 Task: Plan a trip to UherskÃ© HradiÅ¡te, Czech Republic from 12th December, 2023 to 16th December, 2023 for 8 adults. Place can be private room with 8 bedrooms having 8 beds and 8 bathrooms. Property type can be hotel. Amenities needed are: wifi, TV, free parkinig on premises, gym, breakfast.
Action: Mouse moved to (504, 109)
Screenshot: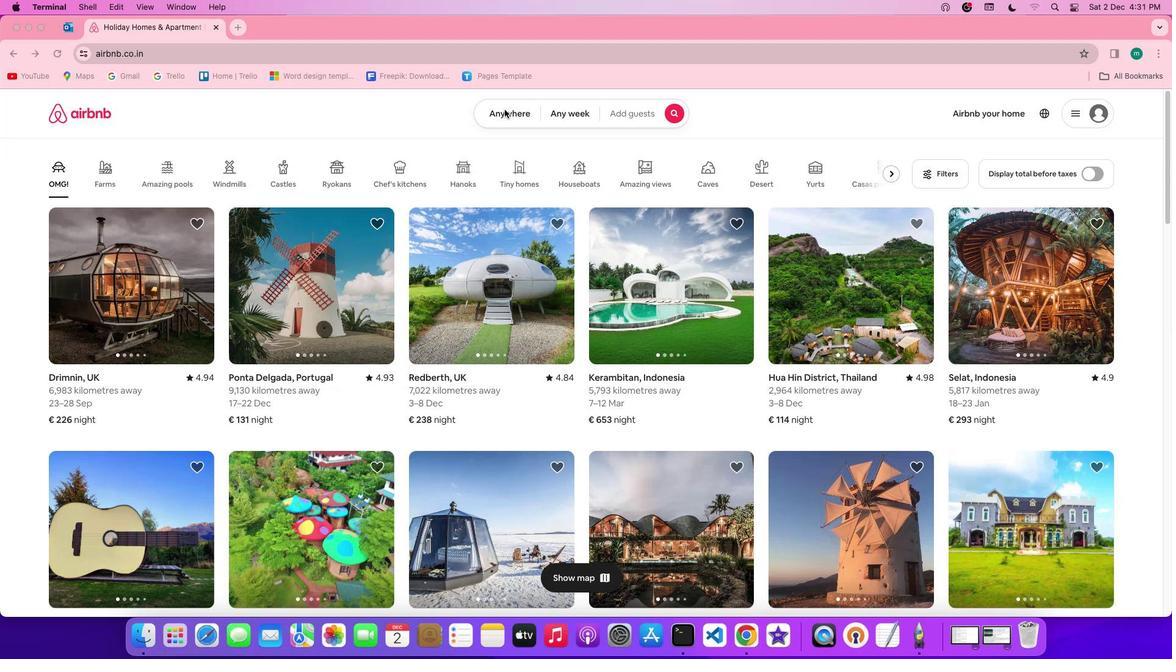 
Action: Mouse pressed left at (504, 109)
Screenshot: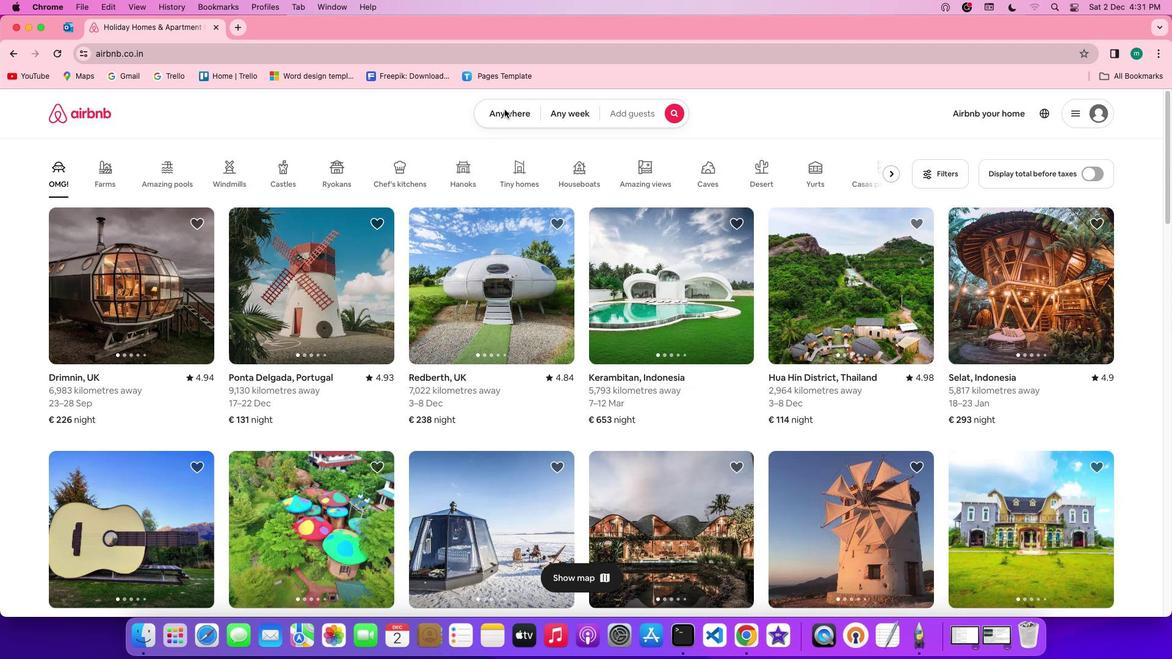 
Action: Mouse pressed left at (504, 109)
Screenshot: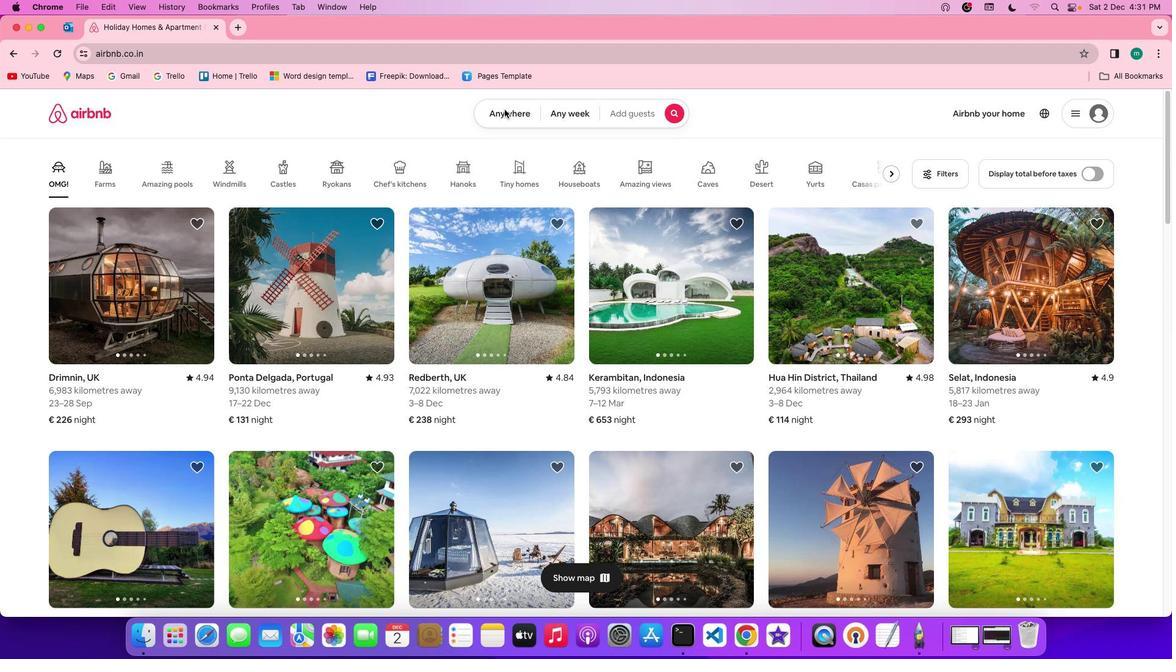 
Action: Mouse moved to (444, 163)
Screenshot: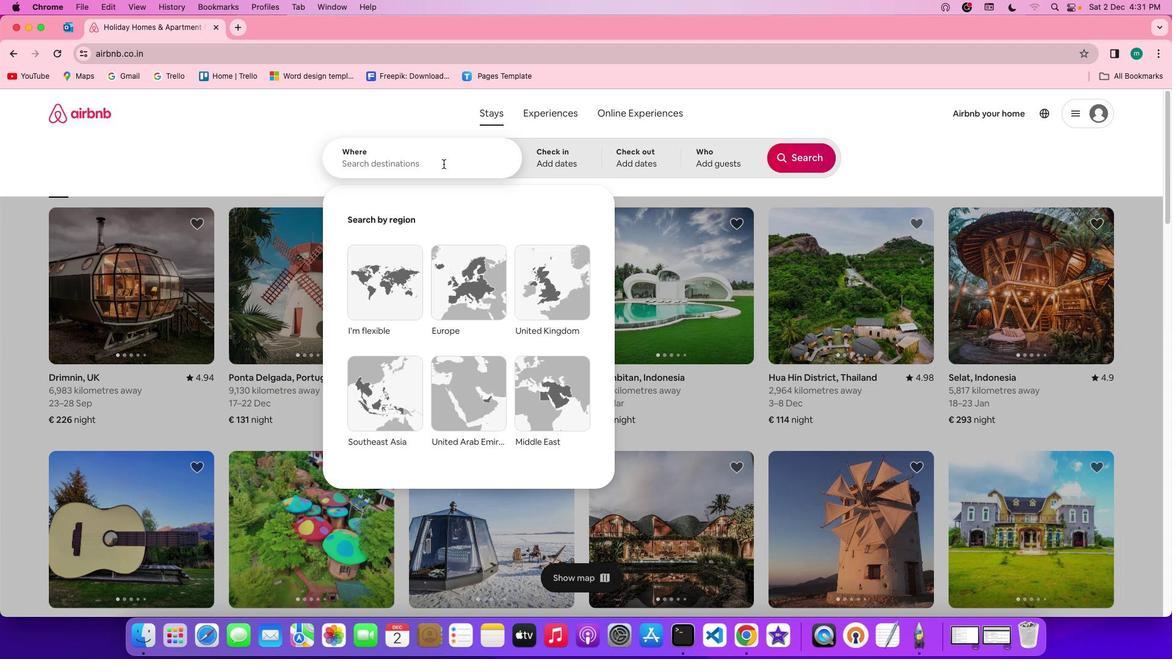 
Action: Mouse pressed left at (444, 163)
Screenshot: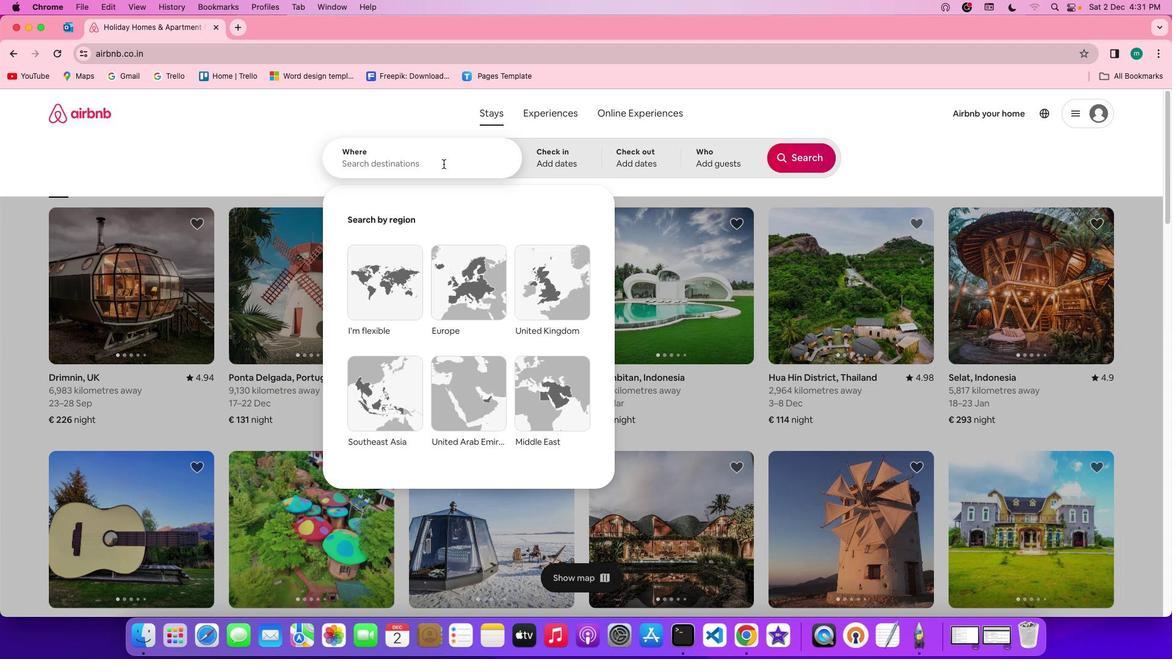 
Action: Mouse moved to (443, 164)
Screenshot: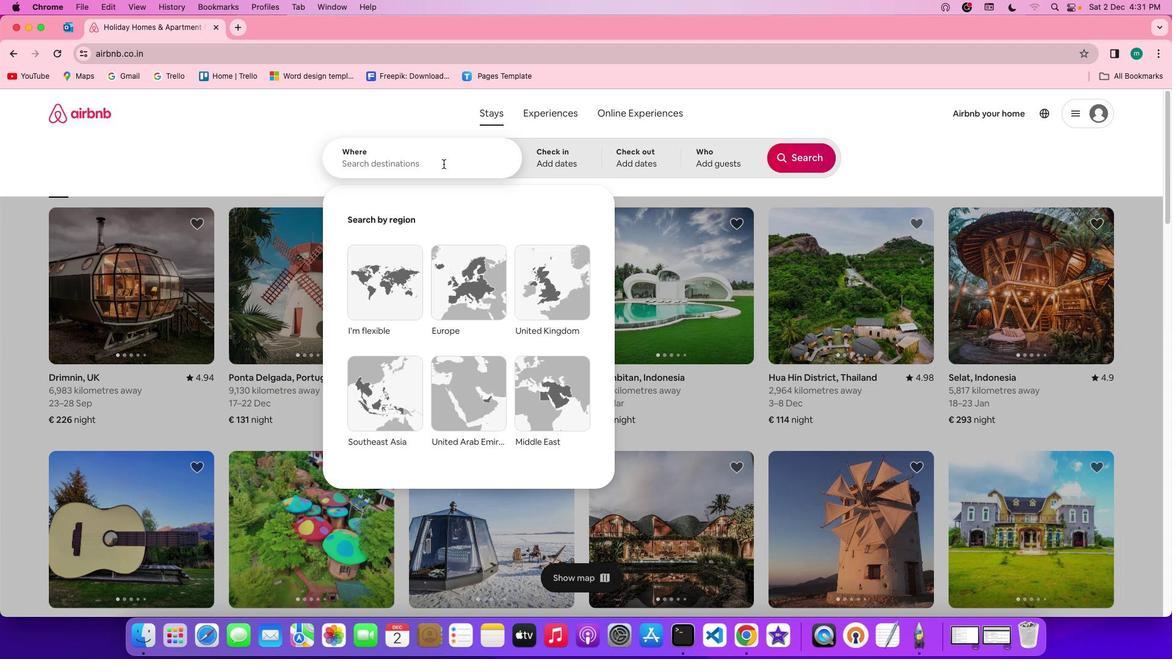 
Action: Key pressed Key.shift'H''r''a''d''i''s''t''e'','Key.spaceKey.shift'c''z''e''c''h'Key.spaceKey.shift'r''e''p''u''b''l''i''c'
Screenshot: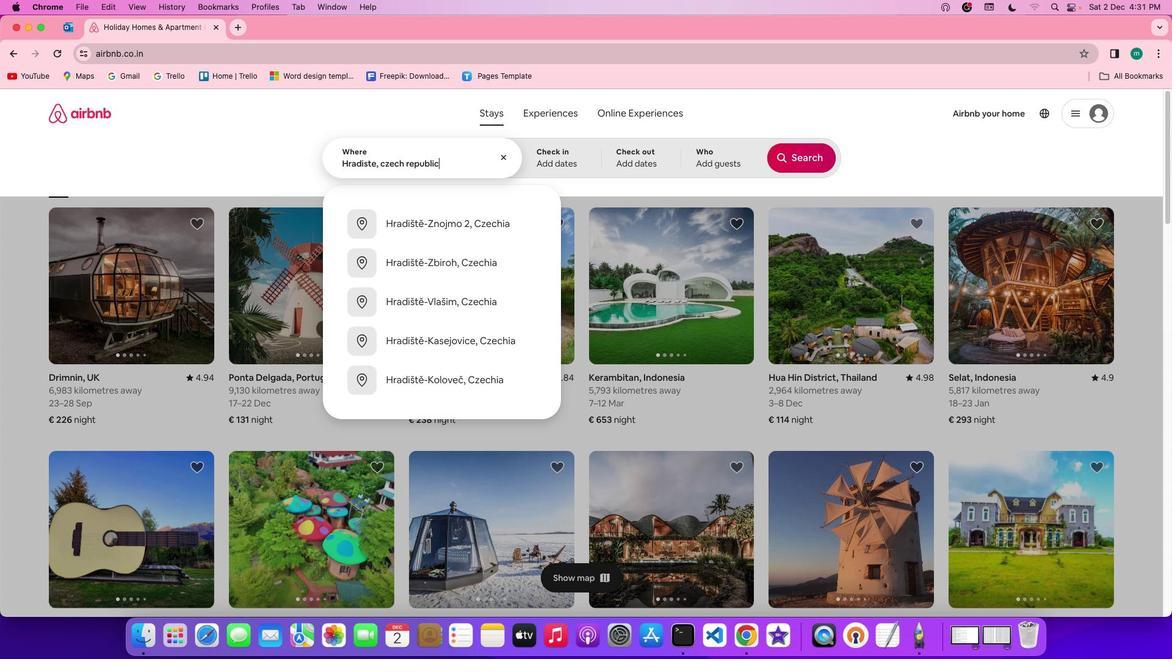 
Action: Mouse moved to (551, 156)
Screenshot: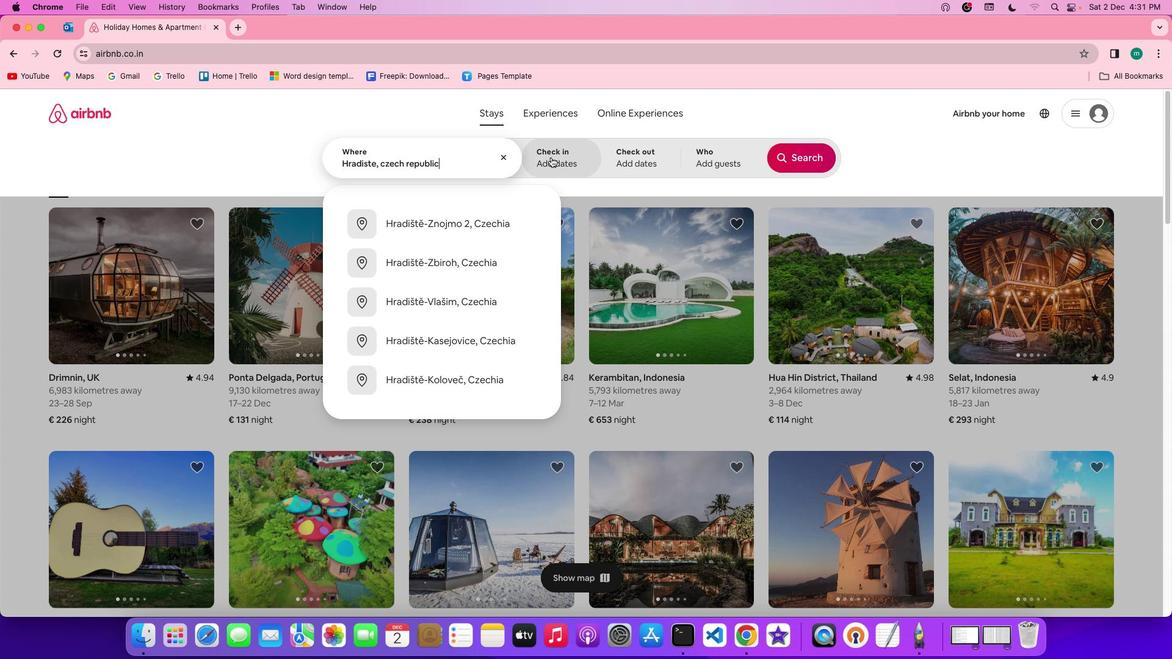 
Action: Mouse pressed left at (551, 156)
Screenshot: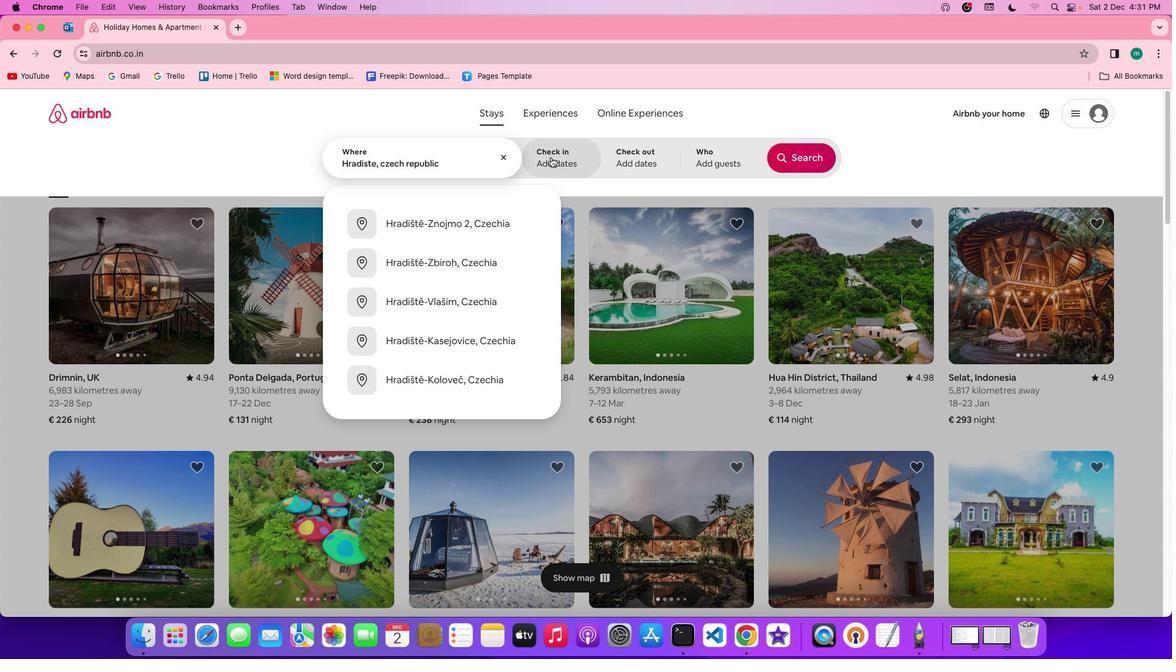 
Action: Mouse moved to (439, 373)
Screenshot: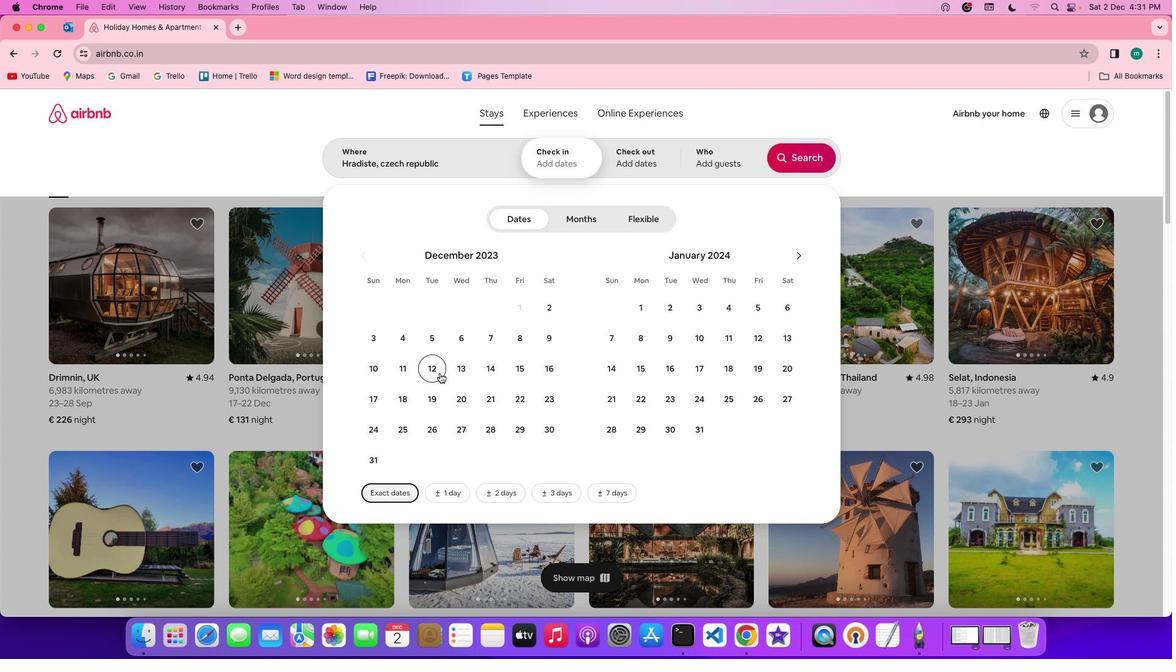 
Action: Mouse pressed left at (439, 373)
Screenshot: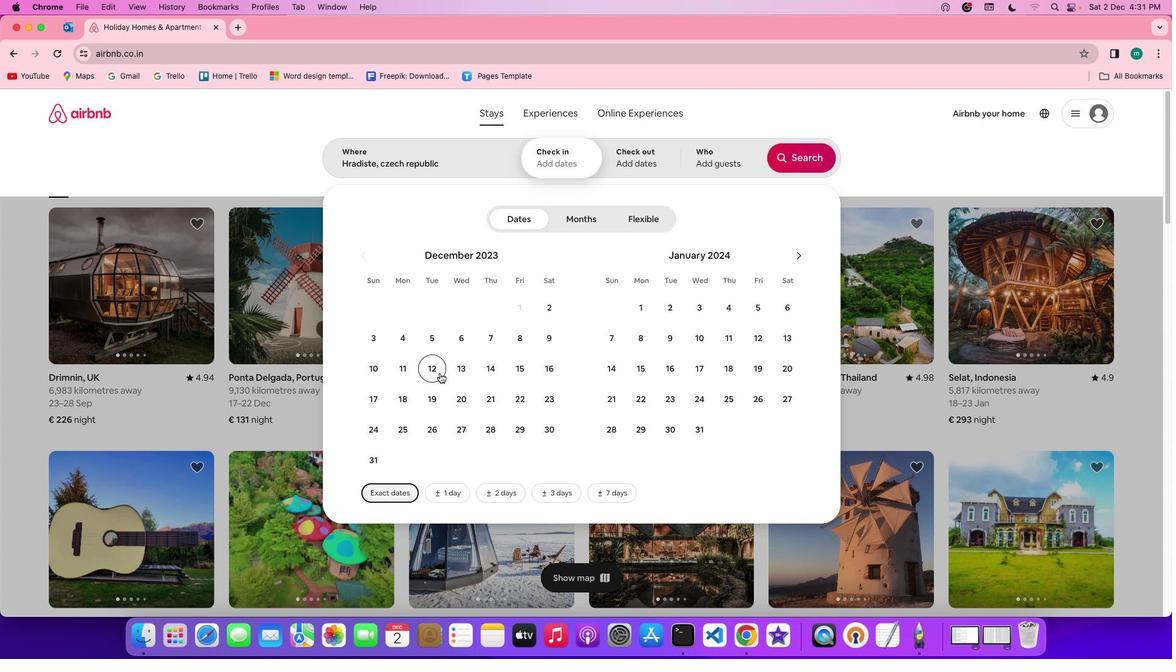 
Action: Mouse moved to (552, 358)
Screenshot: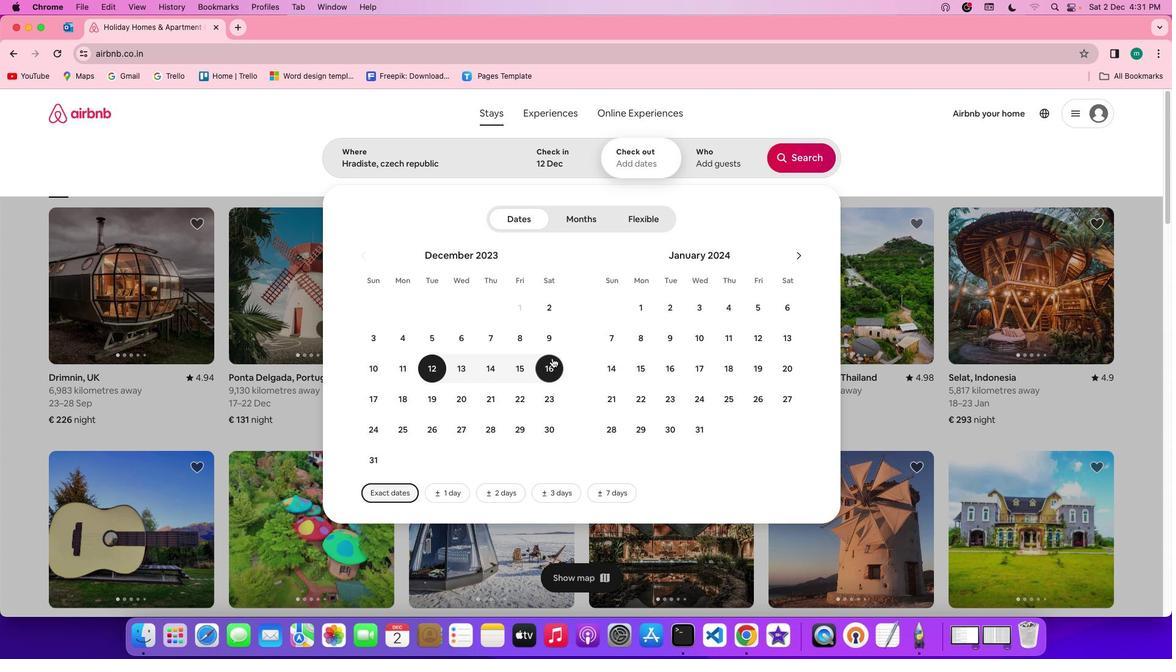 
Action: Mouse pressed left at (552, 358)
Screenshot: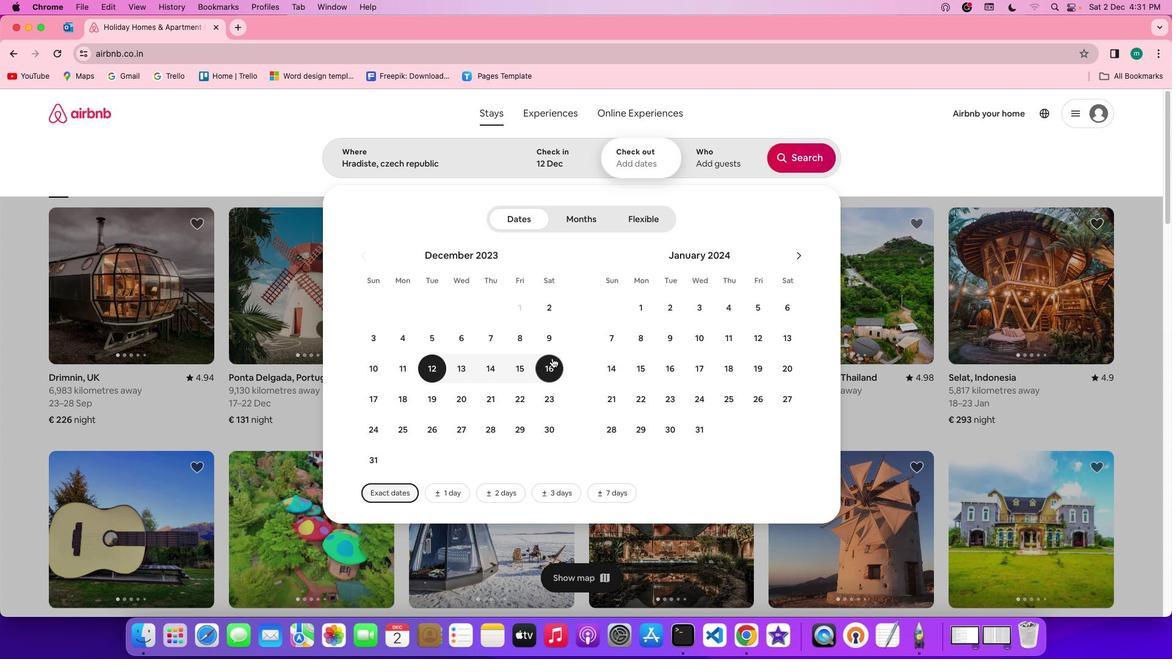 
Action: Mouse moved to (737, 168)
Screenshot: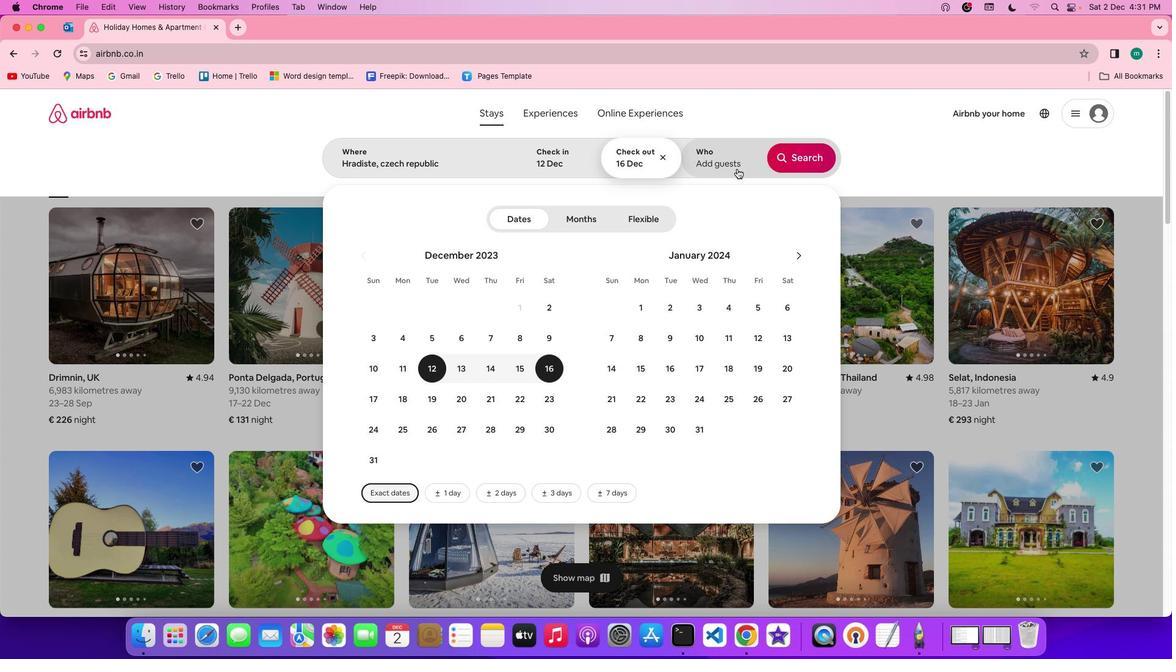 
Action: Mouse pressed left at (737, 168)
Screenshot: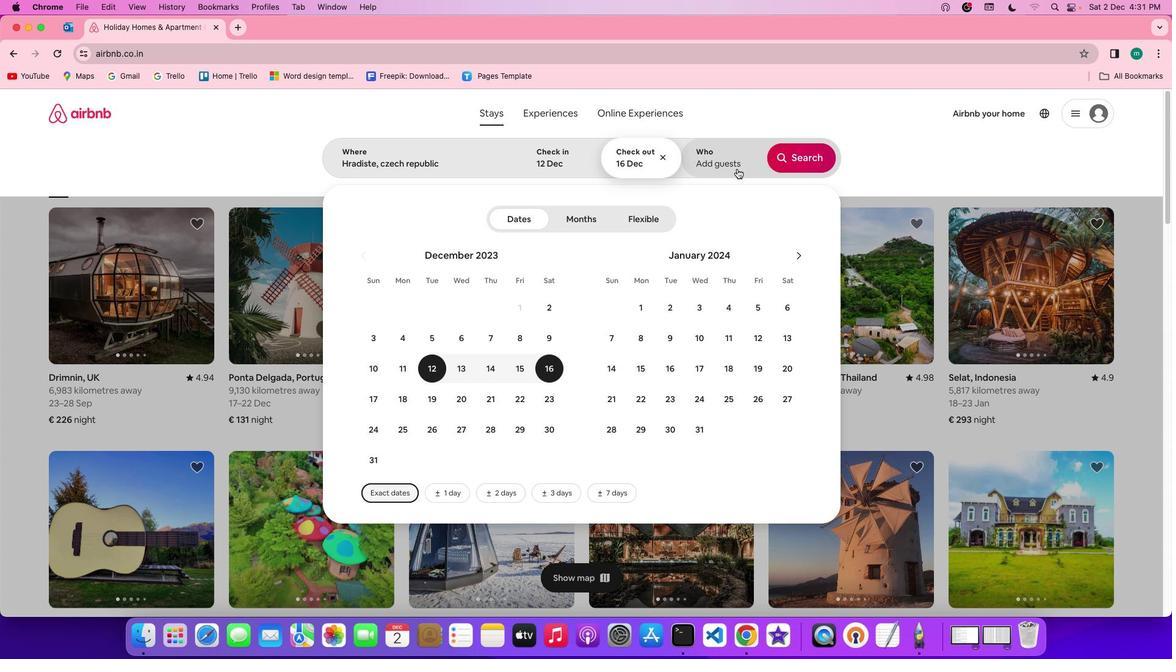 
Action: Mouse moved to (797, 226)
Screenshot: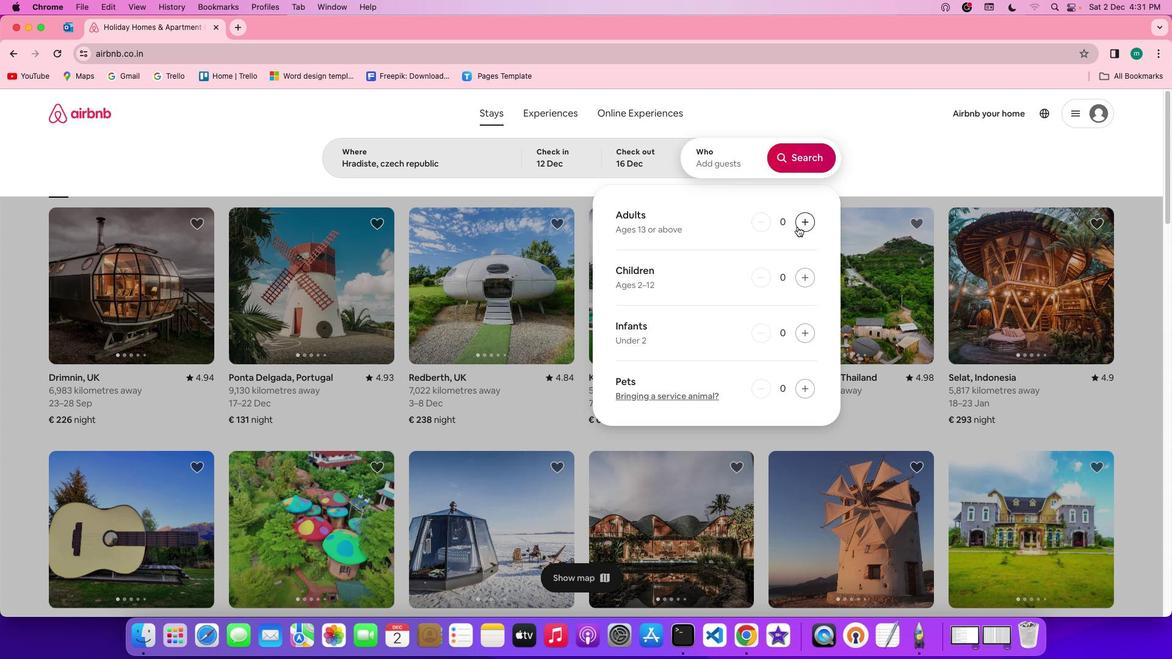 
Action: Mouse pressed left at (797, 226)
Screenshot: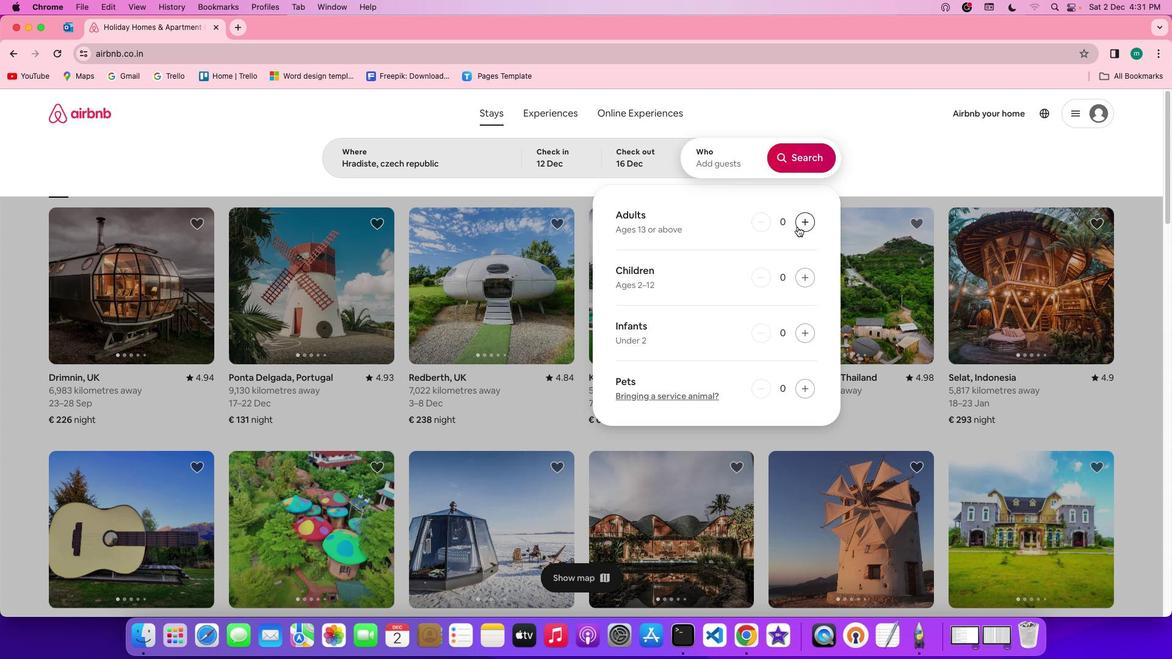 
Action: Mouse moved to (800, 224)
Screenshot: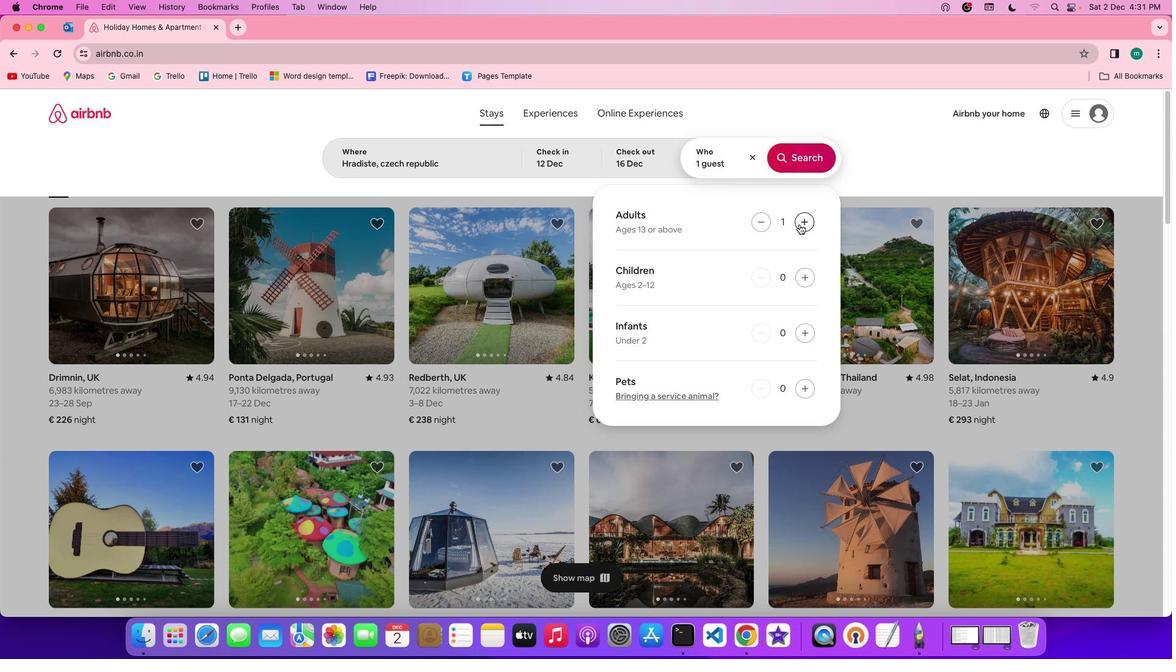 
Action: Mouse pressed left at (800, 224)
Screenshot: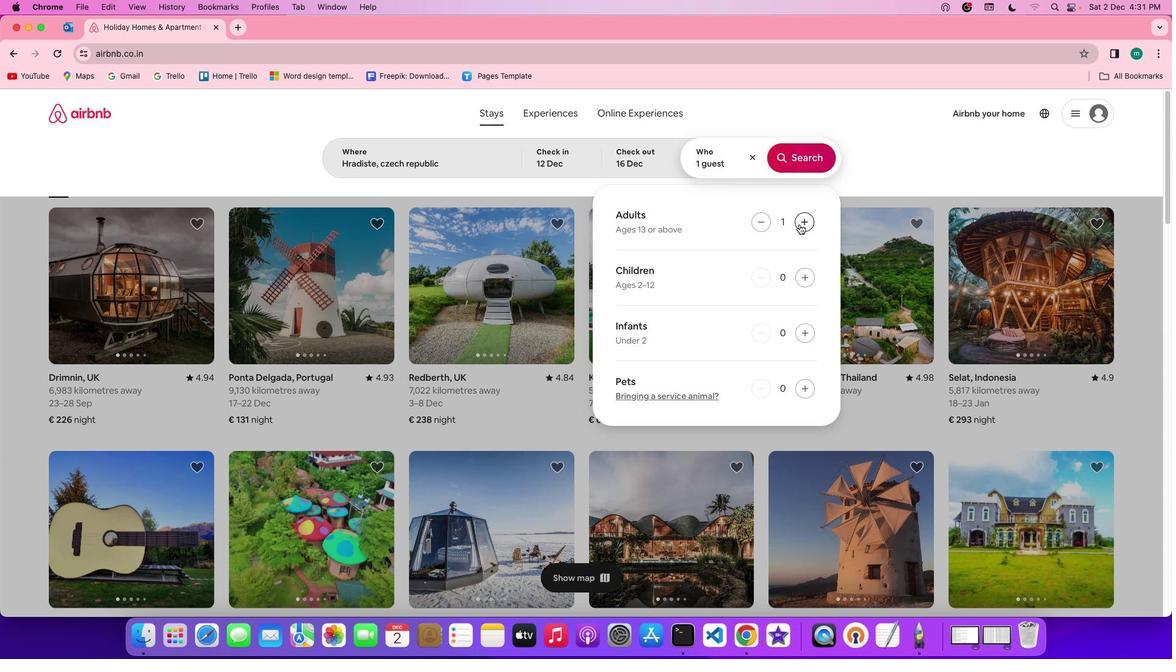 
Action: Mouse pressed left at (800, 224)
Screenshot: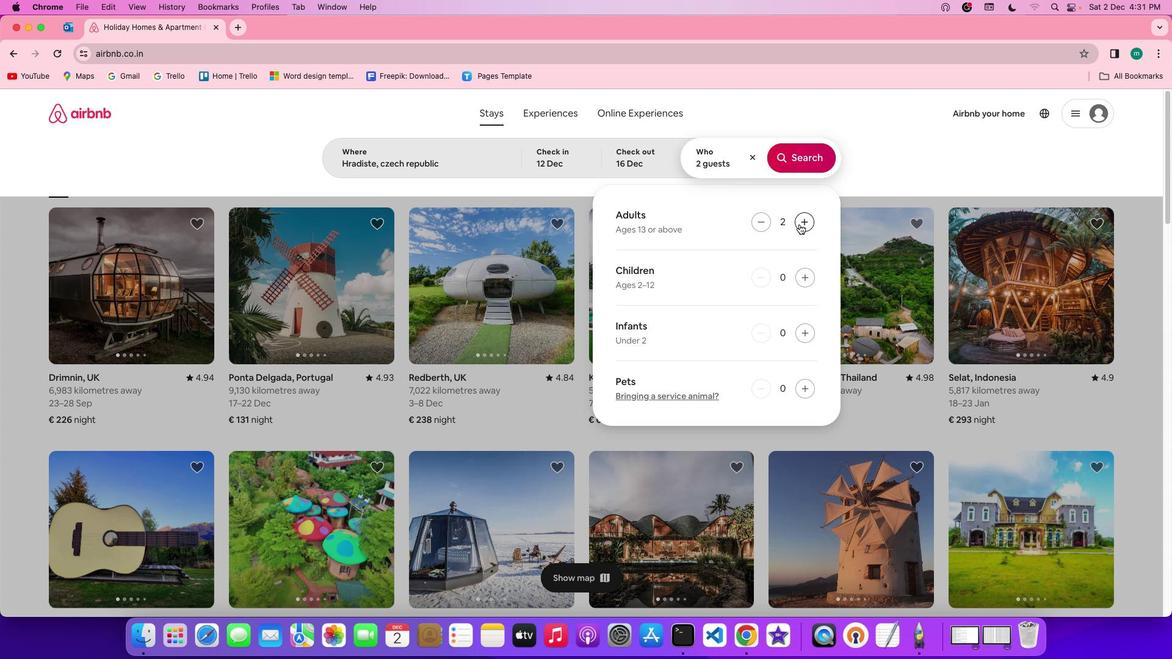 
Action: Mouse pressed left at (800, 224)
Screenshot: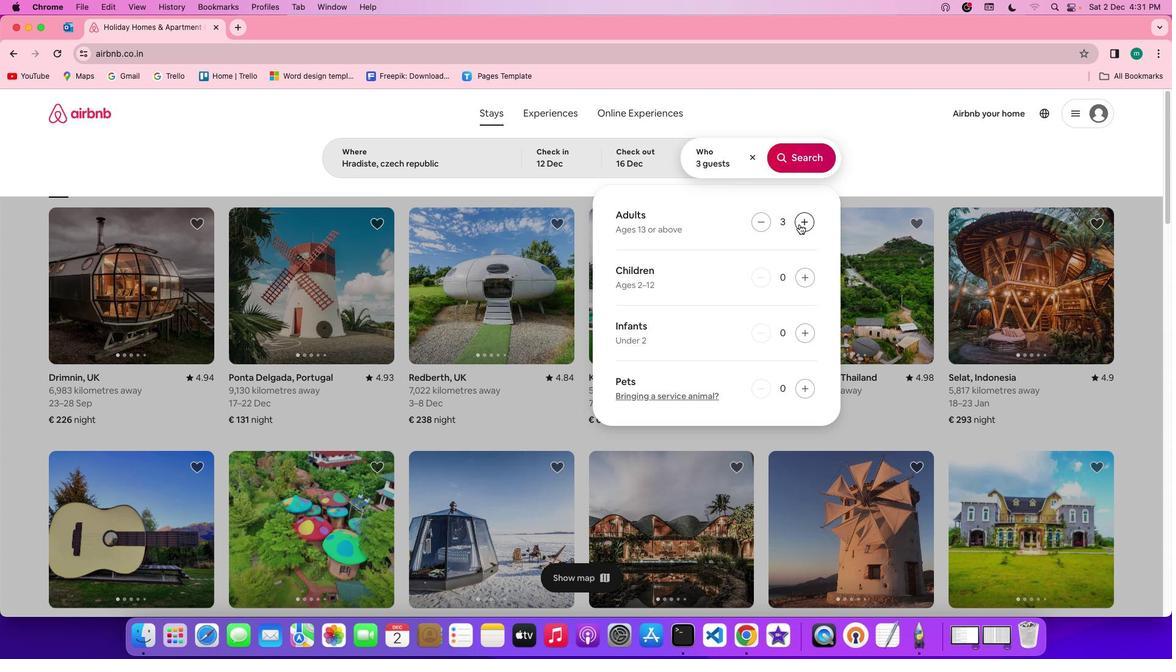 
Action: Mouse pressed left at (800, 224)
Screenshot: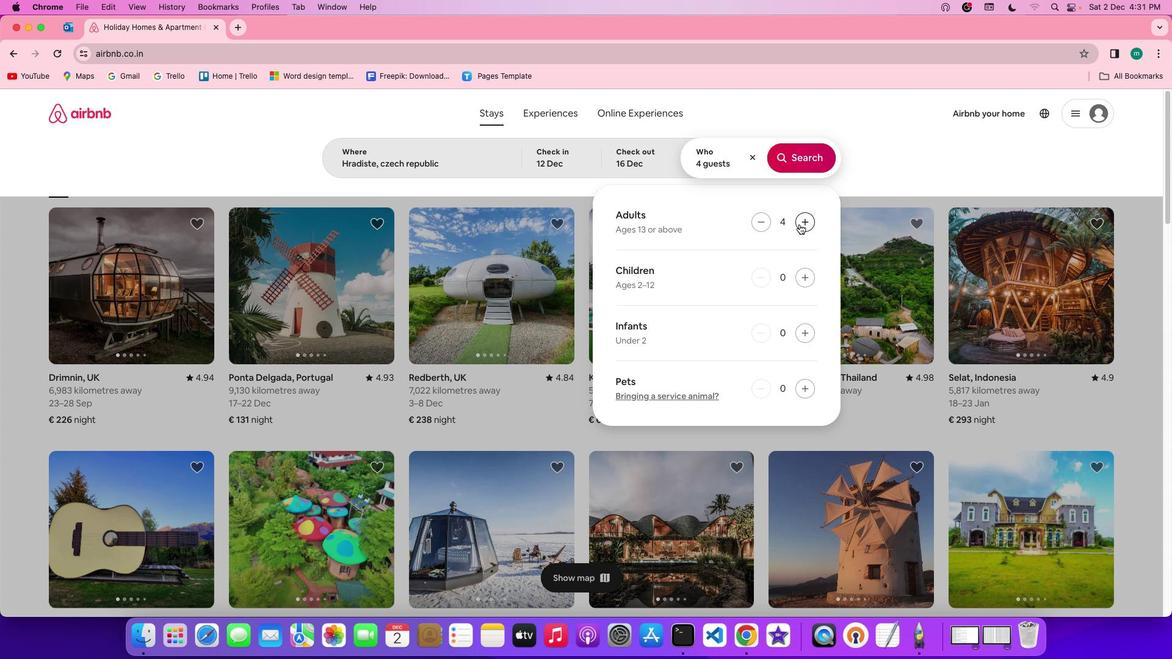 
Action: Mouse moved to (800, 224)
Screenshot: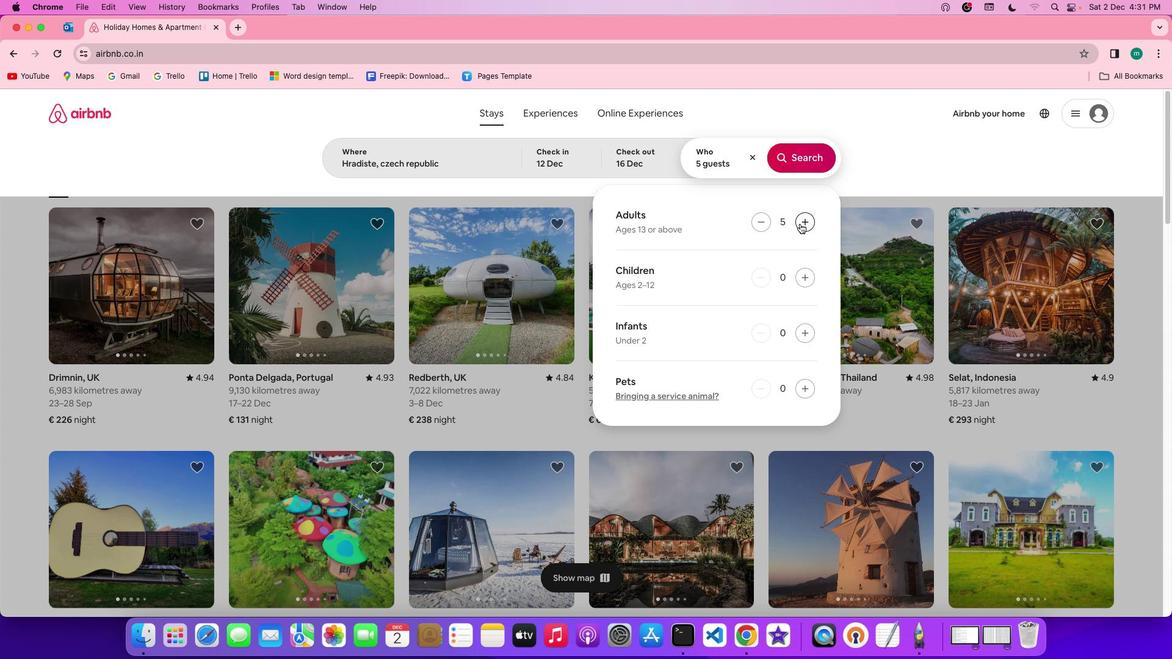 
Action: Mouse pressed left at (800, 224)
Screenshot: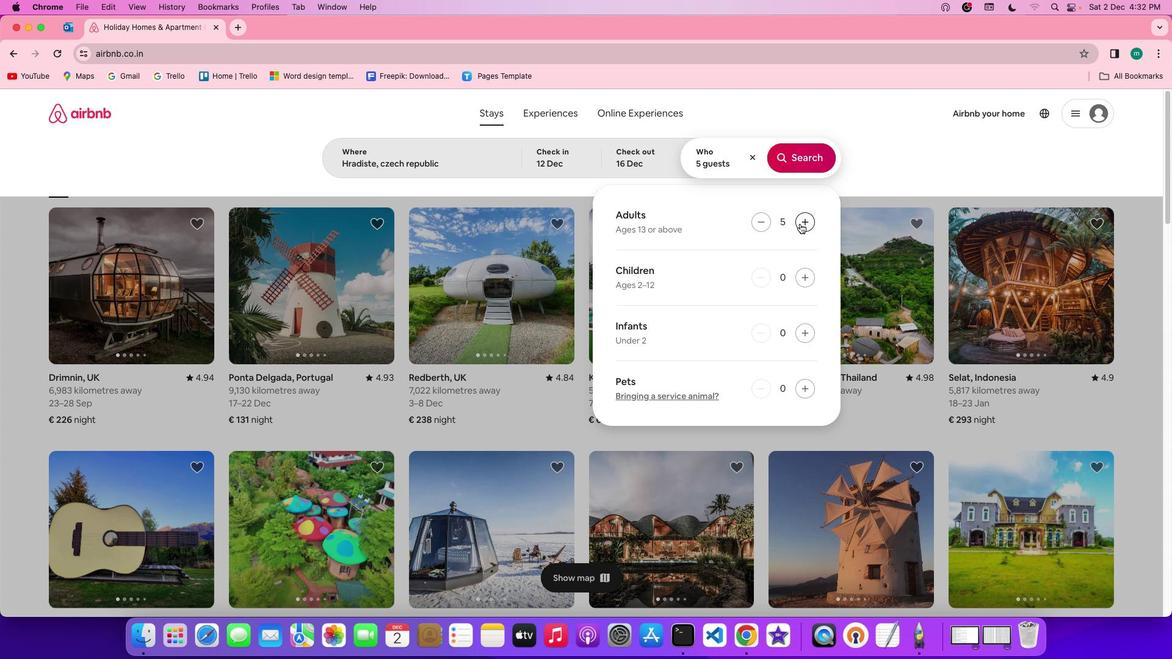 
Action: Mouse pressed left at (800, 224)
Screenshot: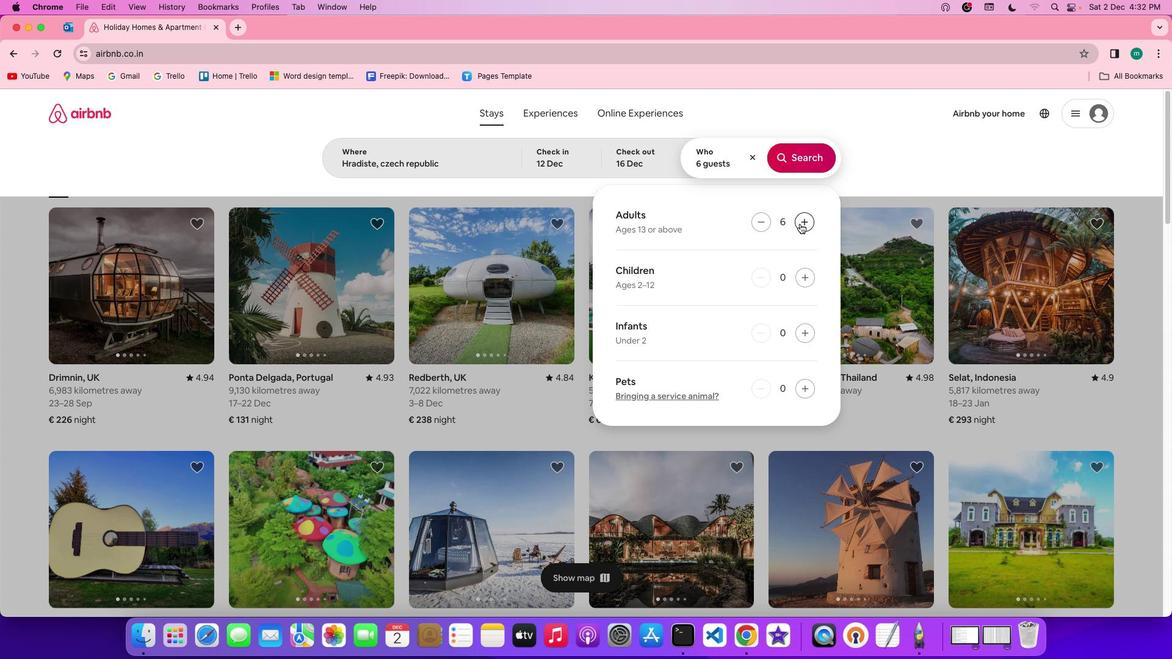 
Action: Mouse pressed left at (800, 224)
Screenshot: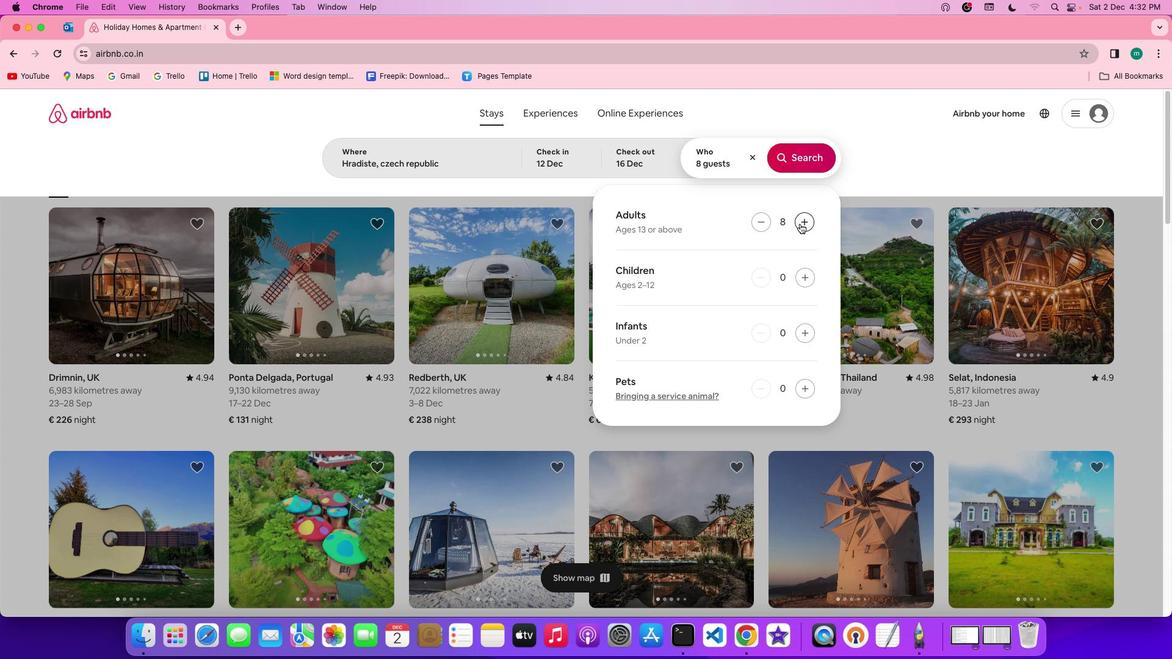 
Action: Mouse moved to (810, 156)
Screenshot: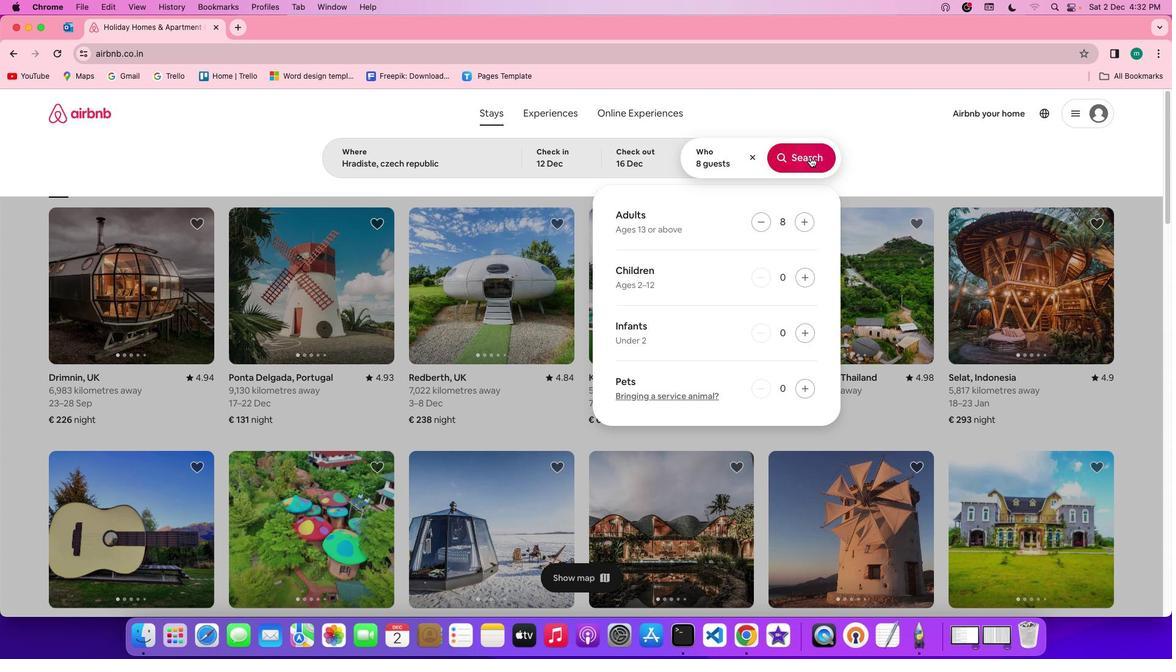 
Action: Mouse pressed left at (810, 156)
Screenshot: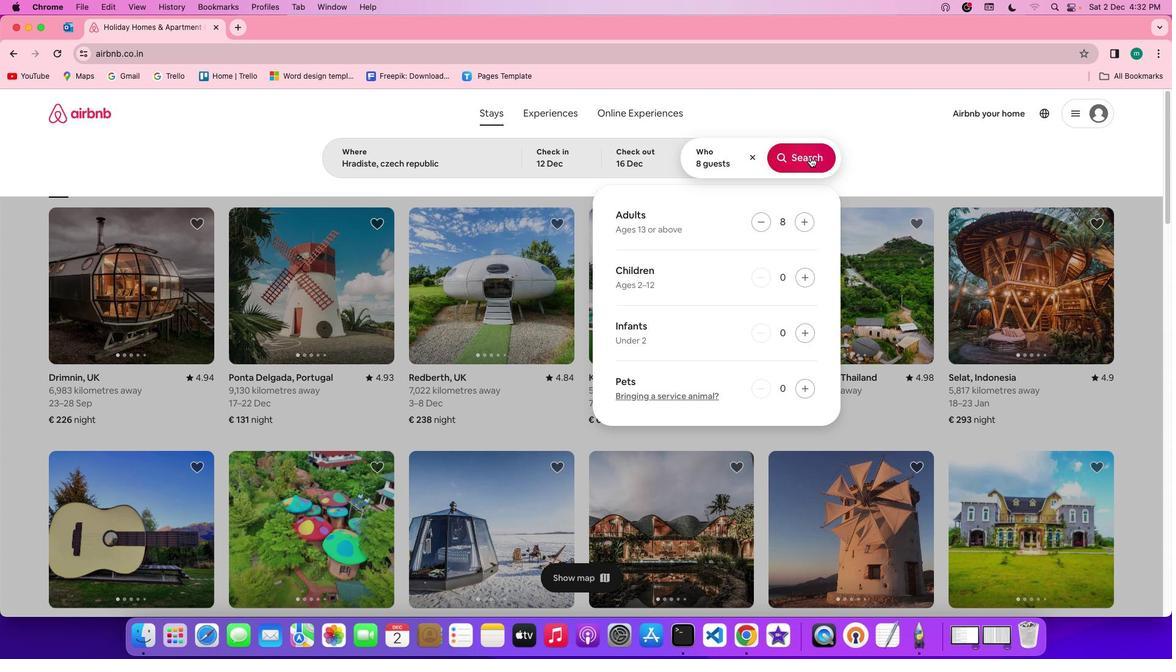 
Action: Mouse moved to (993, 156)
Screenshot: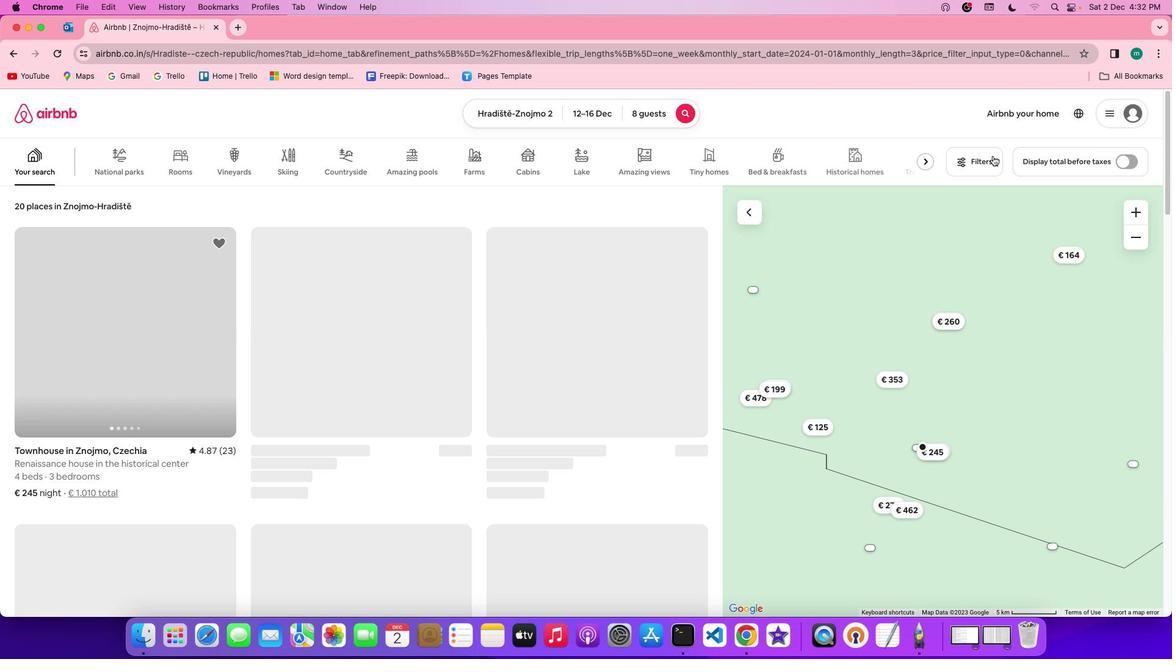 
Action: Mouse pressed left at (993, 156)
Screenshot: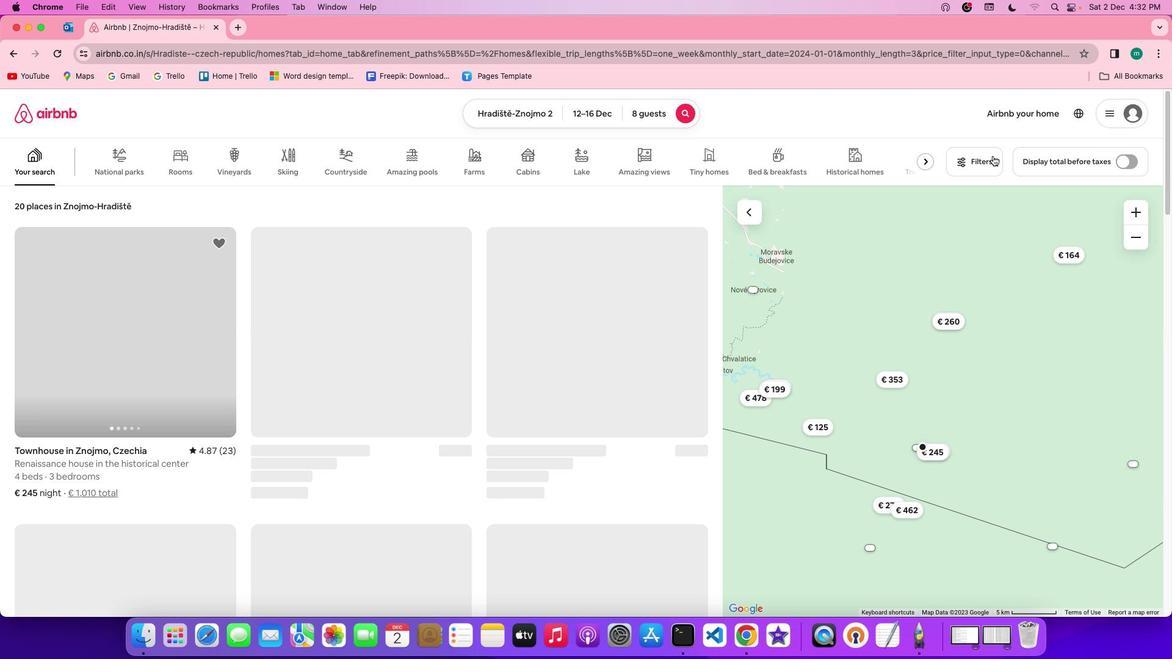 
Action: Mouse moved to (613, 349)
Screenshot: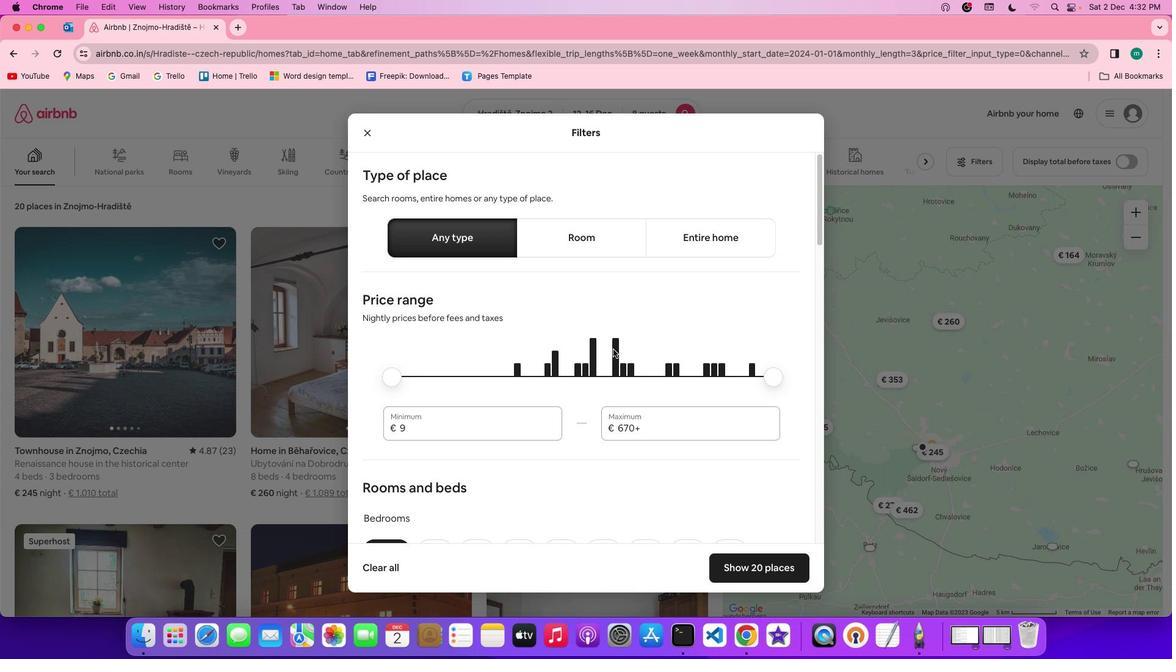 
Action: Mouse scrolled (613, 349) with delta (0, 0)
Screenshot: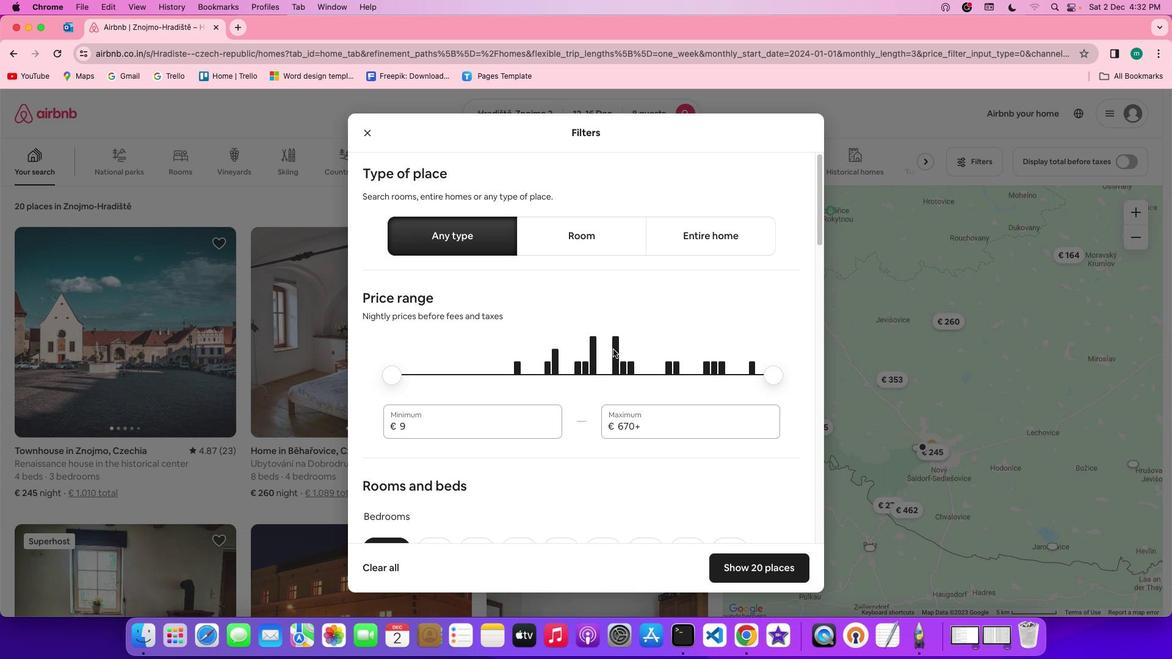 
Action: Mouse scrolled (613, 349) with delta (0, 0)
Screenshot: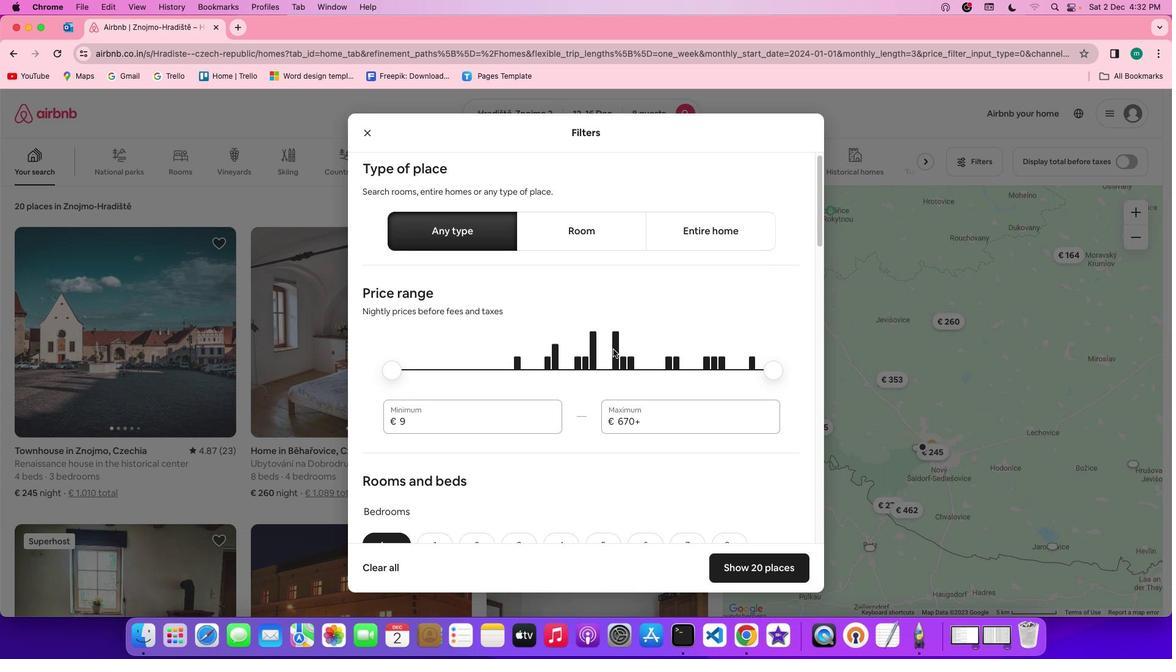 
Action: Mouse scrolled (613, 349) with delta (0, -1)
Screenshot: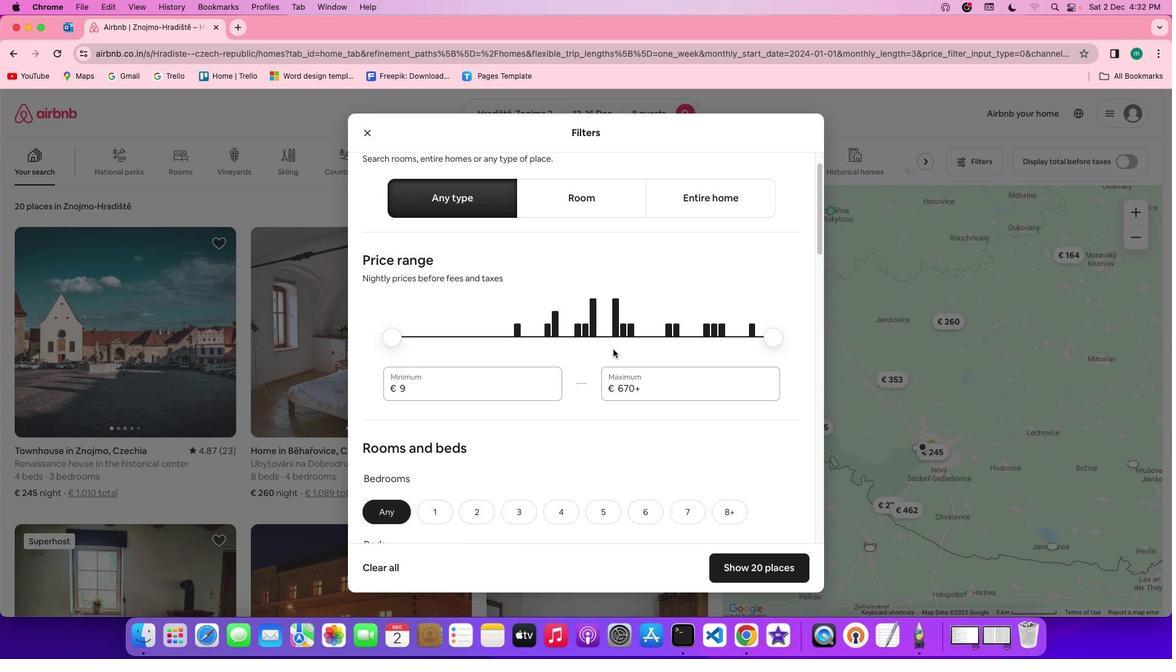 
Action: Mouse scrolled (613, 349) with delta (0, 0)
Screenshot: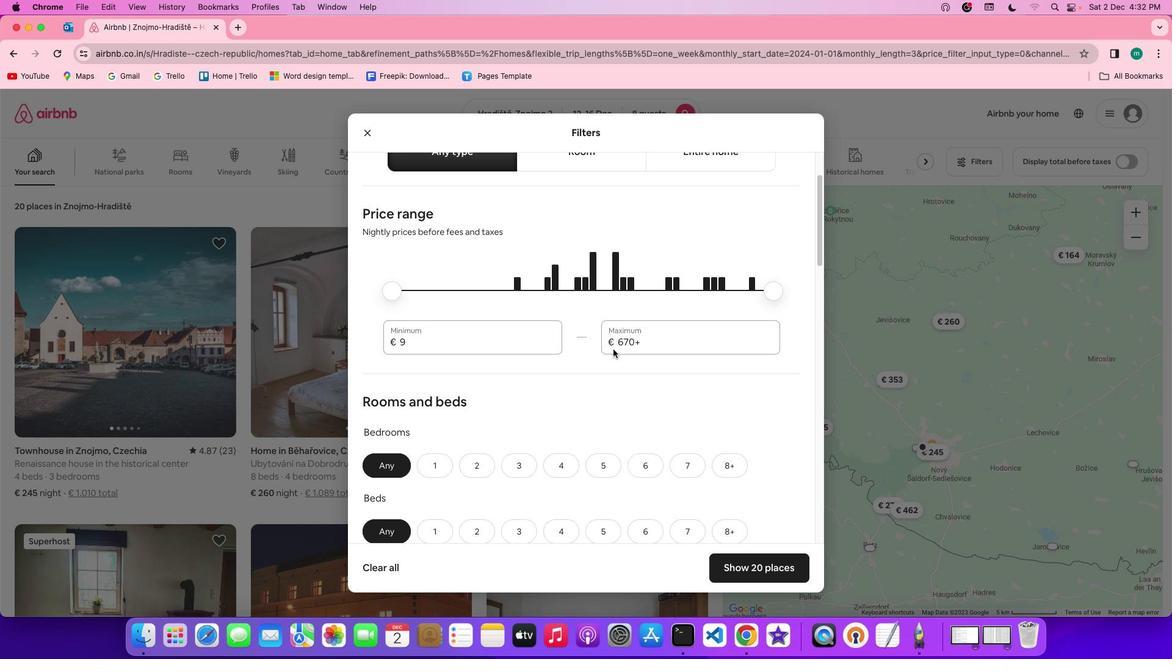 
Action: Mouse scrolled (613, 349) with delta (0, 0)
Screenshot: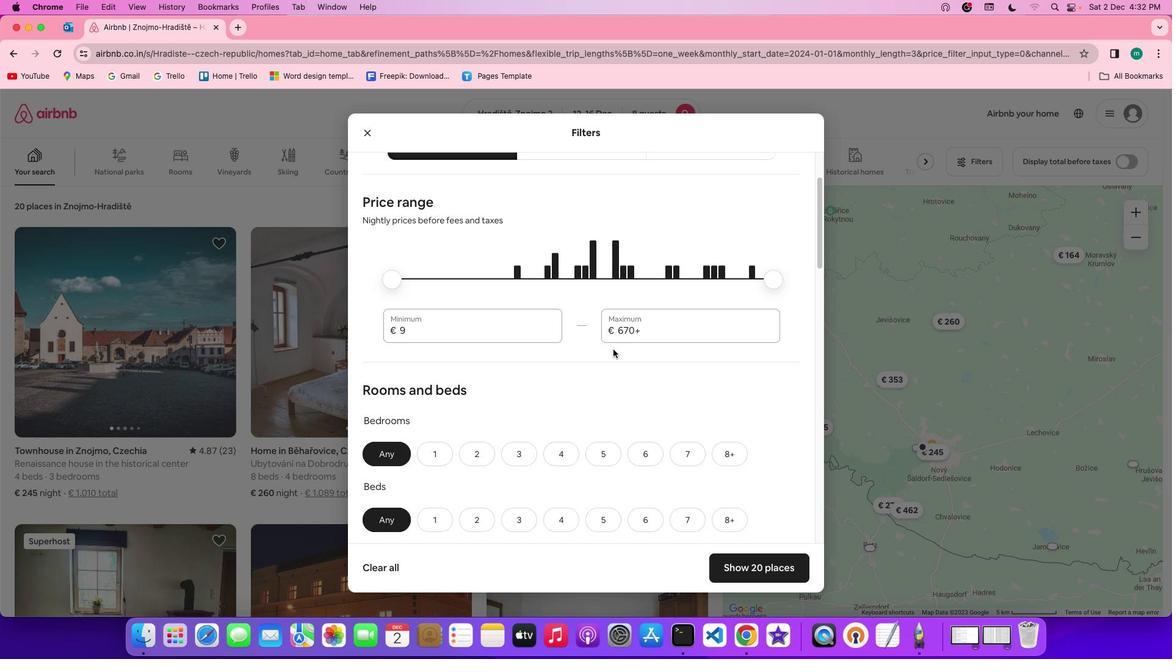 
Action: Mouse scrolled (613, 349) with delta (0, -1)
Screenshot: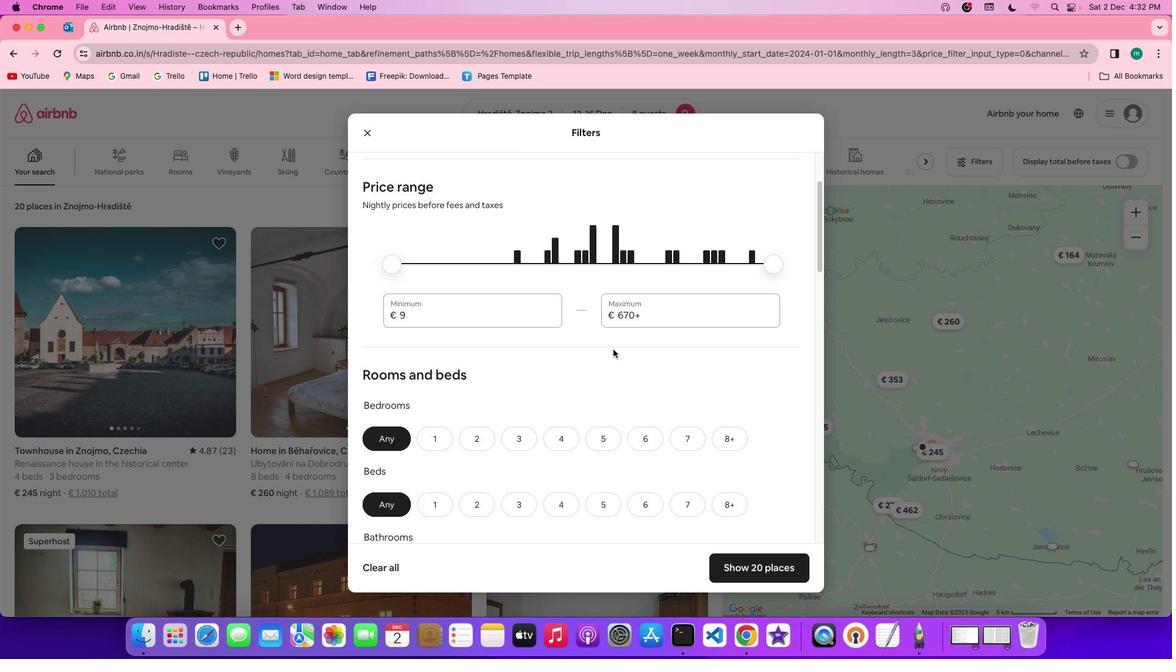 
Action: Mouse scrolled (613, 349) with delta (0, -1)
Screenshot: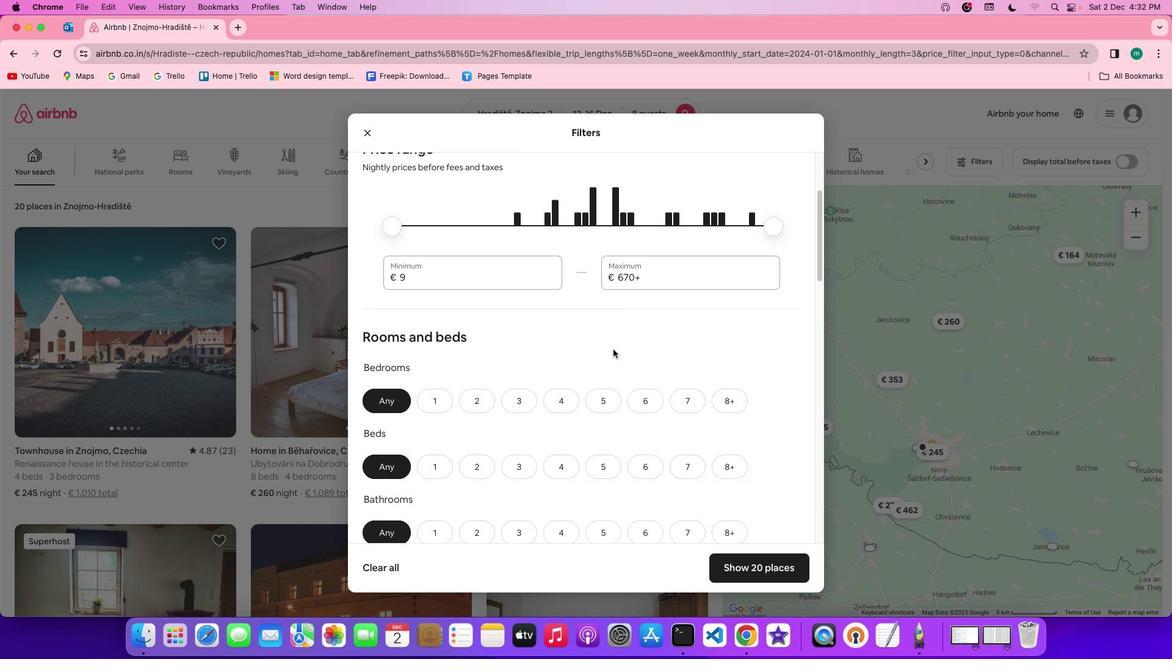 
Action: Mouse scrolled (613, 349) with delta (0, 0)
Screenshot: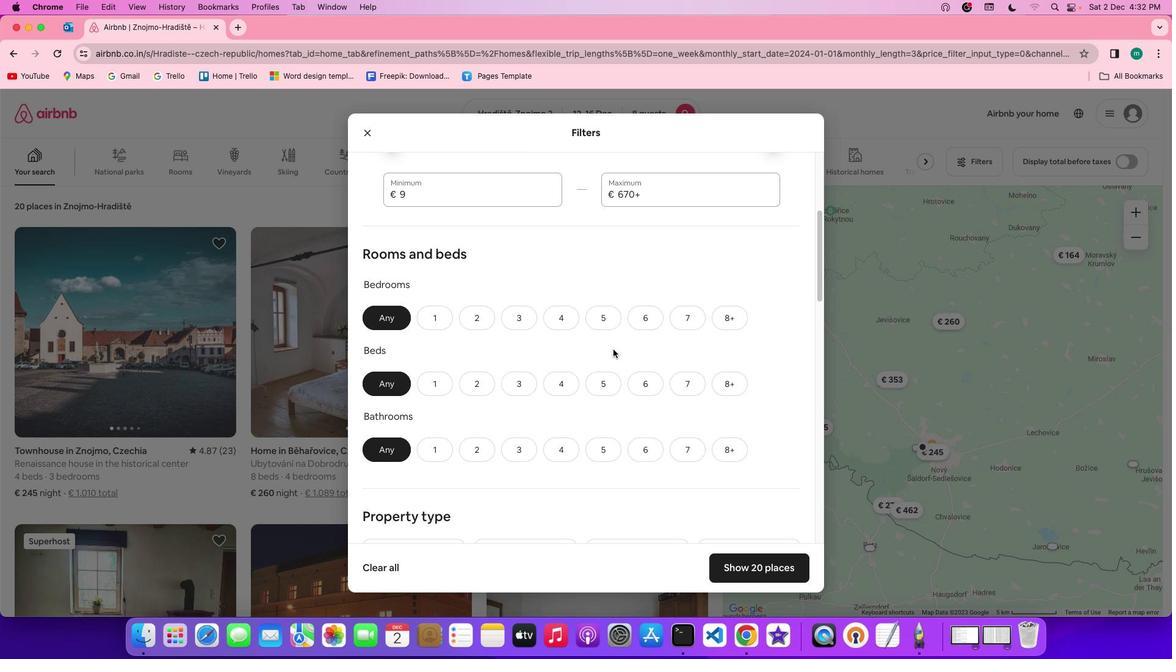
Action: Mouse scrolled (613, 349) with delta (0, 0)
Screenshot: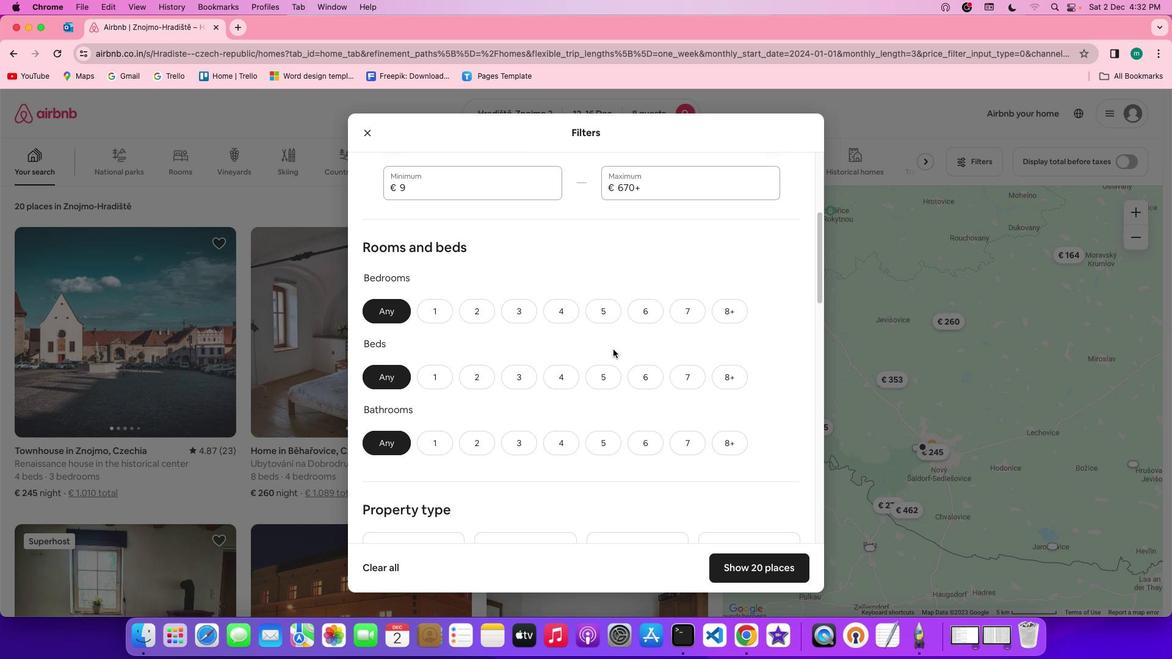 
Action: Mouse scrolled (613, 349) with delta (0, -1)
Screenshot: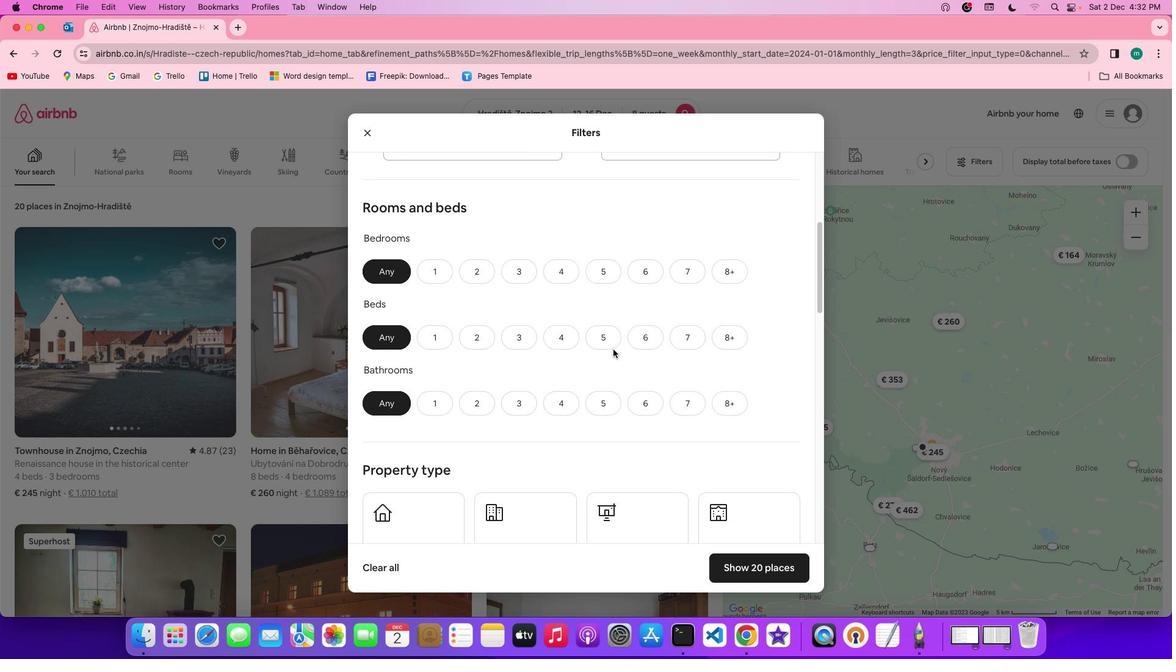 
Action: Mouse scrolled (613, 349) with delta (0, -1)
Screenshot: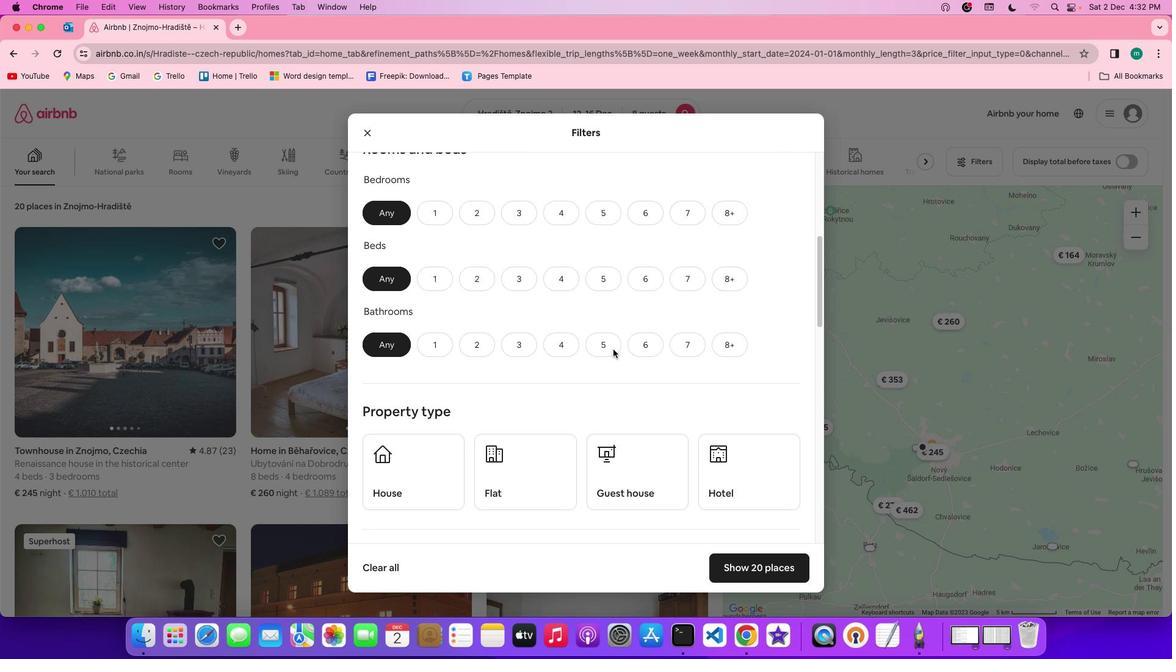 
Action: Mouse moved to (724, 158)
Screenshot: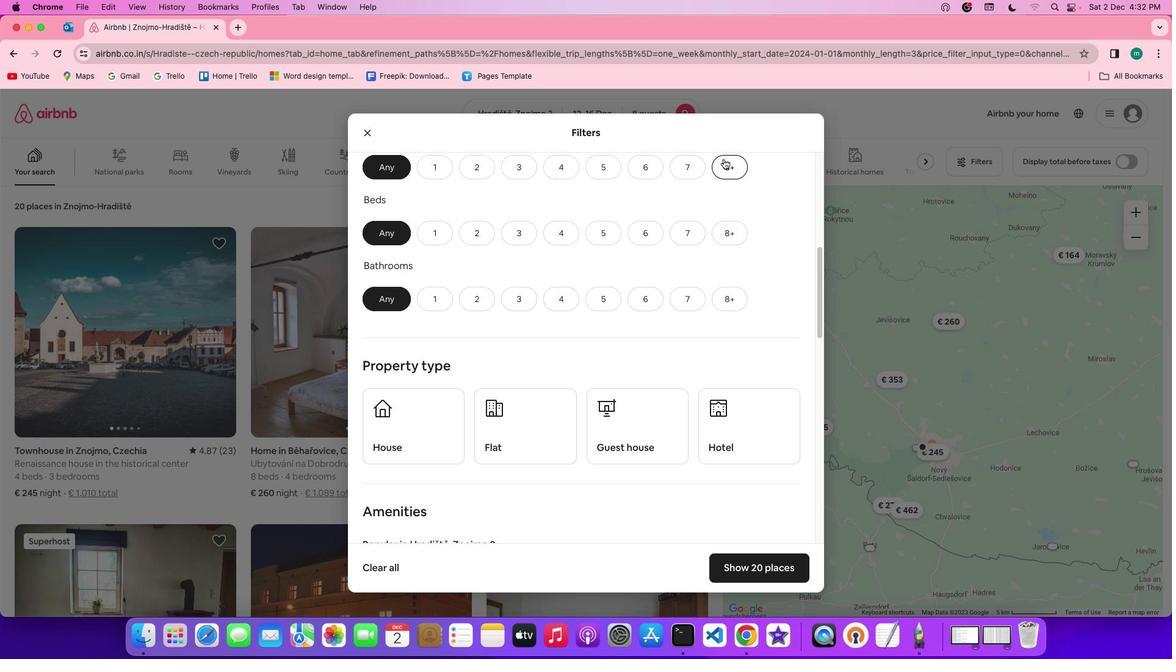 
Action: Mouse pressed left at (724, 158)
Screenshot: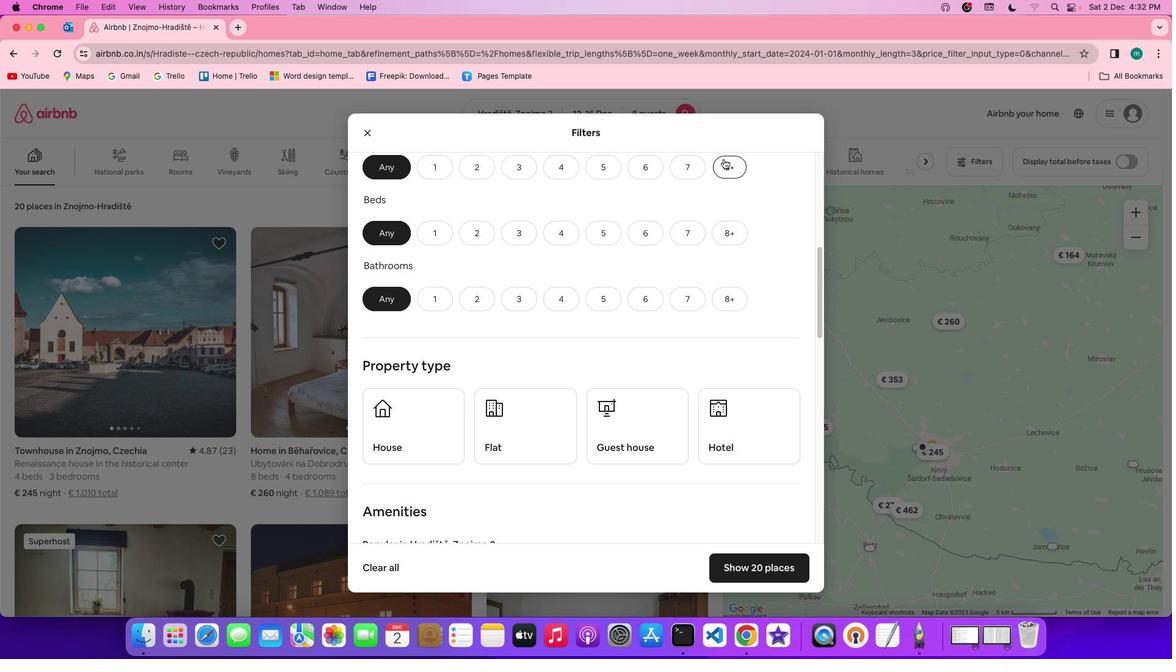 
Action: Mouse moved to (715, 238)
Screenshot: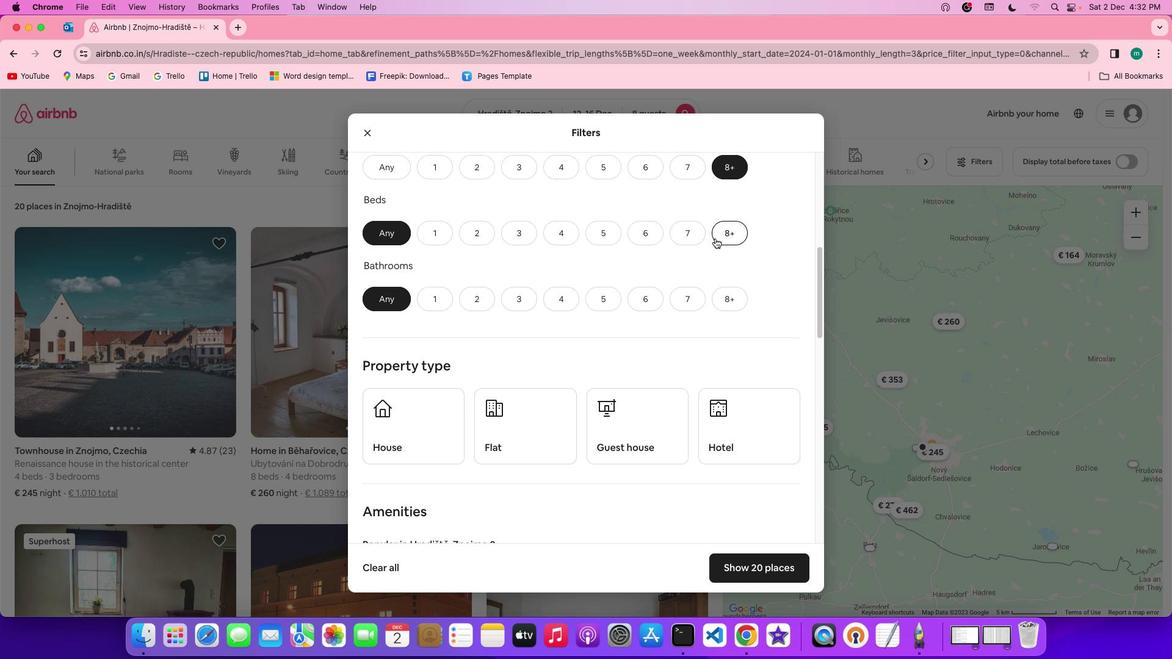 
Action: Mouse pressed left at (715, 238)
Screenshot: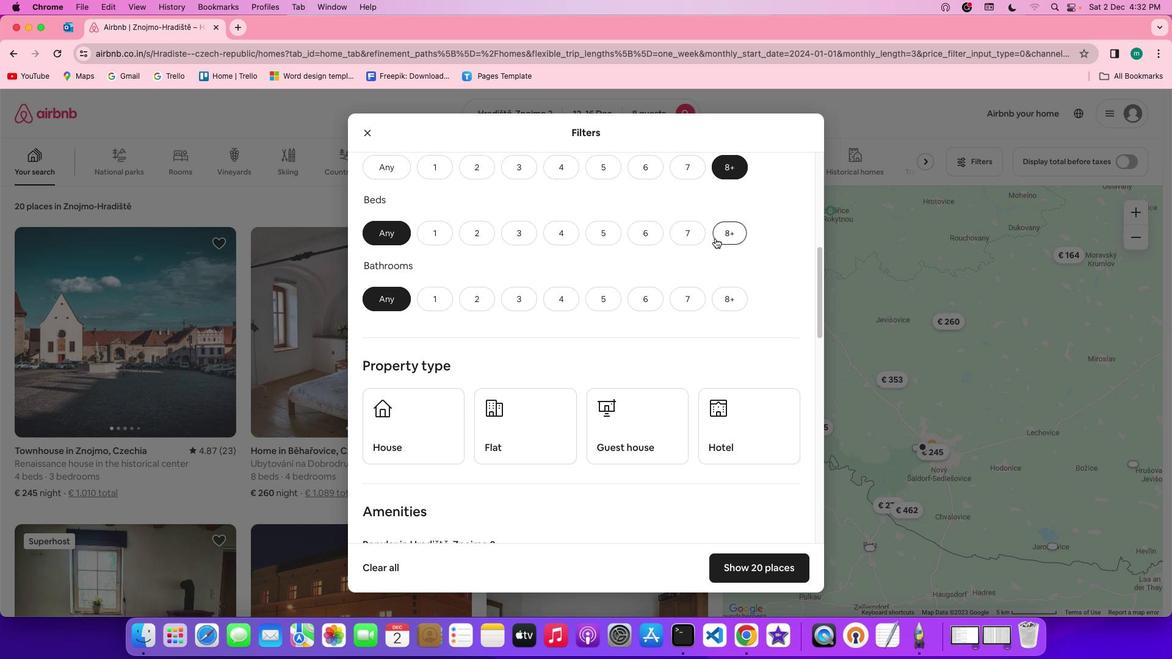 
Action: Mouse moved to (726, 285)
Screenshot: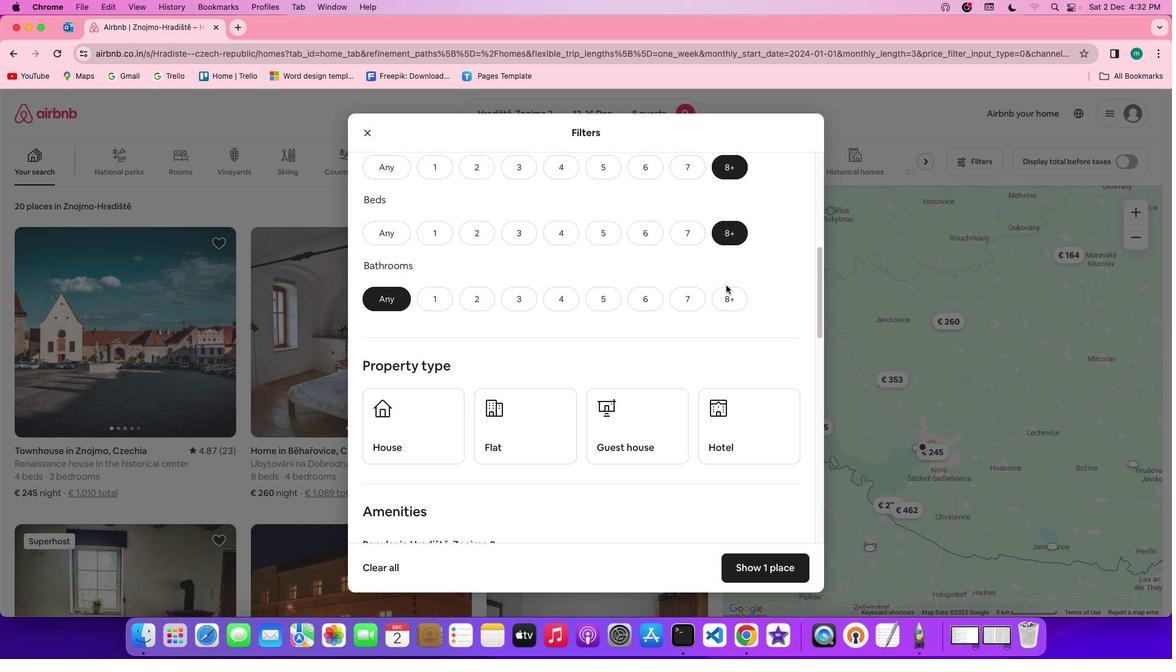 
Action: Mouse pressed left at (726, 285)
Screenshot: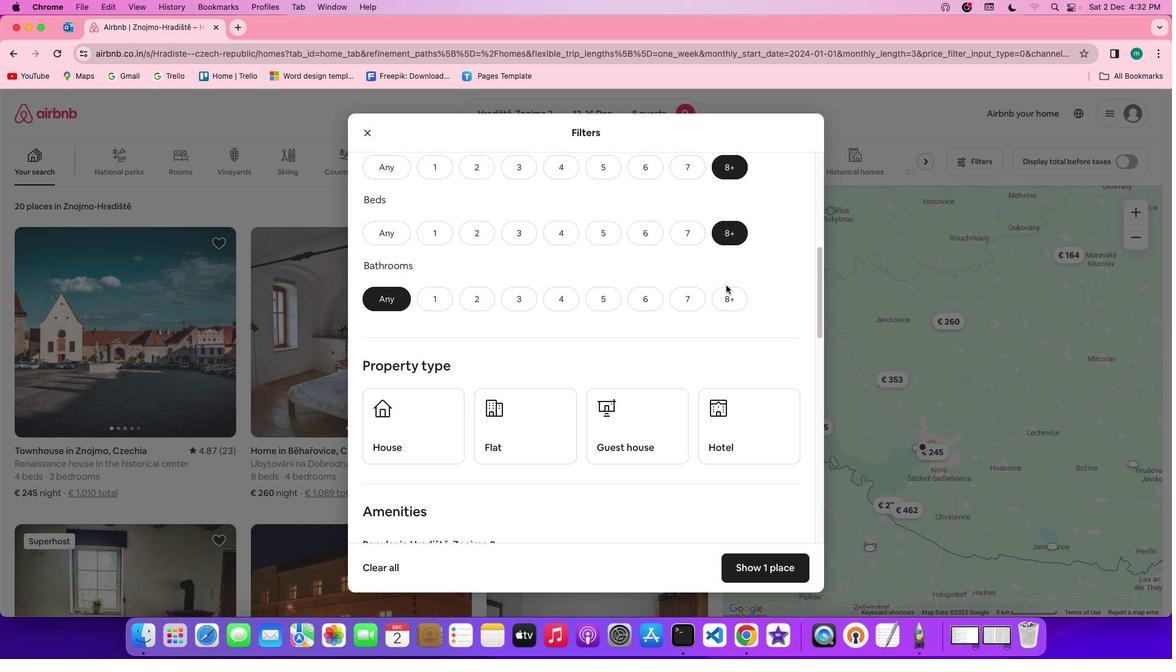 
Action: Mouse moved to (728, 294)
Screenshot: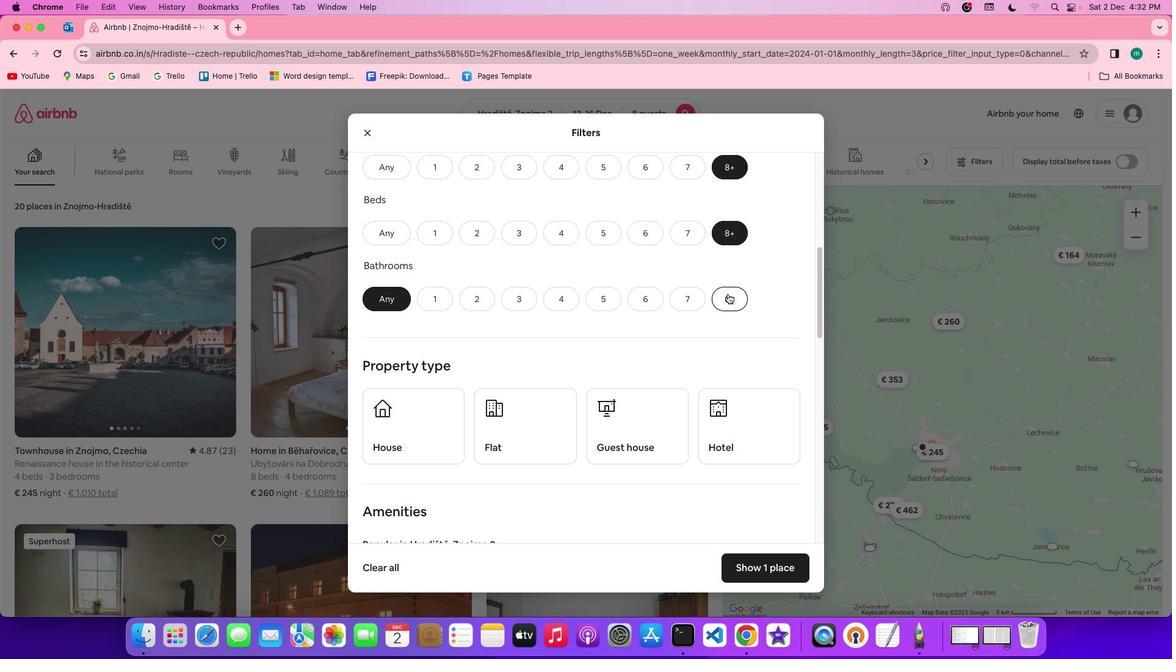 
Action: Mouse pressed left at (728, 294)
Screenshot: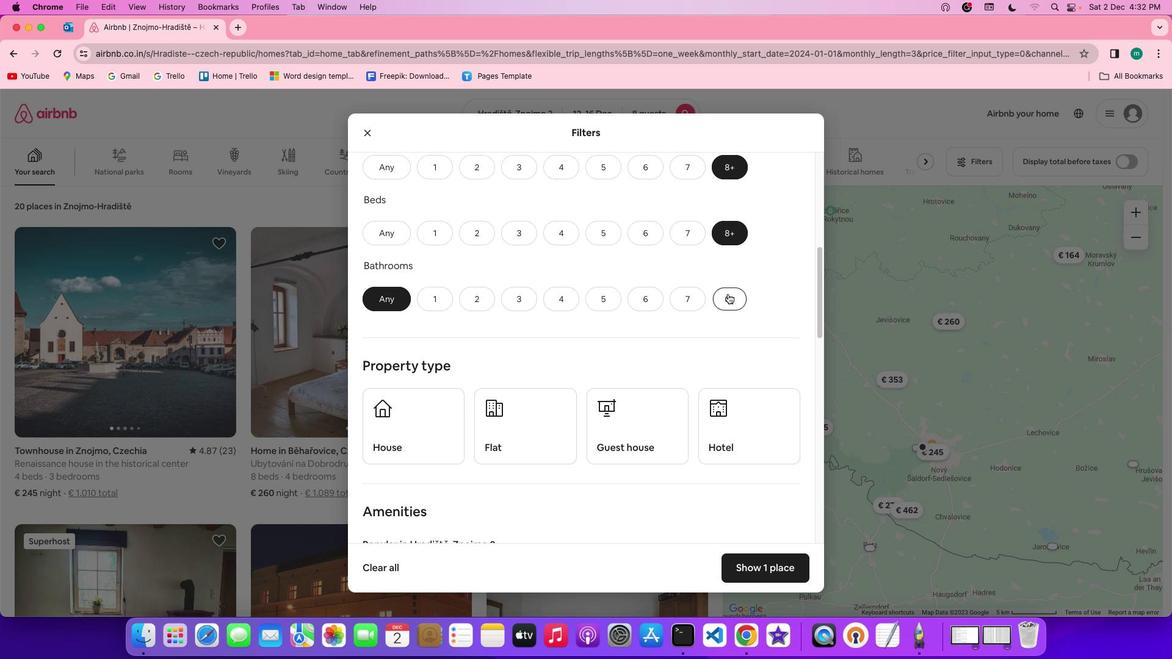 
Action: Mouse moved to (770, 313)
Screenshot: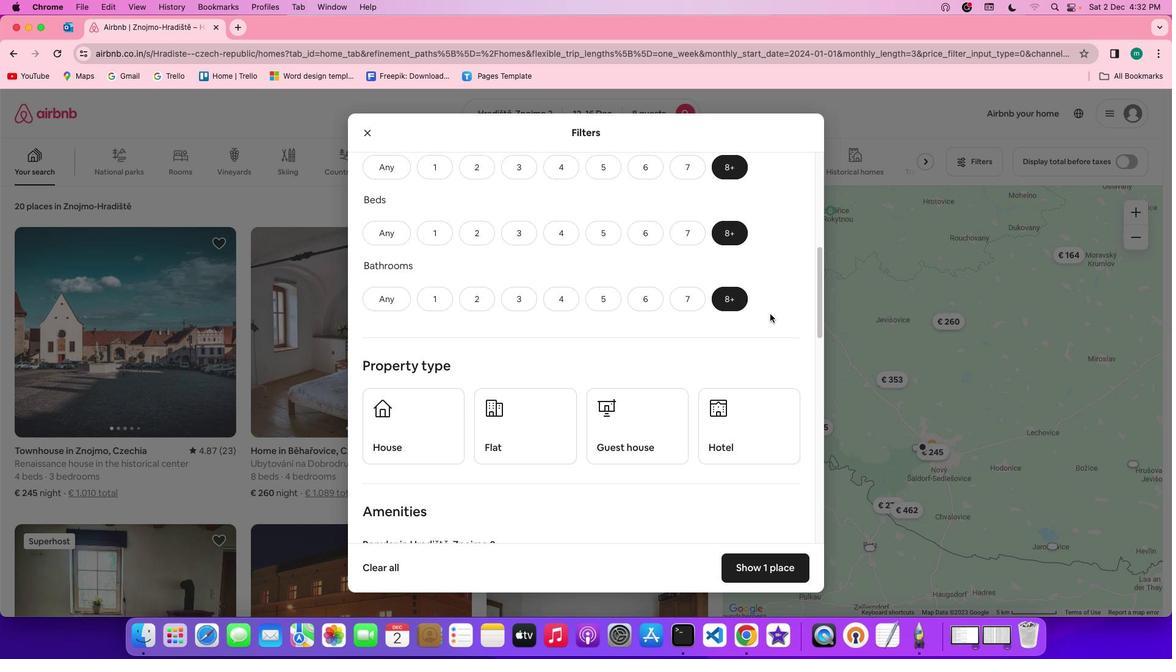 
Action: Mouse scrolled (770, 313) with delta (0, 0)
Screenshot: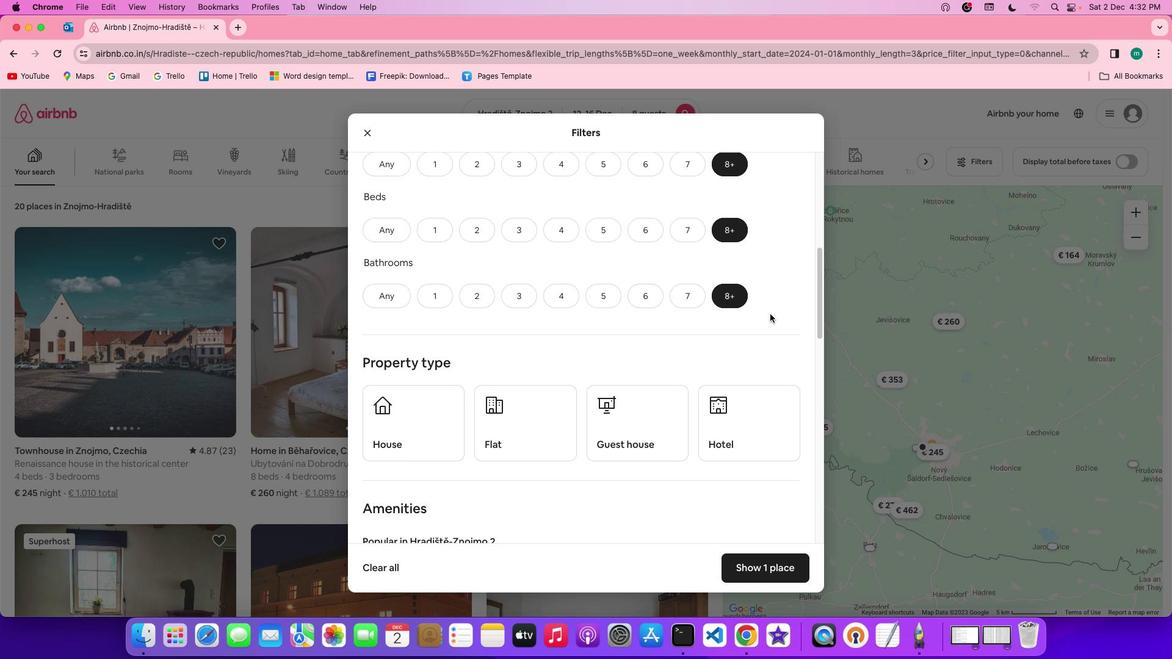 
Action: Mouse scrolled (770, 313) with delta (0, 0)
Screenshot: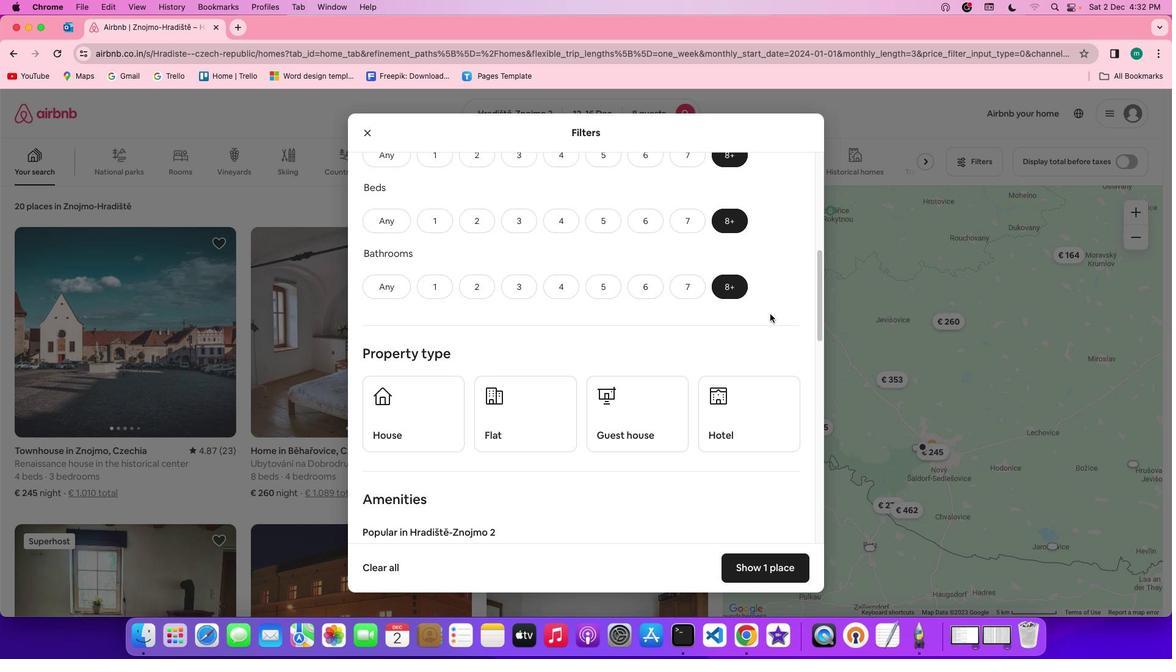 
Action: Mouse scrolled (770, 313) with delta (0, -1)
Screenshot: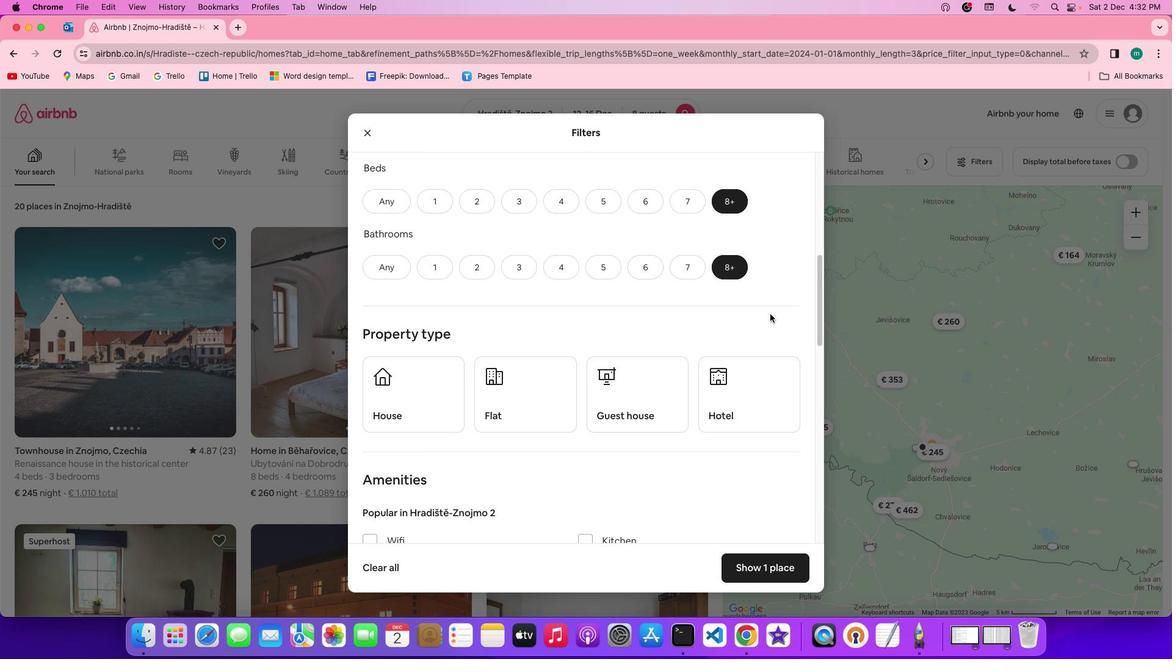 
Action: Mouse scrolled (770, 313) with delta (0, 0)
Screenshot: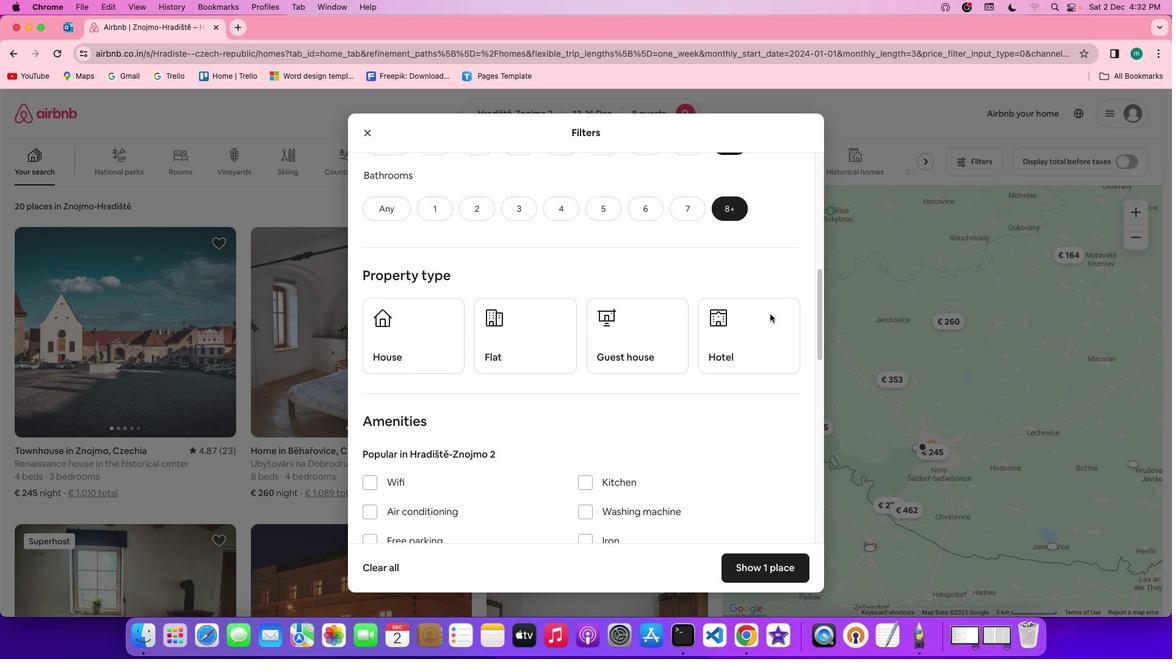 
Action: Mouse scrolled (770, 313) with delta (0, 0)
Screenshot: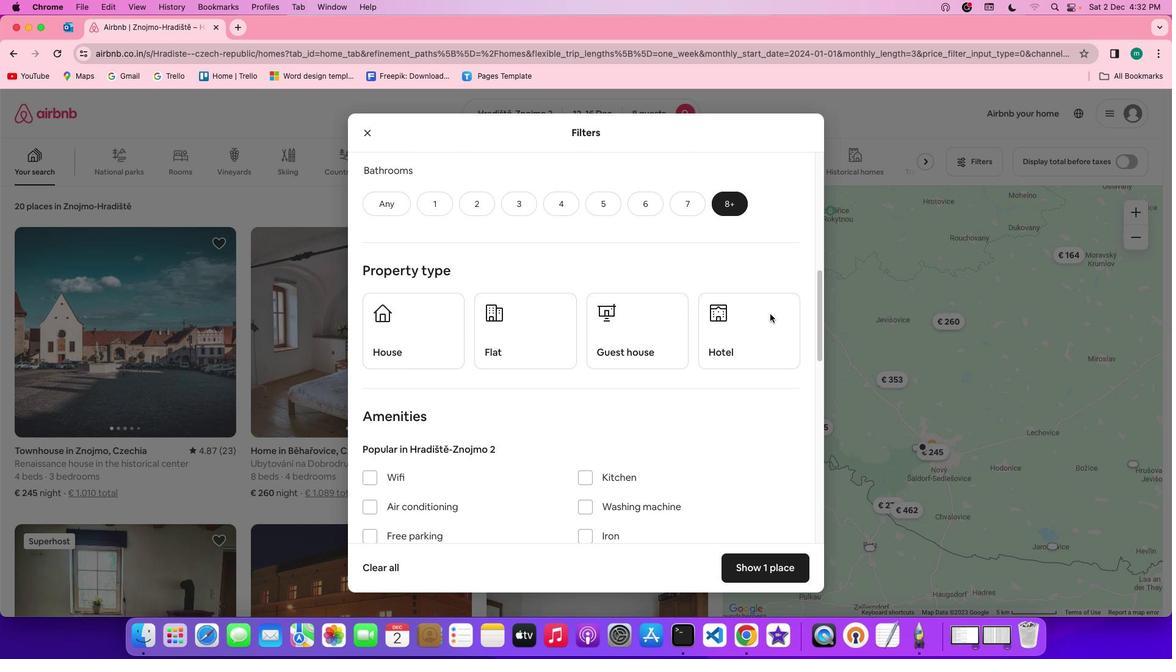 
Action: Mouse scrolled (770, 313) with delta (0, 0)
Screenshot: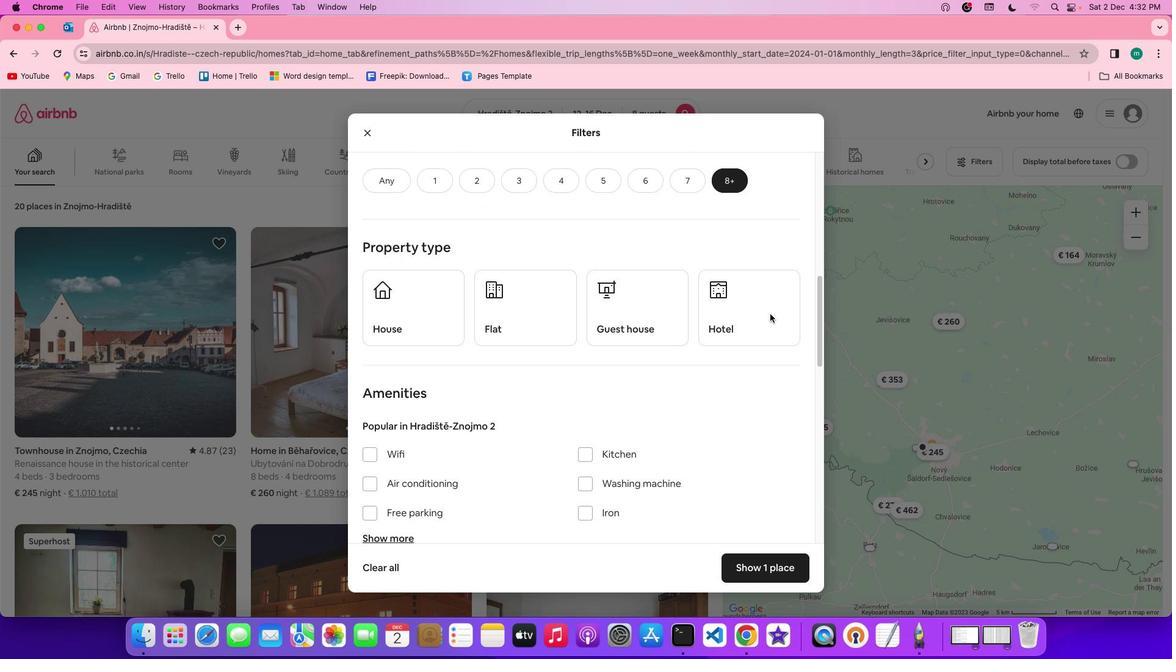 
Action: Mouse scrolled (770, 313) with delta (0, 0)
Screenshot: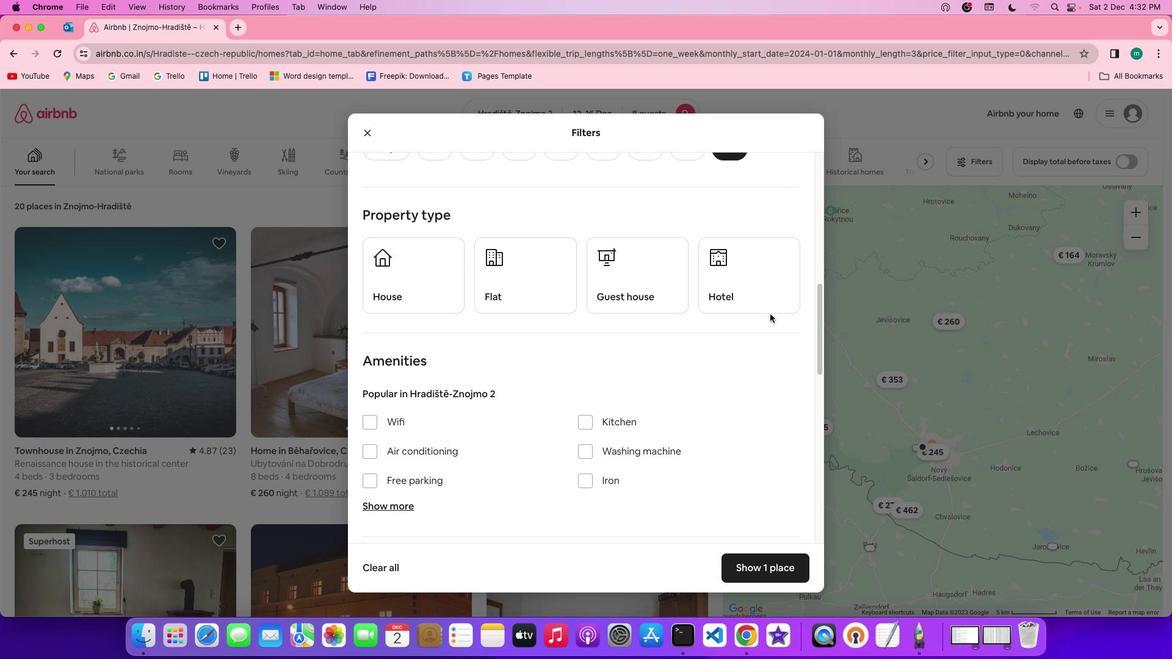
Action: Mouse scrolled (770, 313) with delta (0, 0)
Screenshot: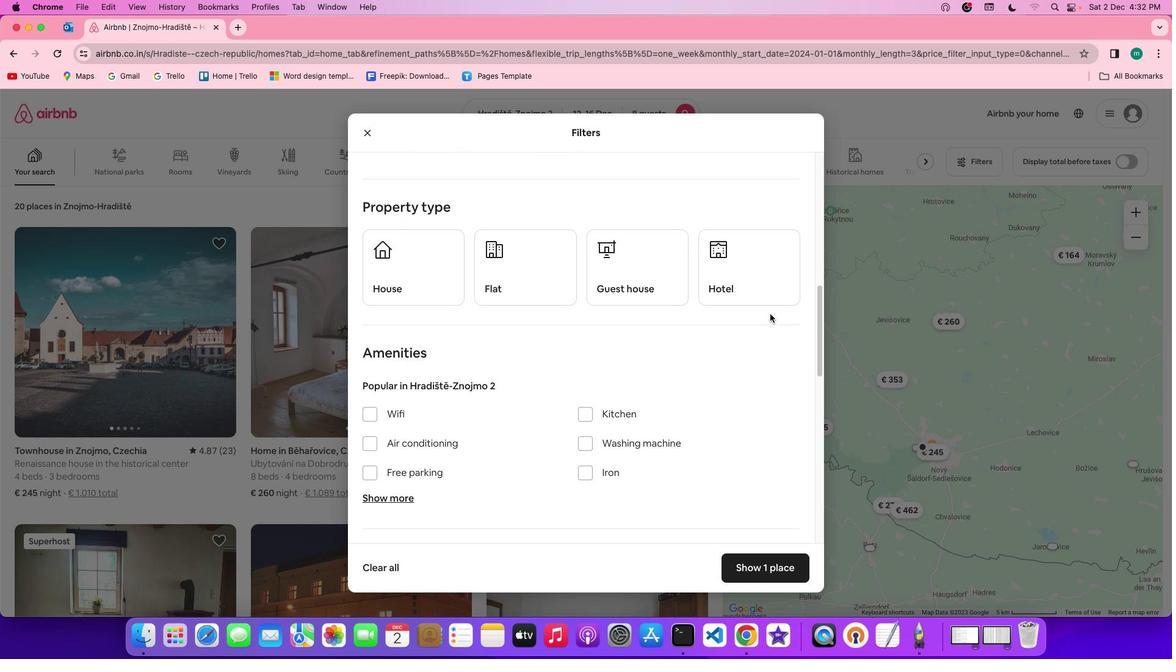 
Action: Mouse scrolled (770, 313) with delta (0, 0)
Screenshot: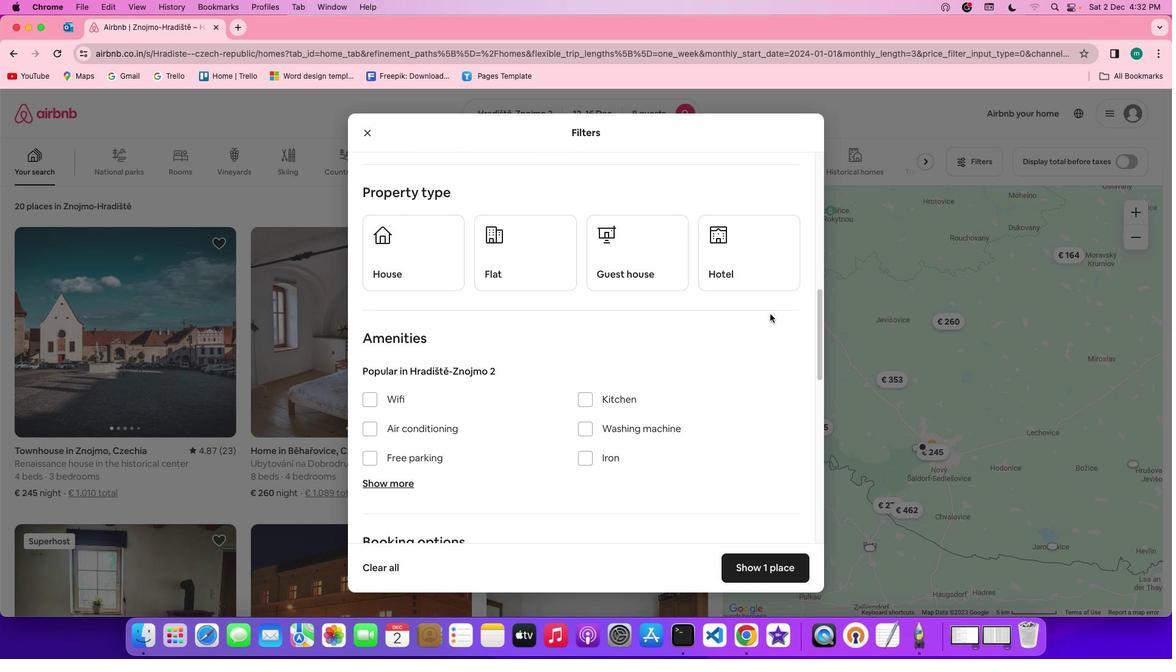 
Action: Mouse moved to (743, 238)
Screenshot: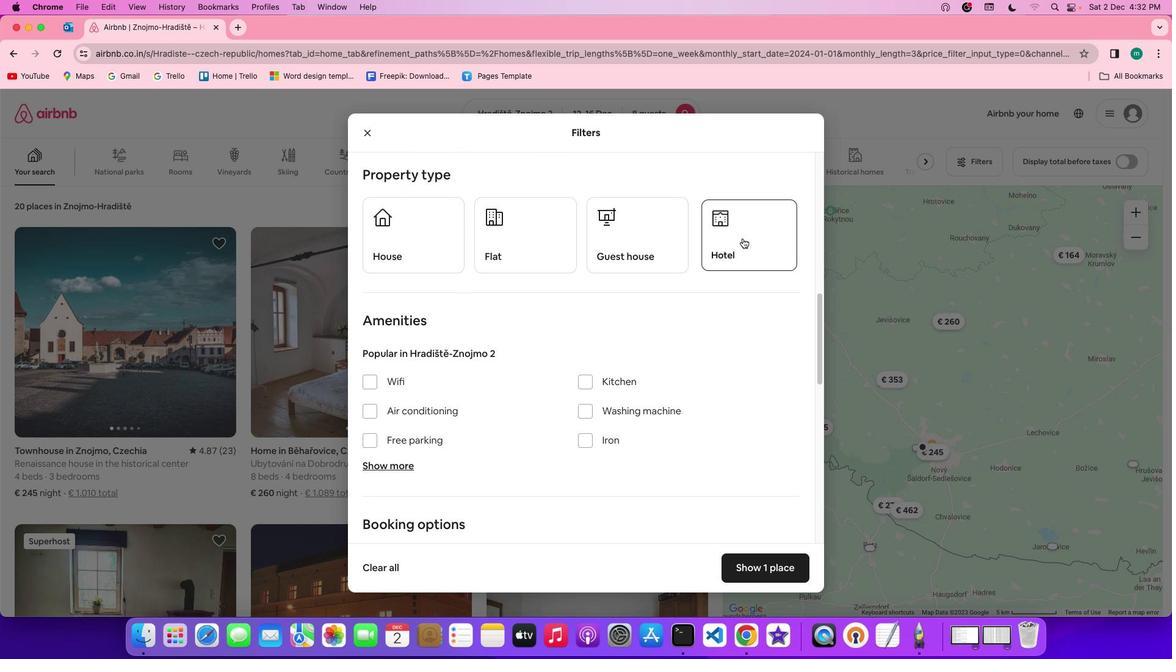 
Action: Mouse pressed left at (743, 238)
Screenshot: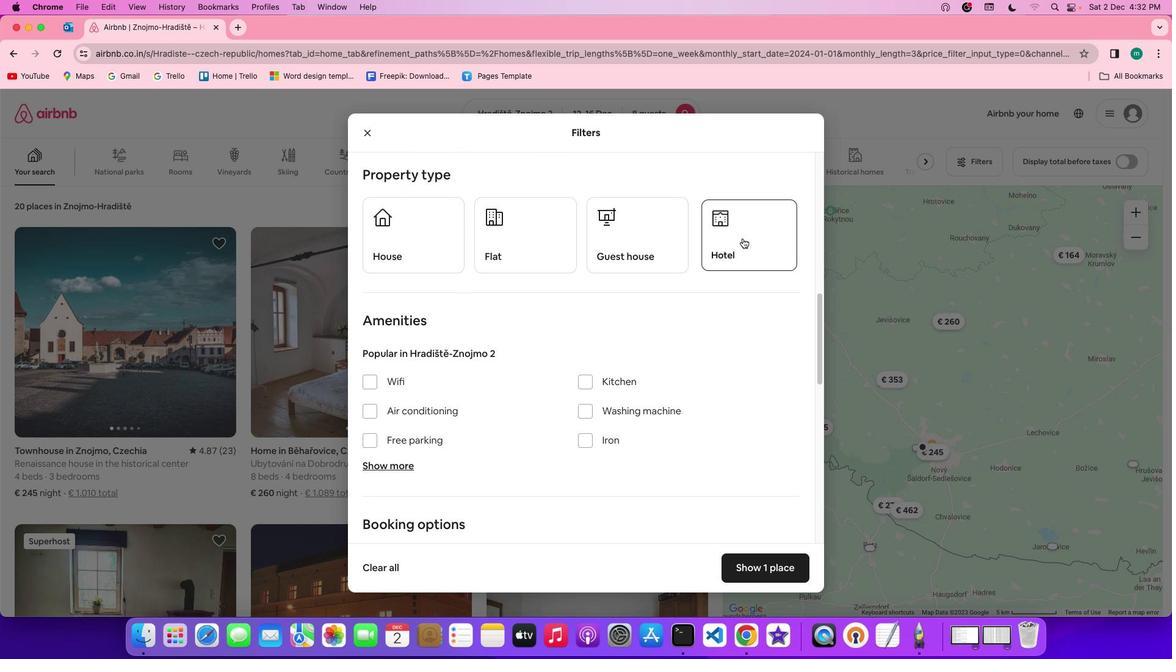 
Action: Mouse moved to (726, 307)
Screenshot: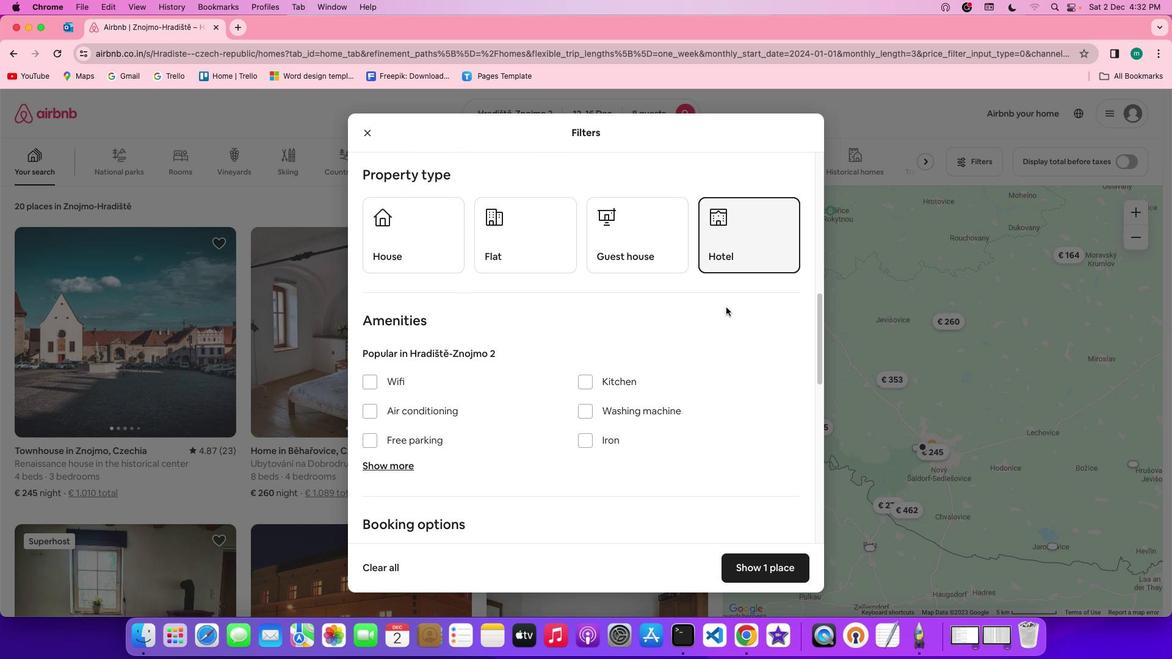 
Action: Mouse scrolled (726, 307) with delta (0, 0)
Screenshot: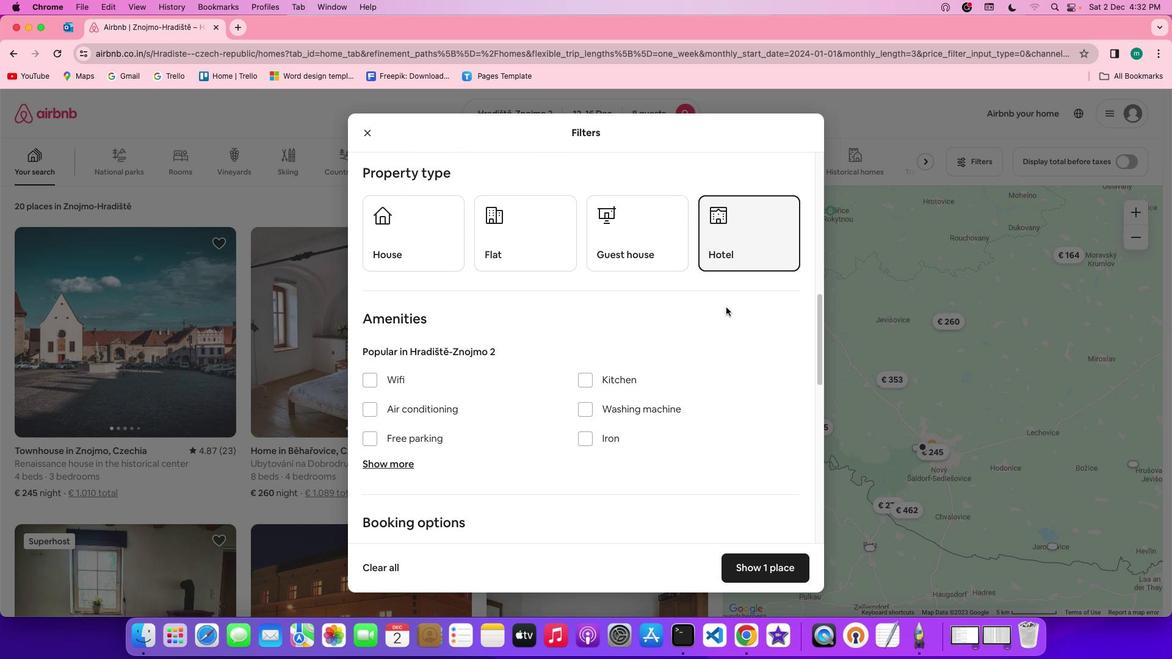 
Action: Mouse scrolled (726, 307) with delta (0, 0)
Screenshot: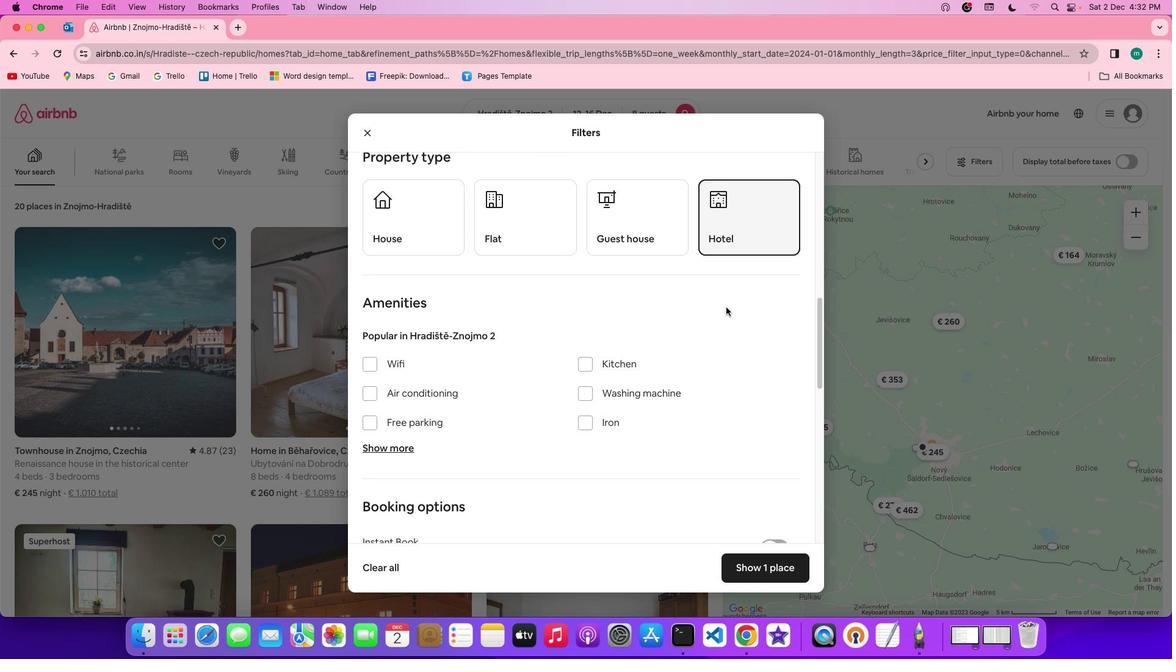
Action: Mouse scrolled (726, 307) with delta (0, -1)
Screenshot: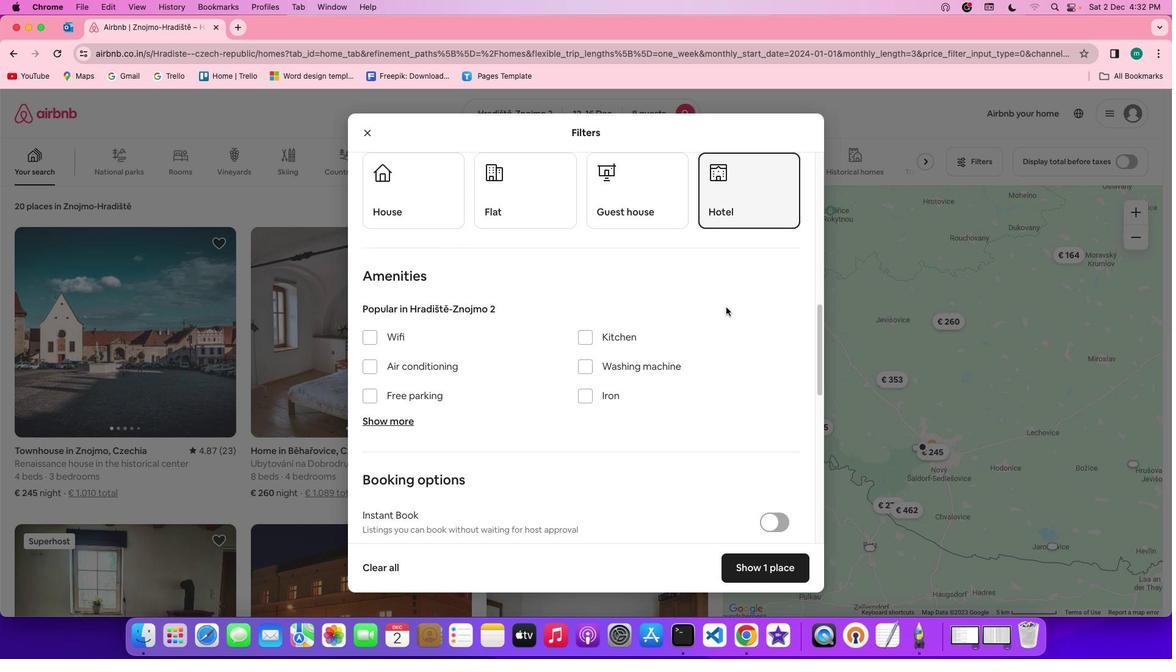 
Action: Mouse scrolled (726, 307) with delta (0, -1)
Screenshot: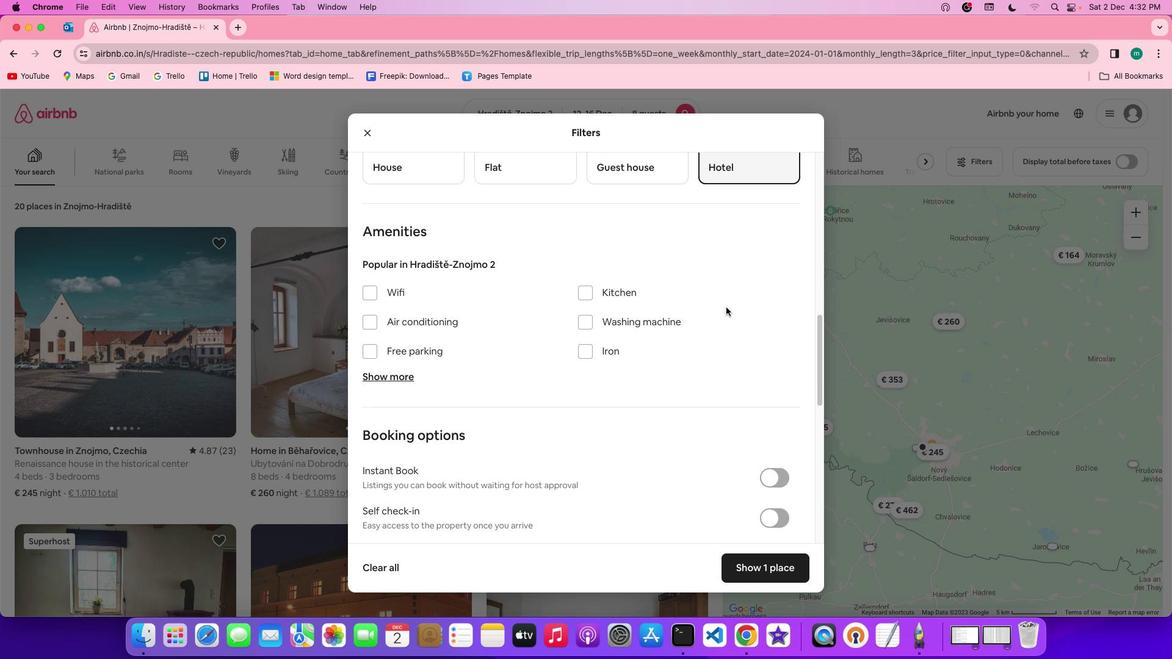
Action: Mouse scrolled (726, 307) with delta (0, 0)
Screenshot: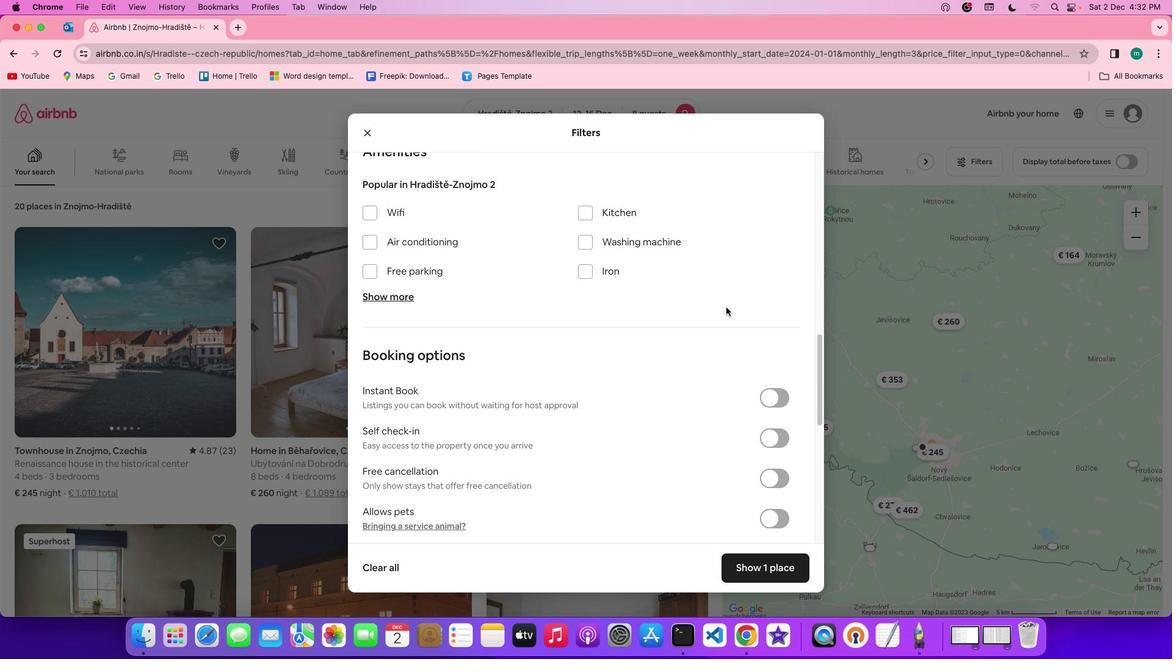 
Action: Mouse scrolled (726, 307) with delta (0, 0)
Screenshot: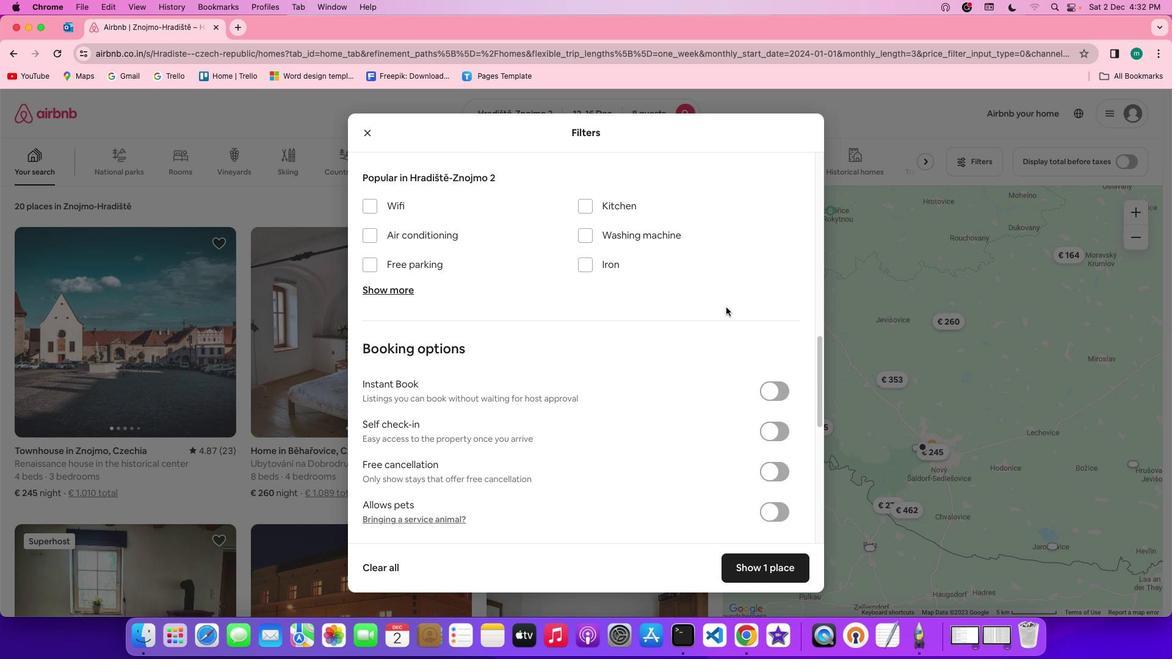 
Action: Mouse scrolled (726, 307) with delta (0, -1)
Screenshot: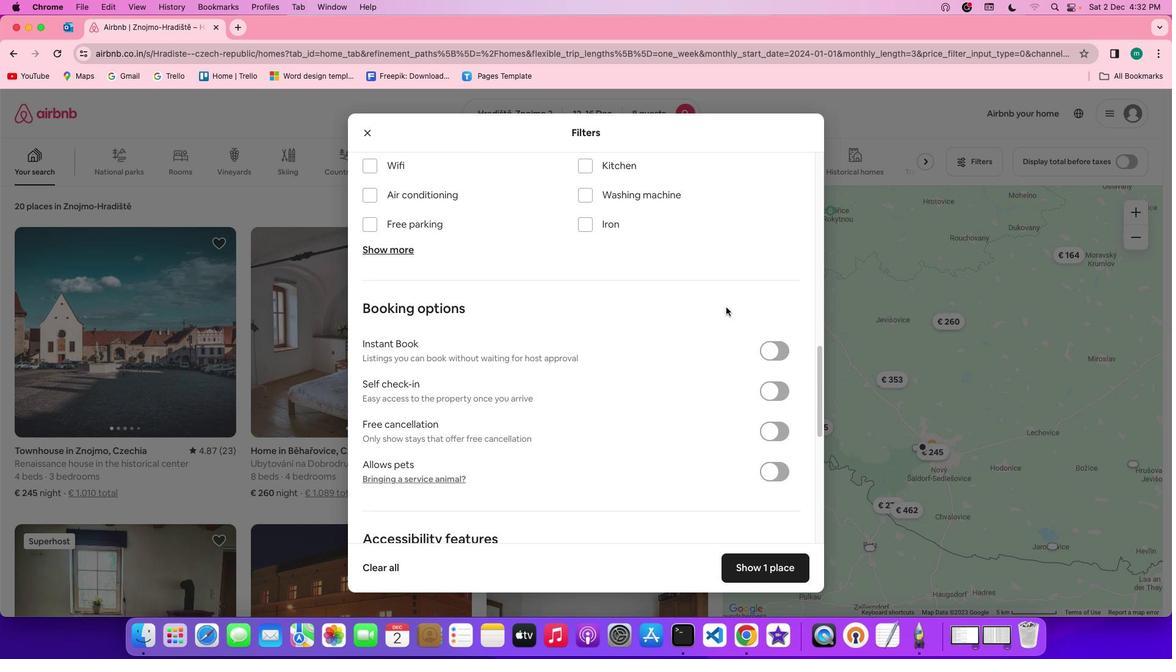 
Action: Mouse moved to (594, 310)
Screenshot: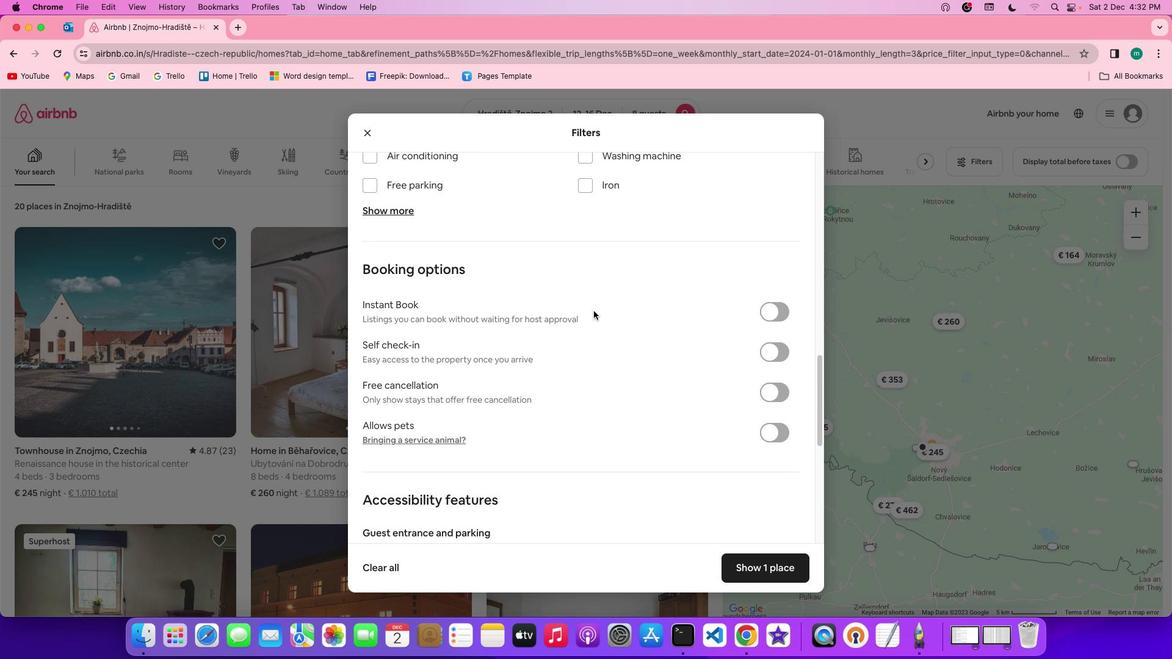
Action: Mouse scrolled (594, 310) with delta (0, 0)
Screenshot: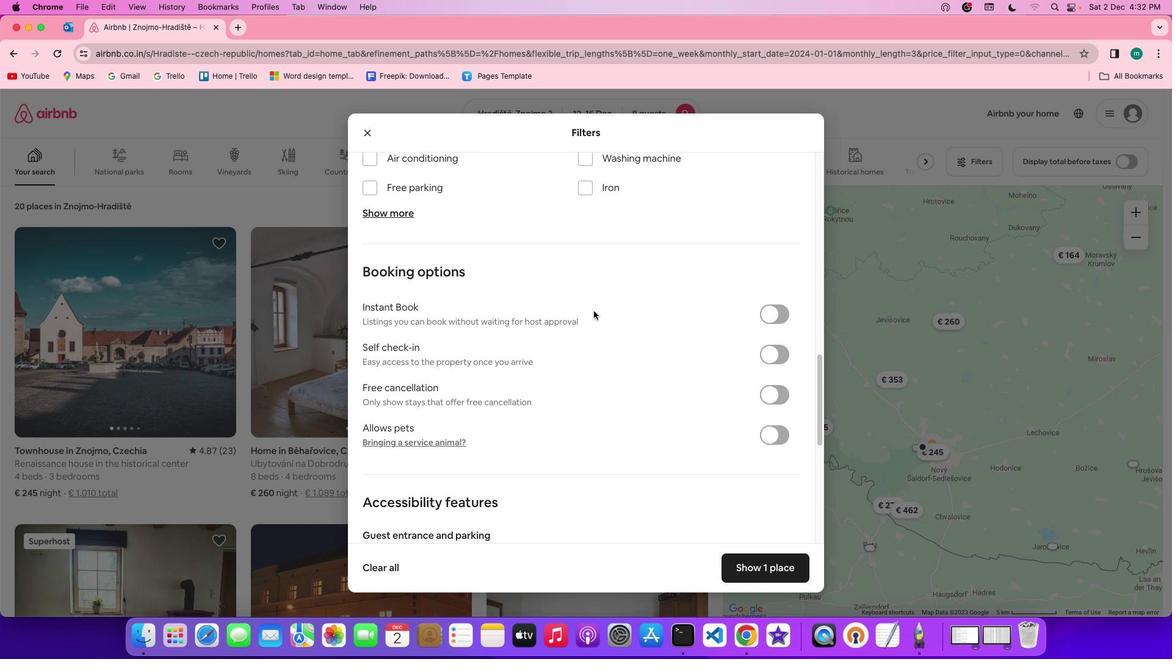 
Action: Mouse scrolled (594, 310) with delta (0, 0)
Screenshot: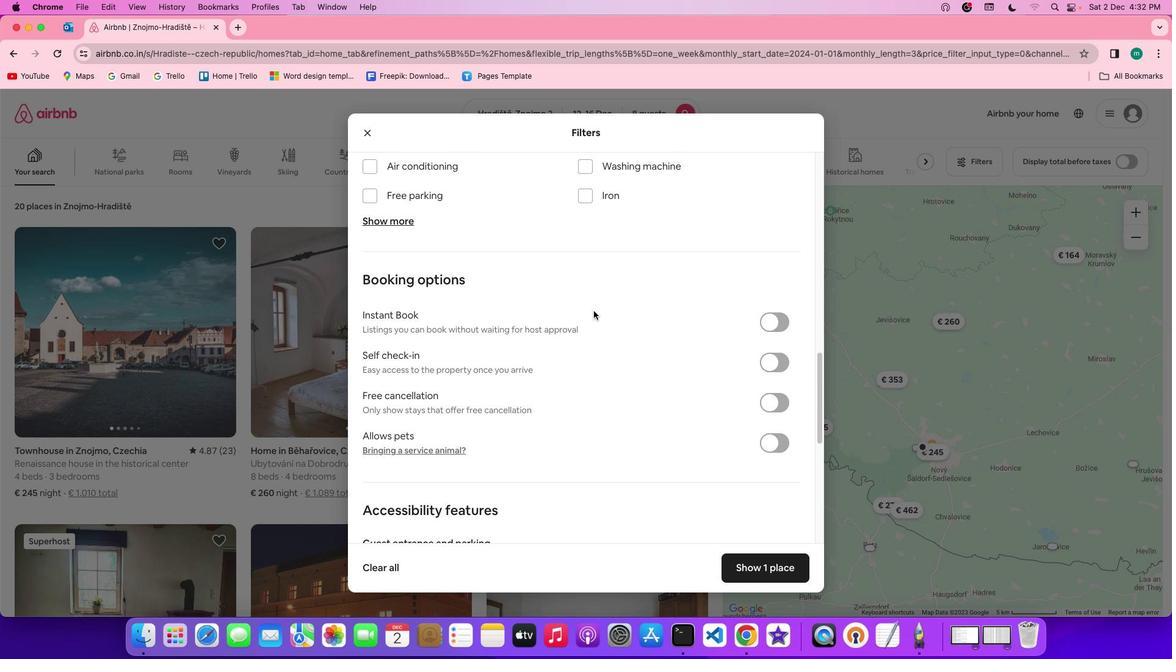 
Action: Mouse scrolled (594, 310) with delta (0, 1)
Screenshot: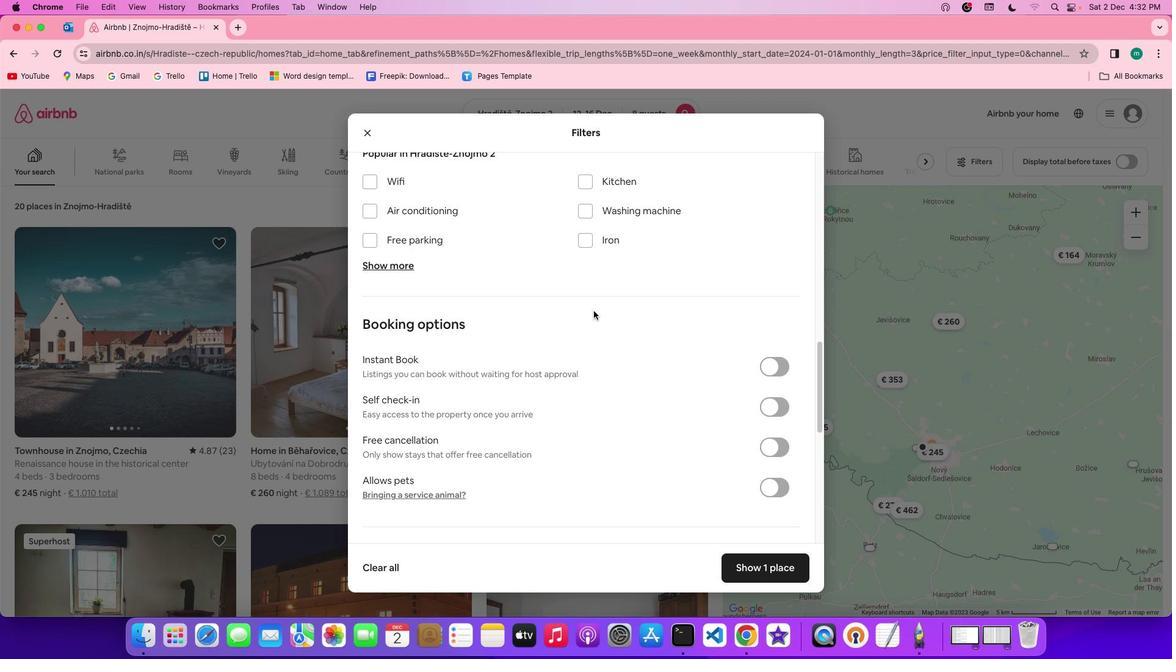 
Action: Mouse moved to (375, 222)
Screenshot: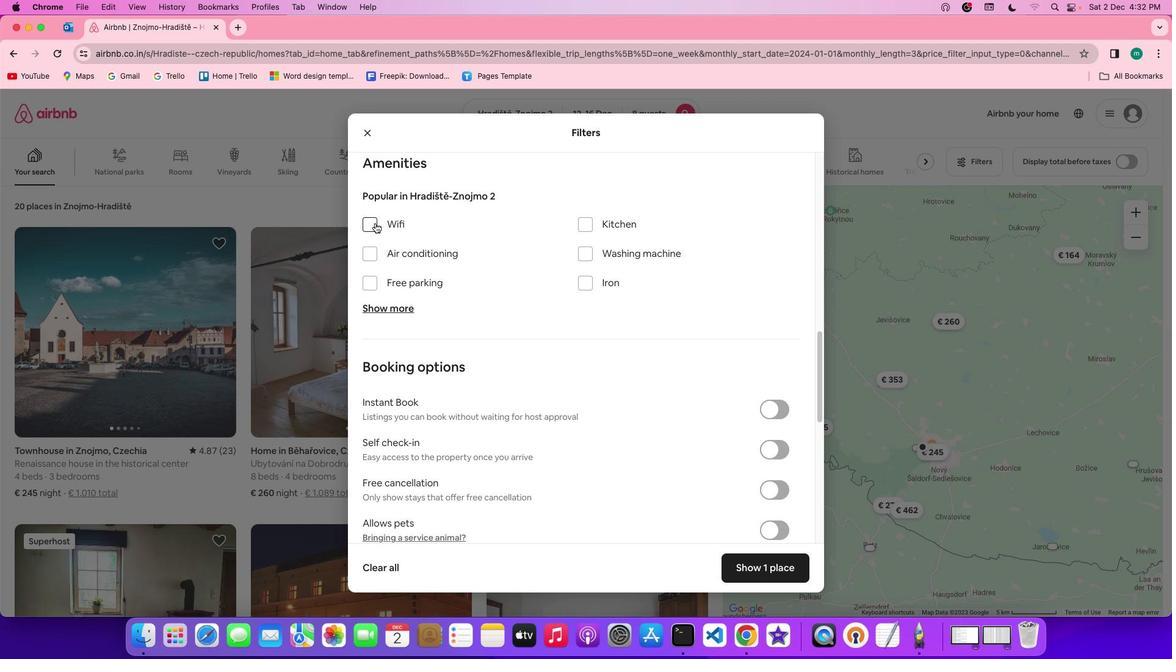 
Action: Mouse pressed left at (375, 222)
Screenshot: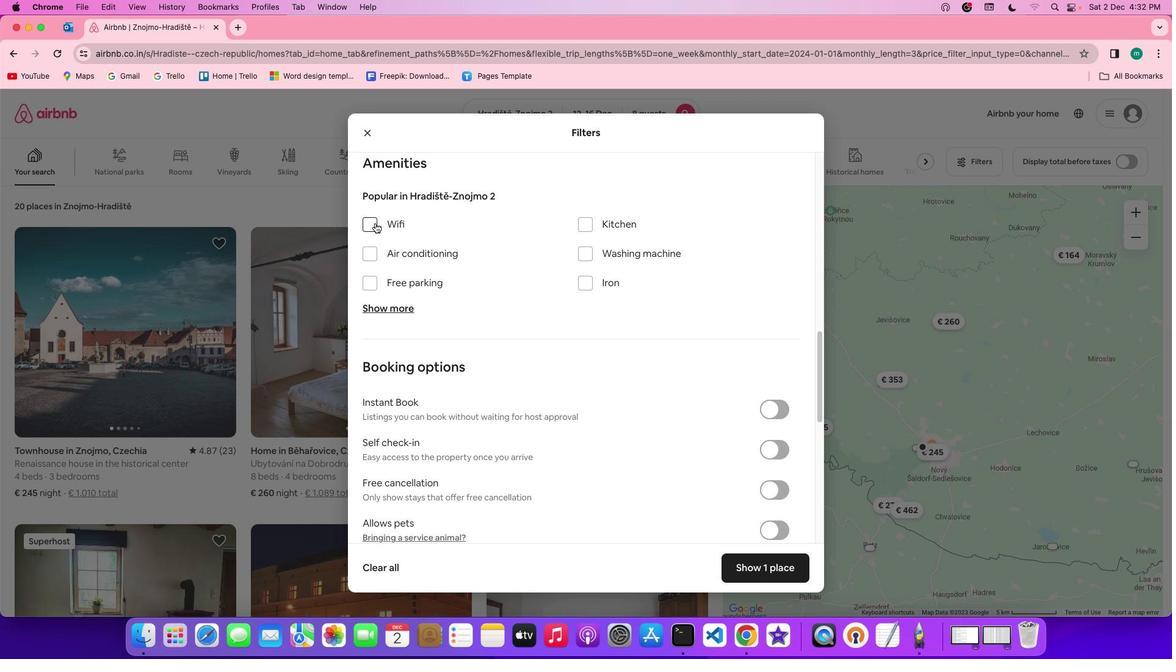 
Action: Mouse moved to (408, 310)
Screenshot: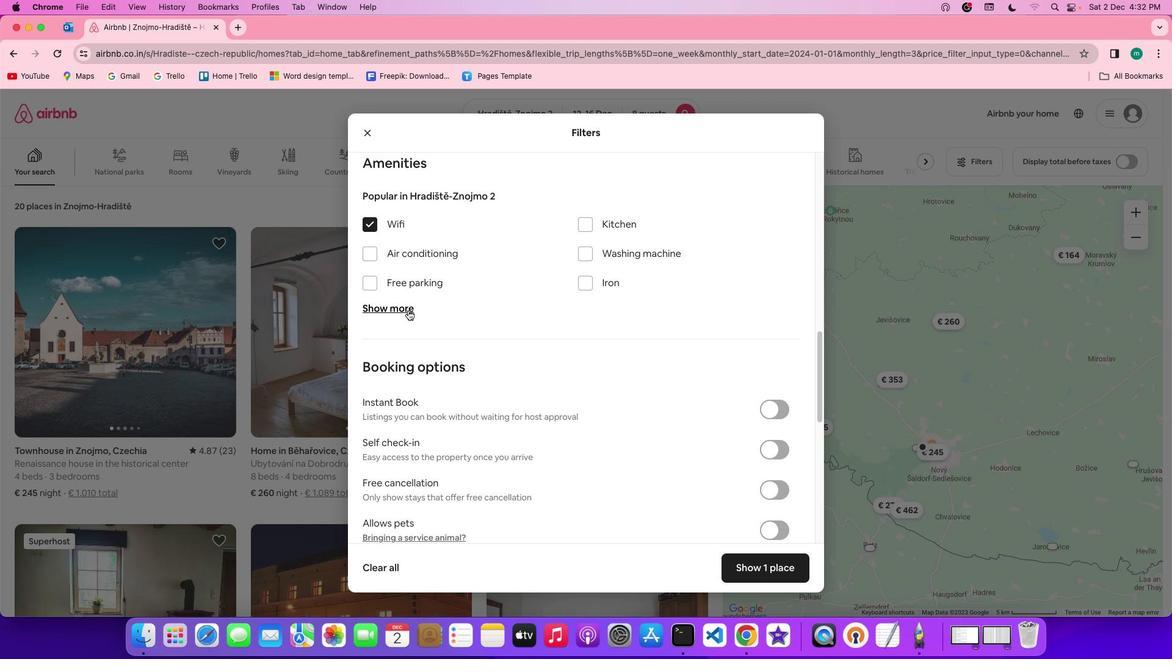 
Action: Mouse pressed left at (408, 310)
Screenshot: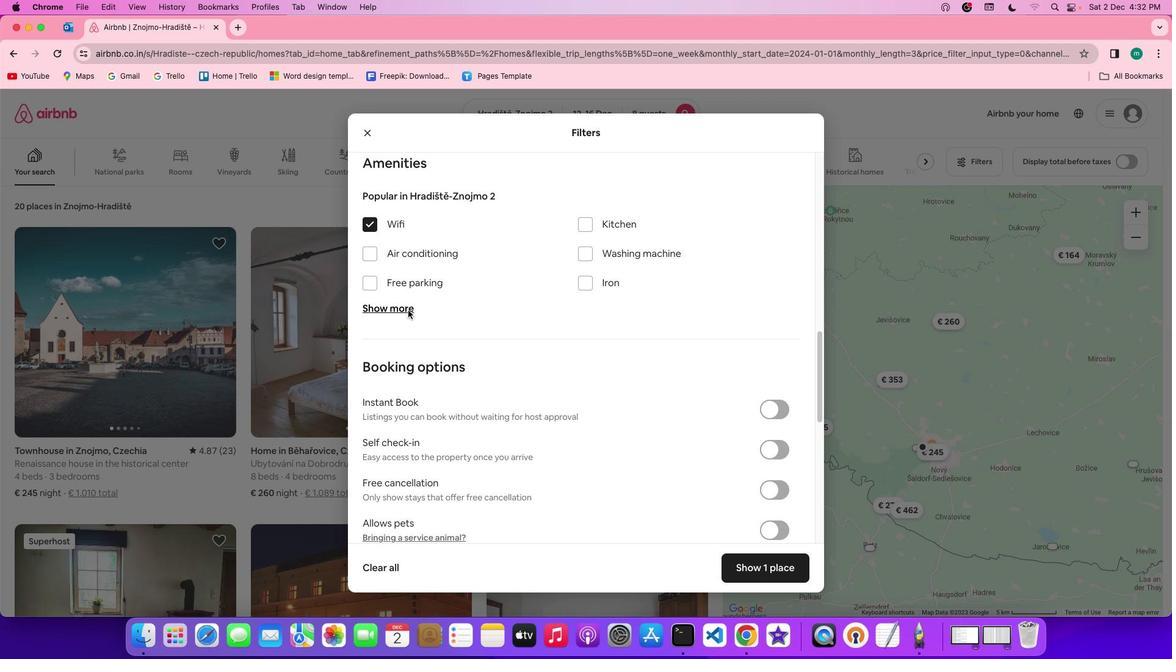 
Action: Mouse moved to (591, 381)
Screenshot: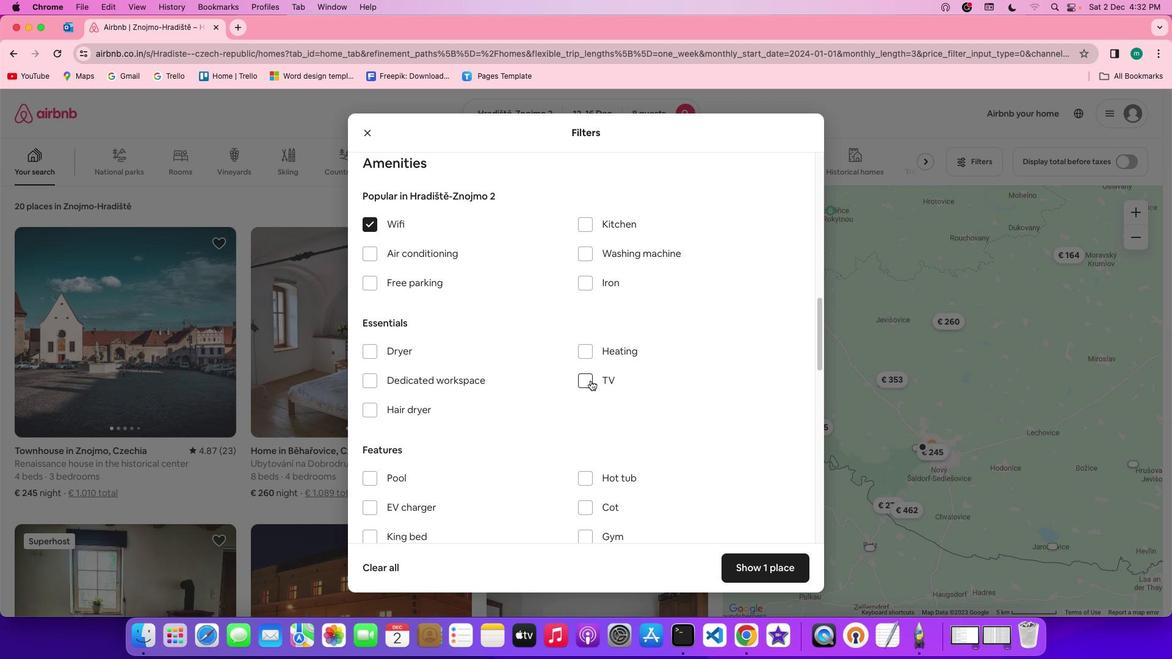 
Action: Mouse pressed left at (591, 381)
Screenshot: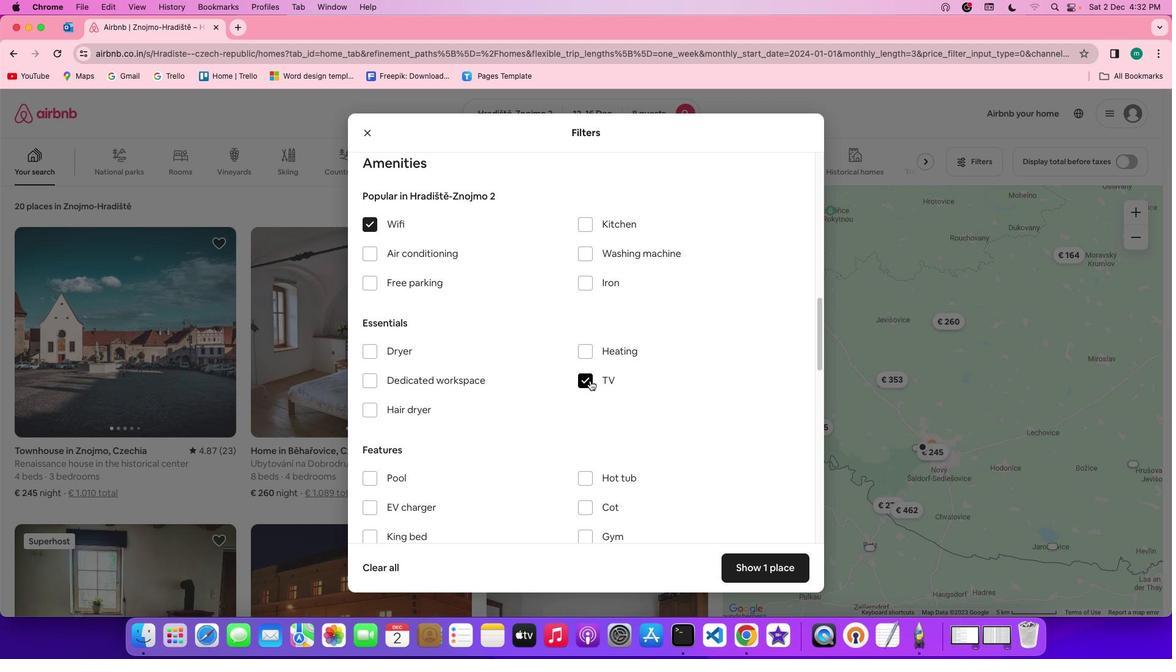 
Action: Mouse moved to (431, 285)
Screenshot: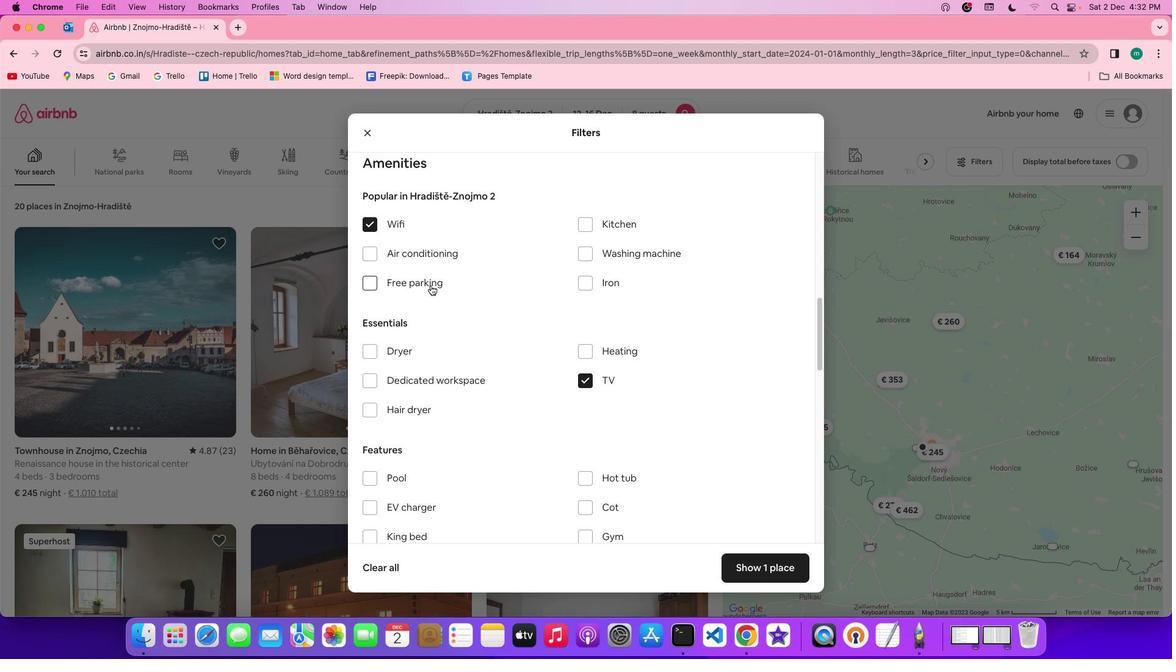 
Action: Mouse pressed left at (431, 285)
Screenshot: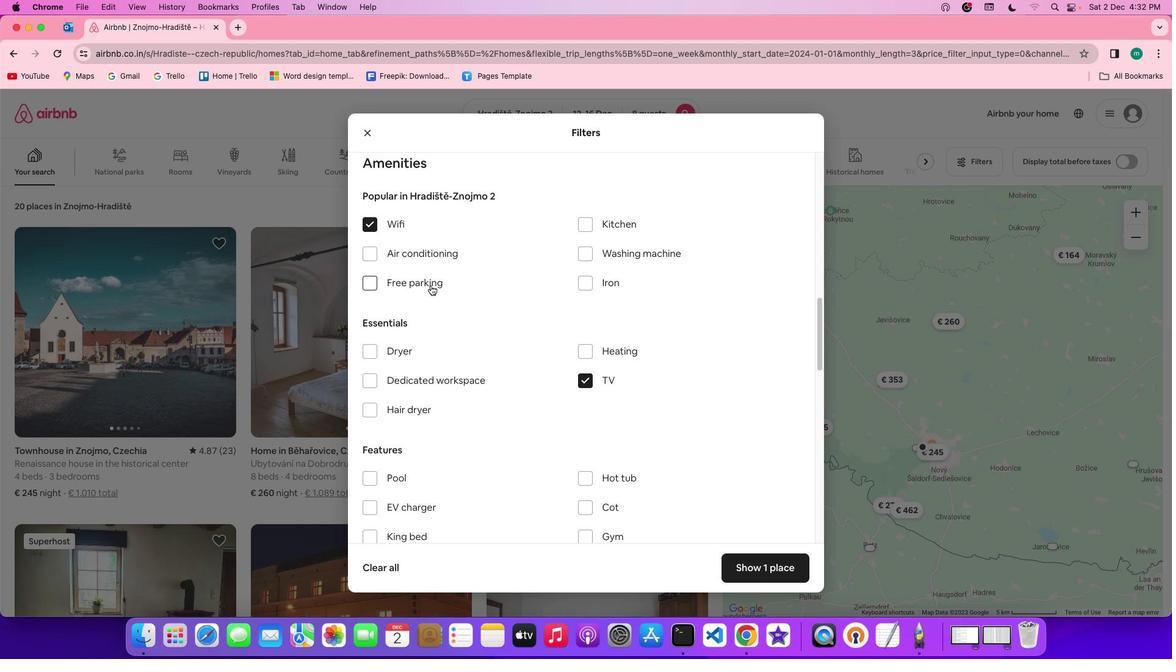 
Action: Mouse moved to (502, 320)
Screenshot: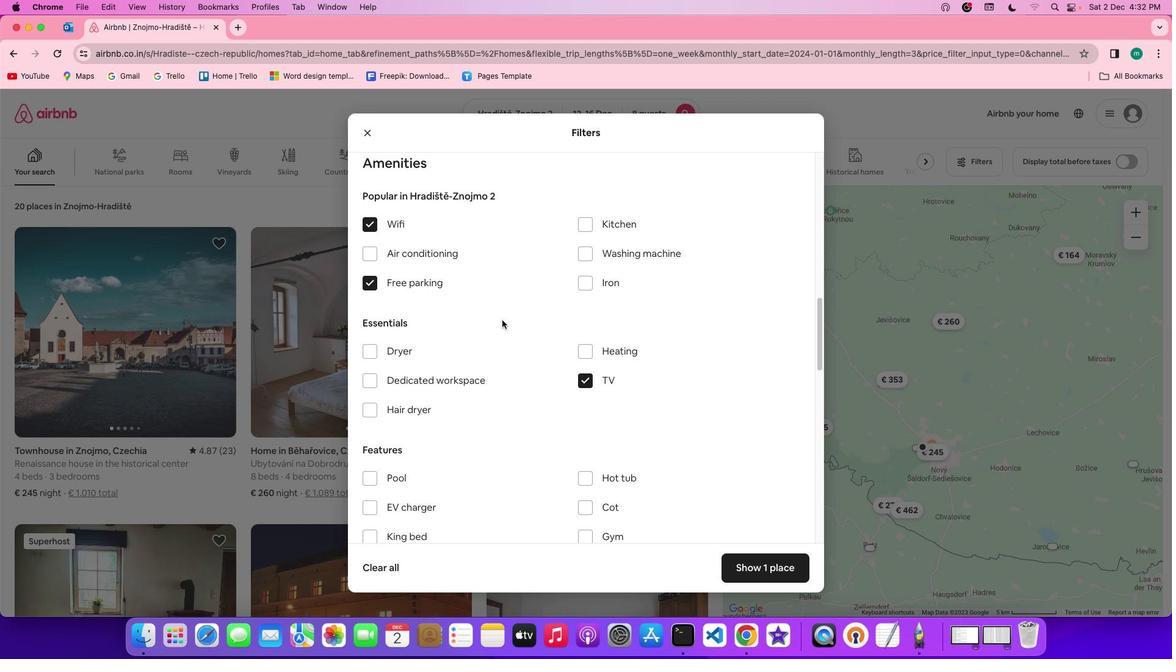 
Action: Mouse scrolled (502, 320) with delta (0, 0)
Screenshot: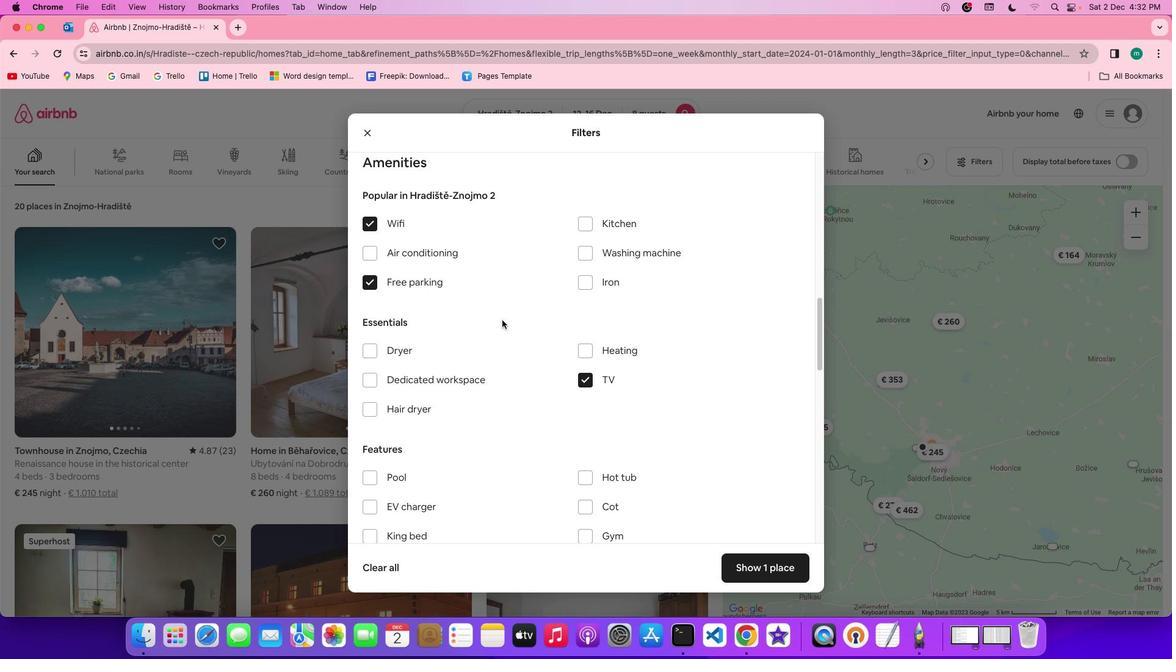 
Action: Mouse scrolled (502, 320) with delta (0, 0)
Screenshot: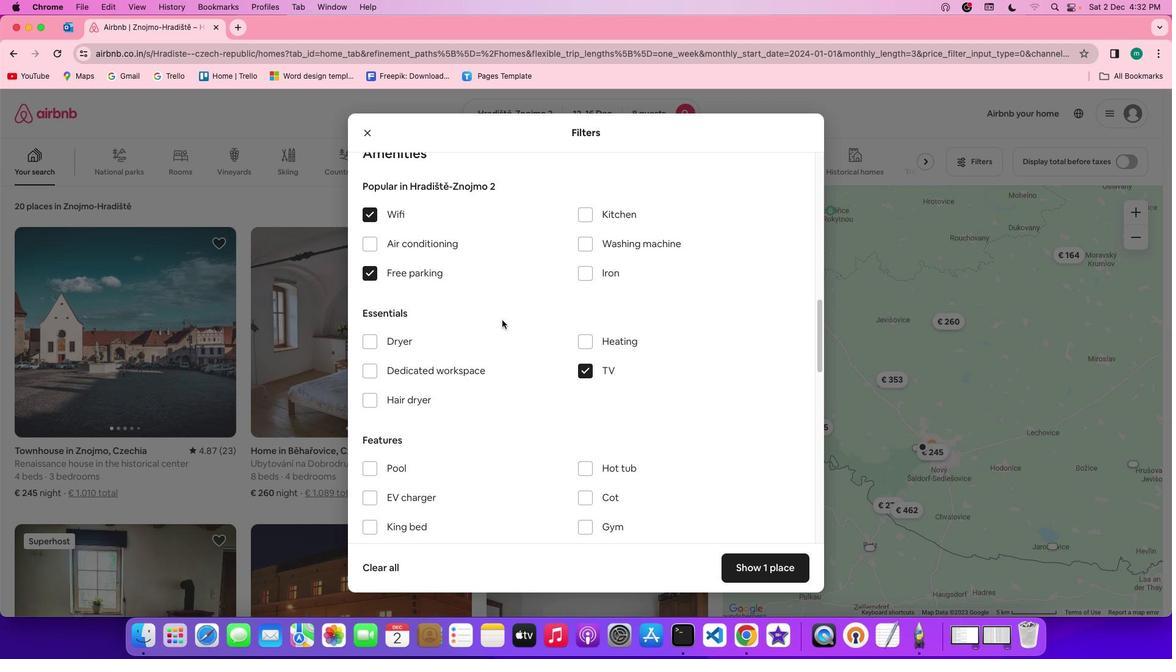 
Action: Mouse scrolled (502, 320) with delta (0, -1)
Screenshot: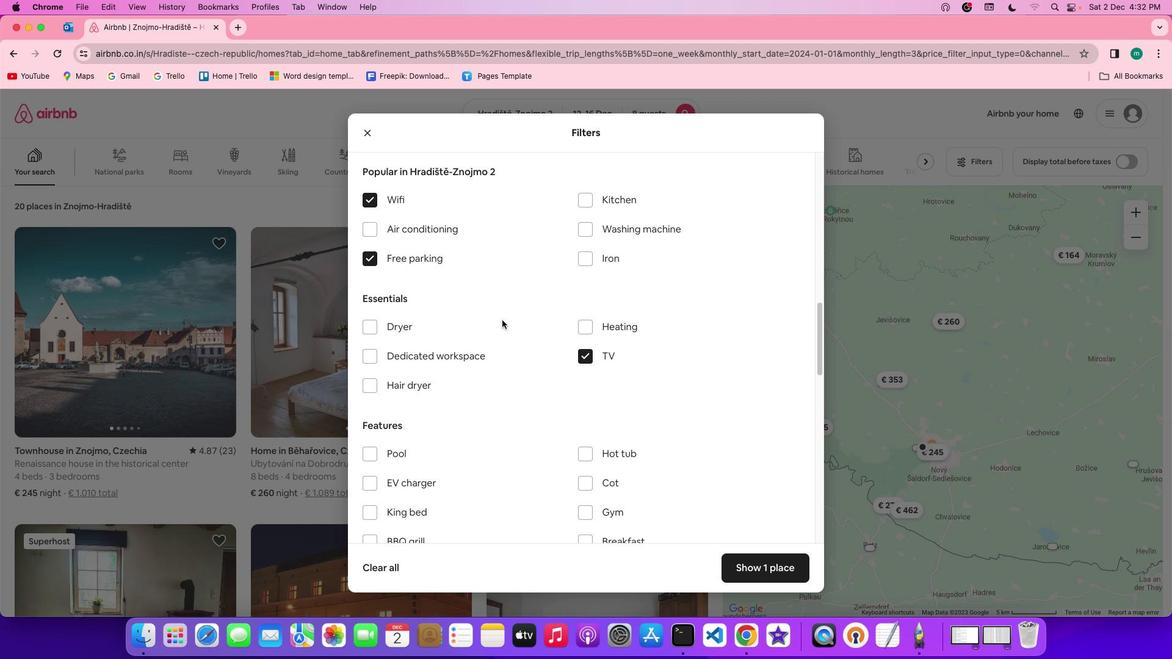 
Action: Mouse moved to (504, 318)
Screenshot: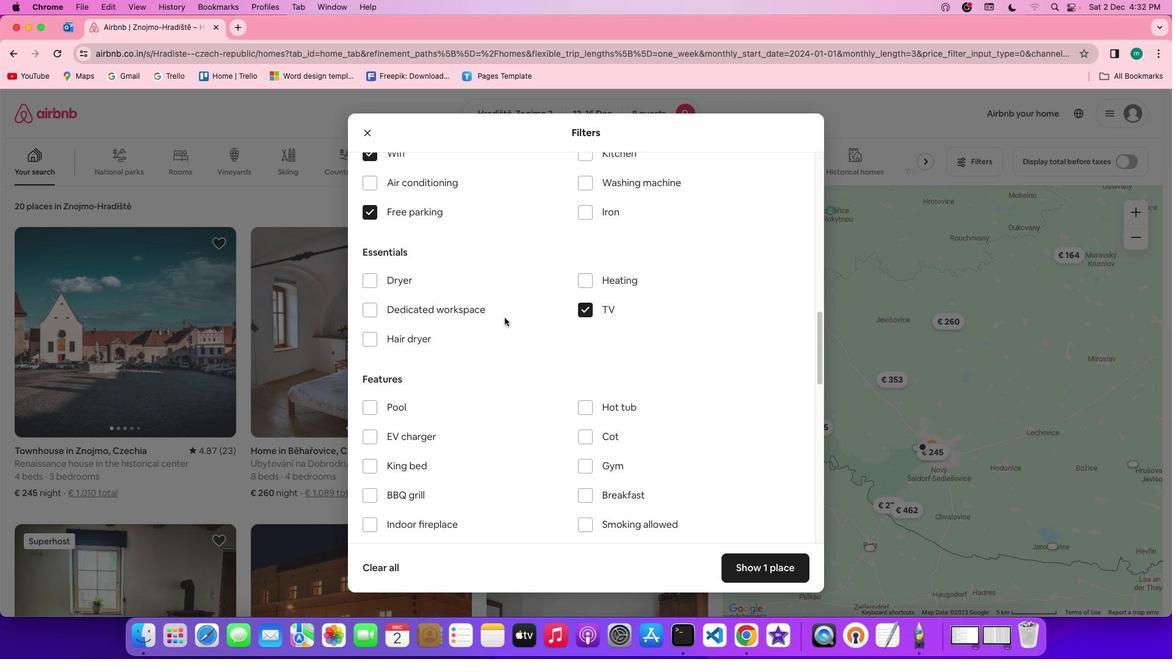 
Action: Mouse scrolled (504, 318) with delta (0, 0)
Screenshot: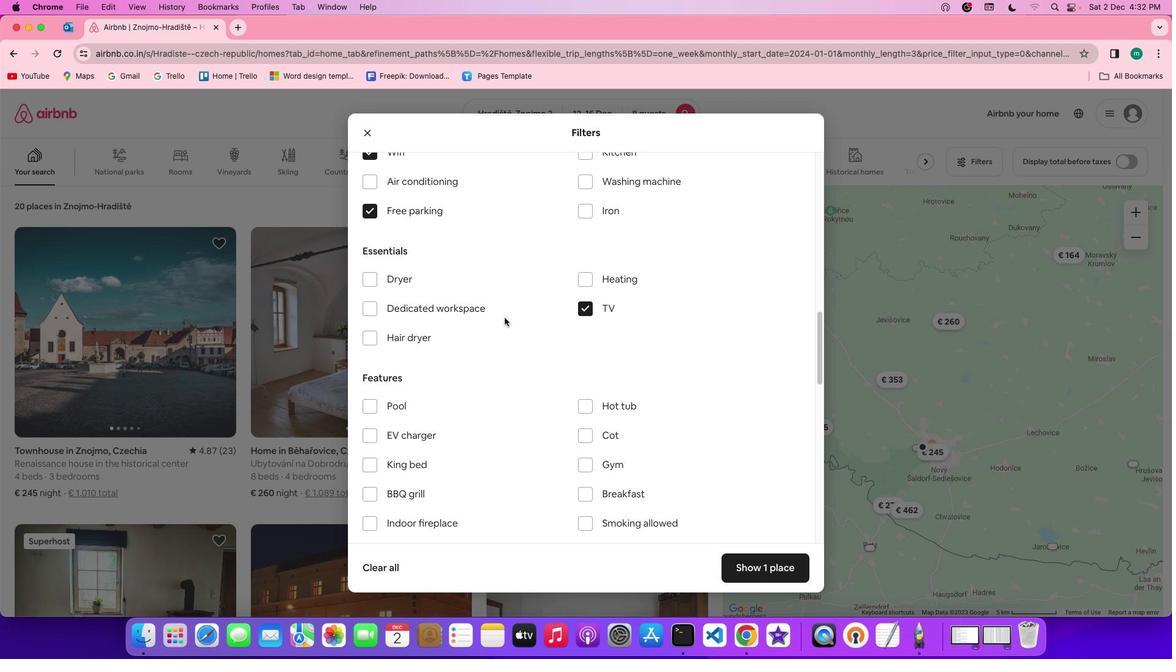
Action: Mouse scrolled (504, 318) with delta (0, 0)
Screenshot: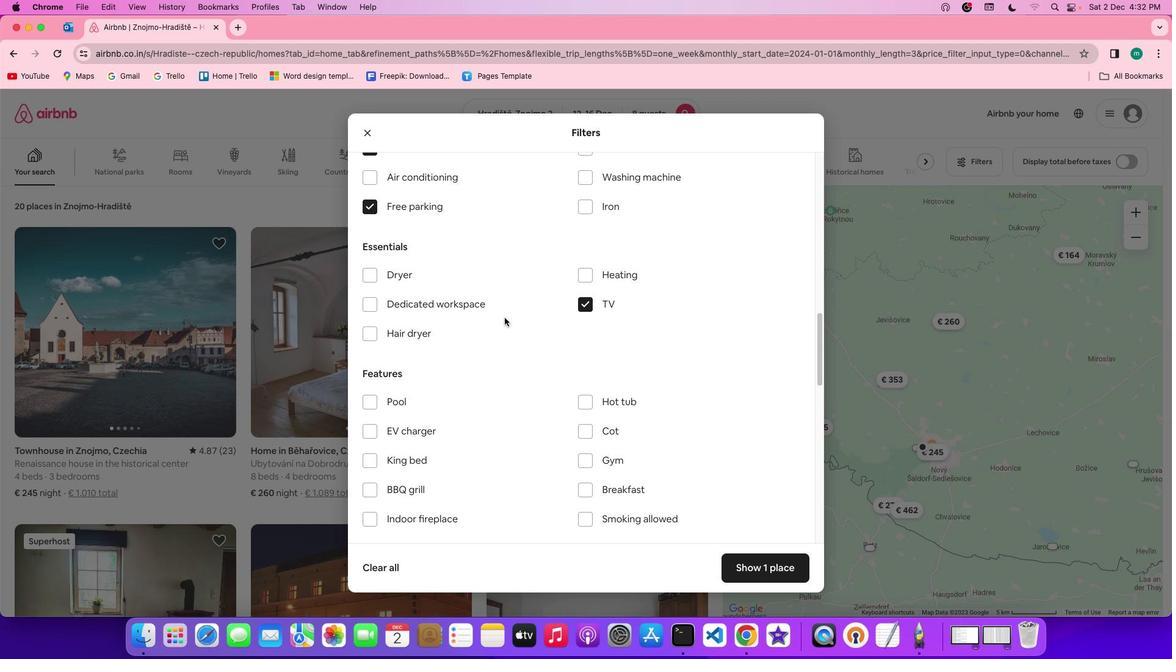 
Action: Mouse scrolled (504, 318) with delta (0, 0)
Screenshot: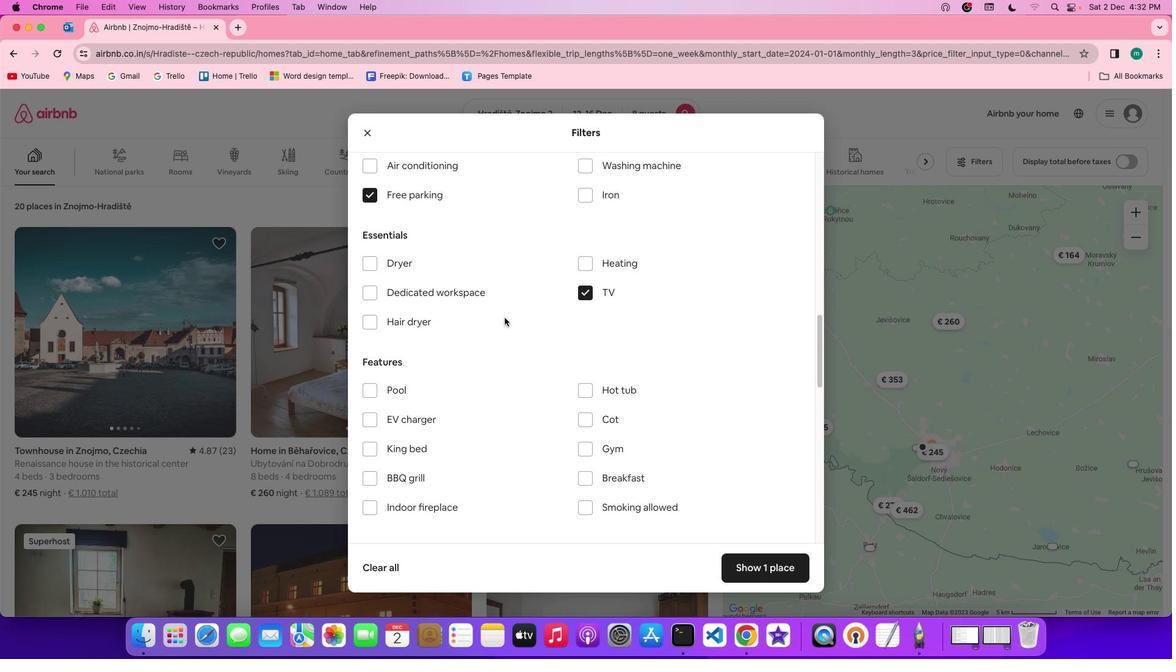 
Action: Mouse scrolled (504, 318) with delta (0, 0)
Screenshot: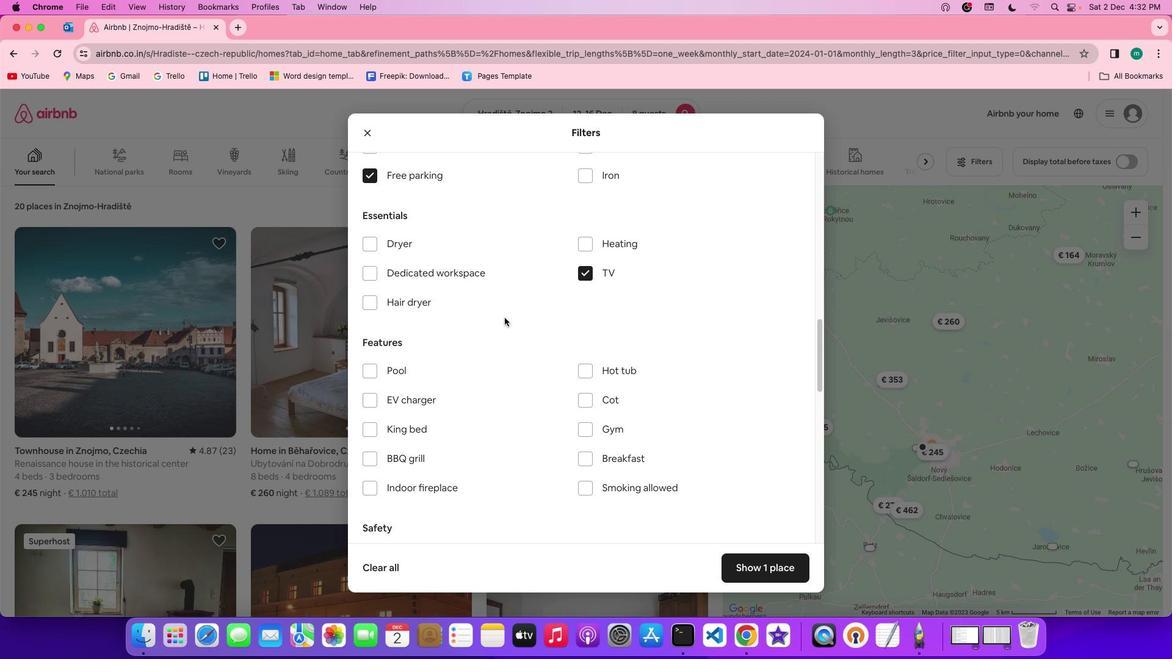 
Action: Mouse scrolled (504, 318) with delta (0, 0)
Screenshot: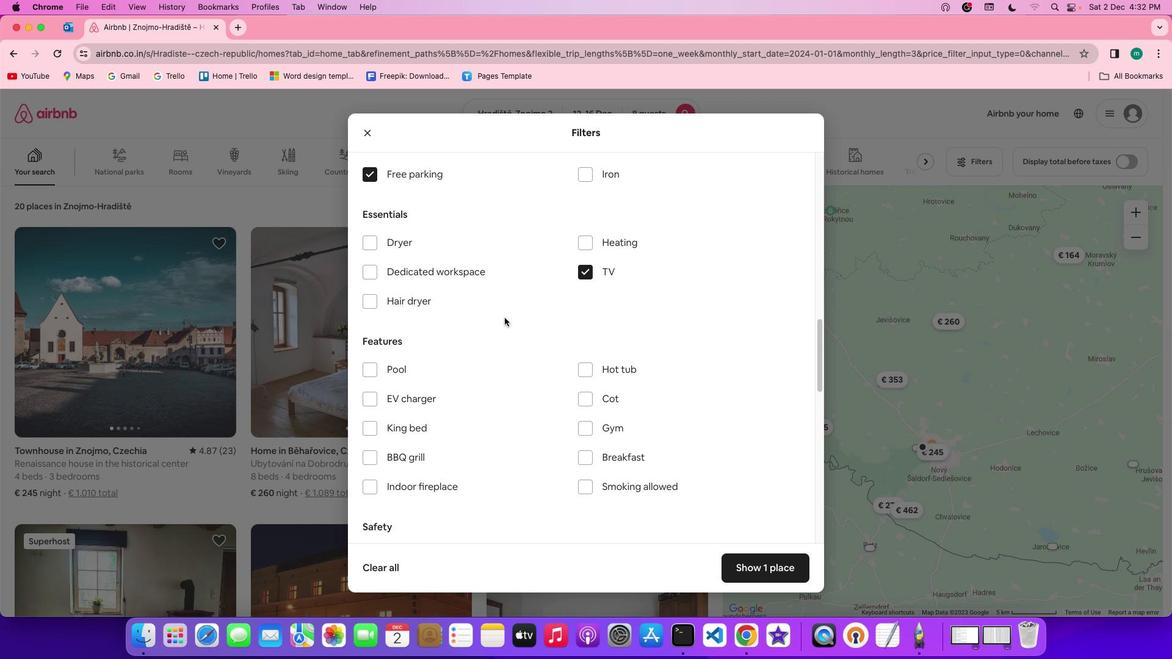 
Action: Mouse scrolled (504, 318) with delta (0, 0)
Screenshot: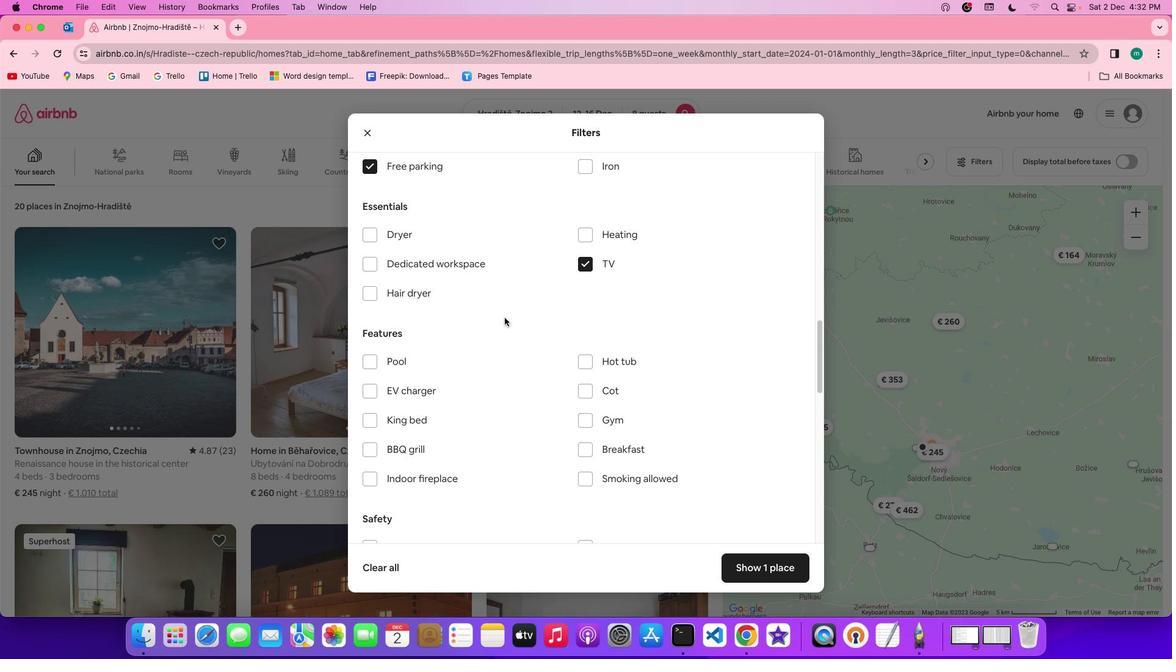 
Action: Mouse scrolled (504, 318) with delta (0, 0)
Screenshot: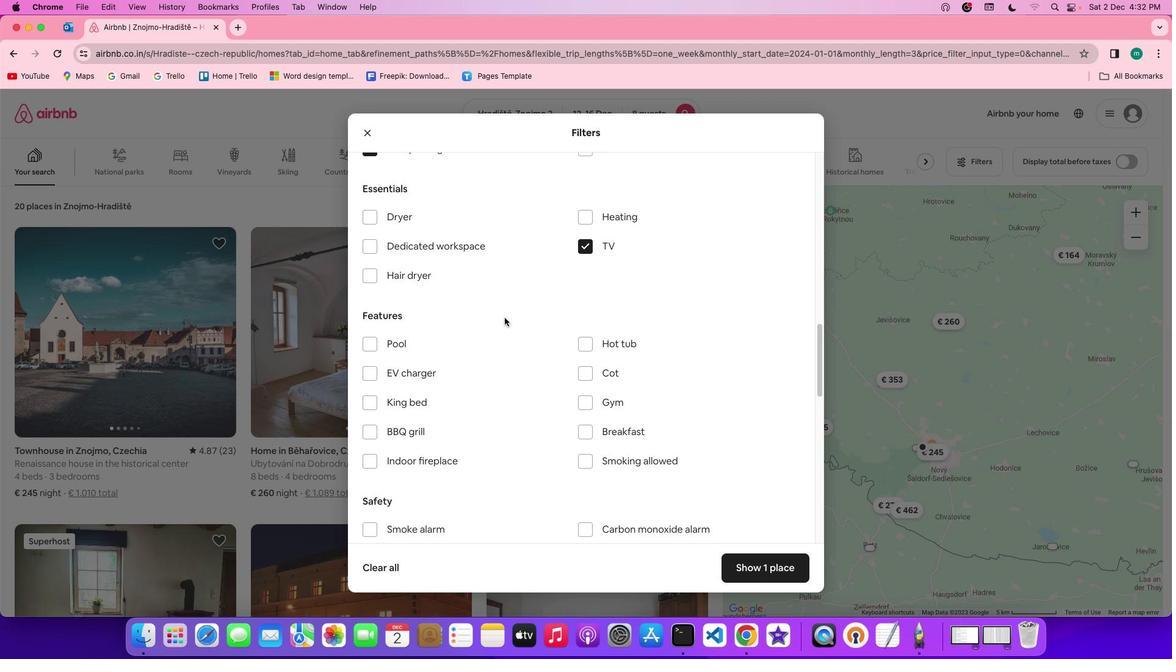 
Action: Mouse scrolled (504, 318) with delta (0, 0)
Screenshot: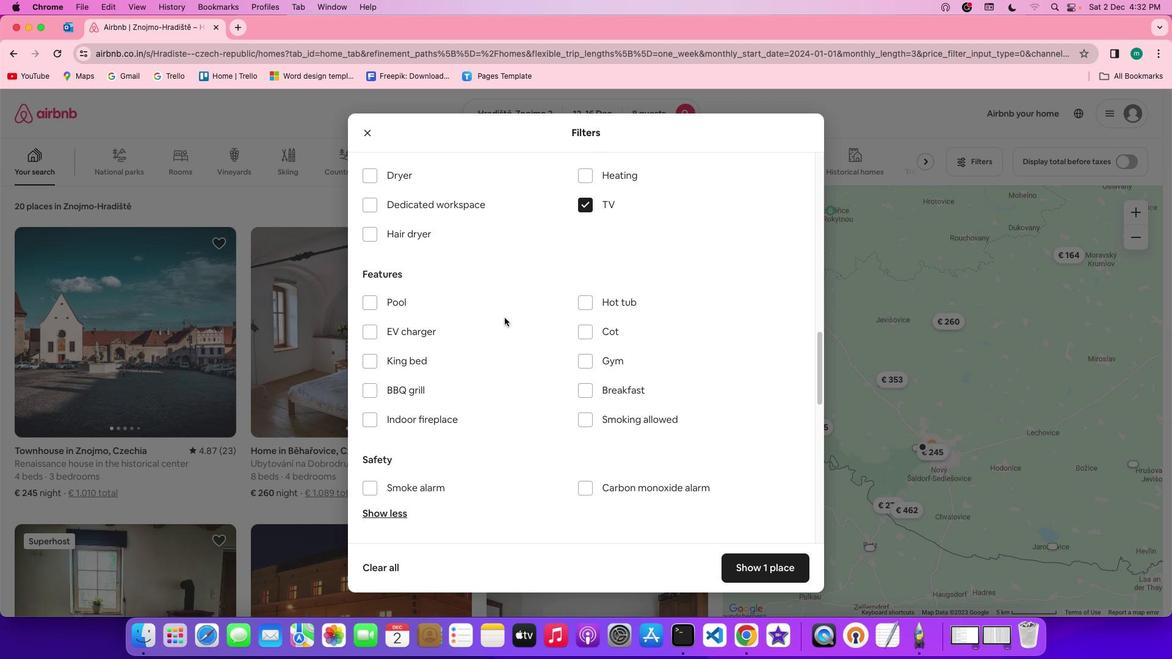 
Action: Mouse moved to (590, 340)
Screenshot: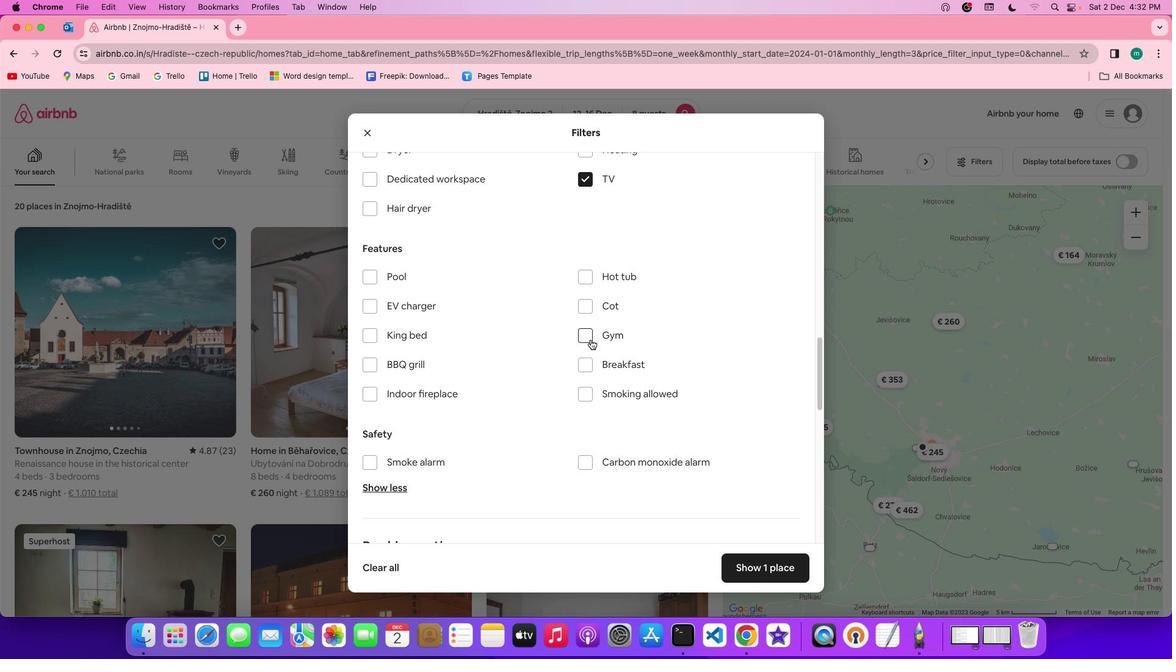 
Action: Mouse pressed left at (590, 340)
Screenshot: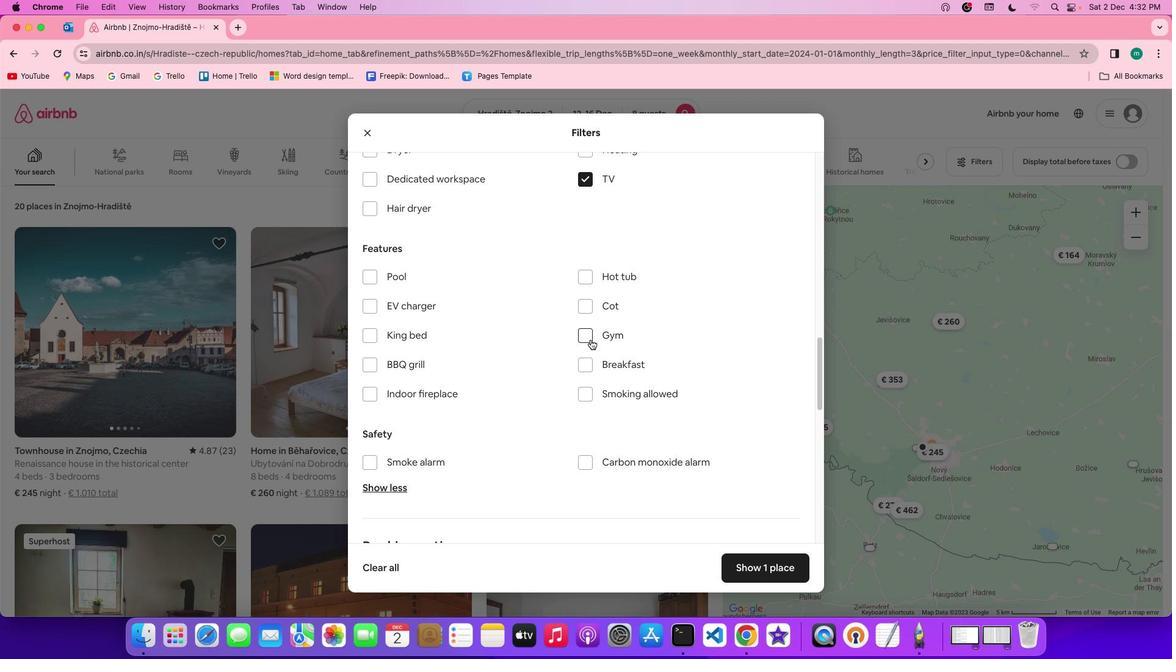 
Action: Mouse moved to (585, 366)
Screenshot: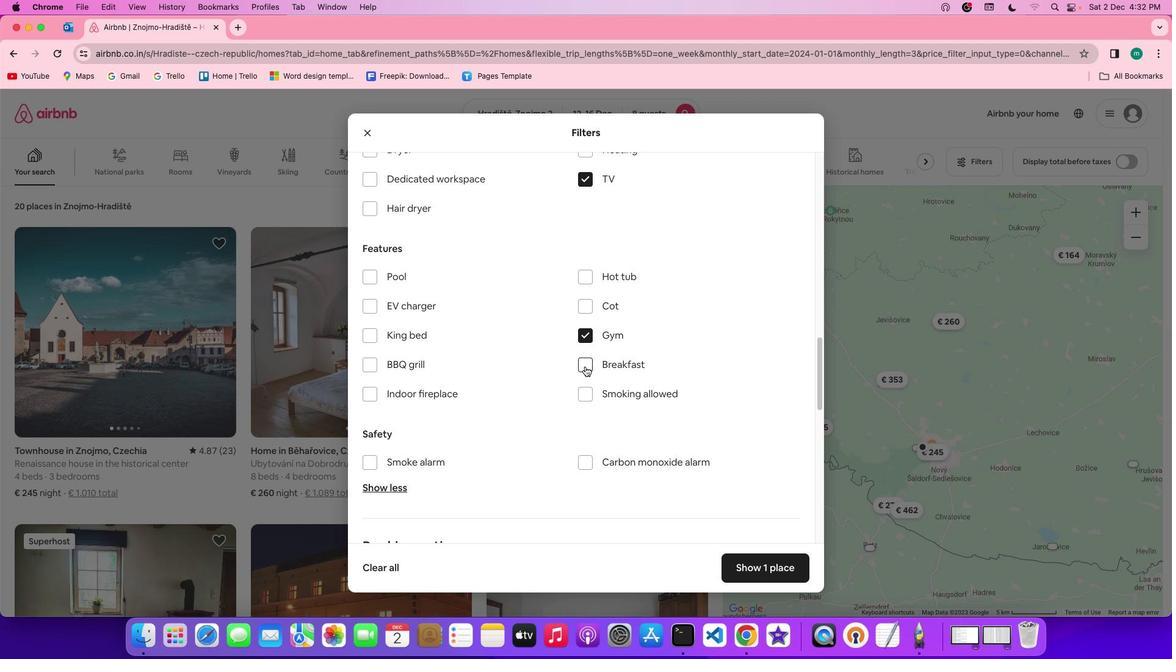 
Action: Mouse pressed left at (585, 366)
Screenshot: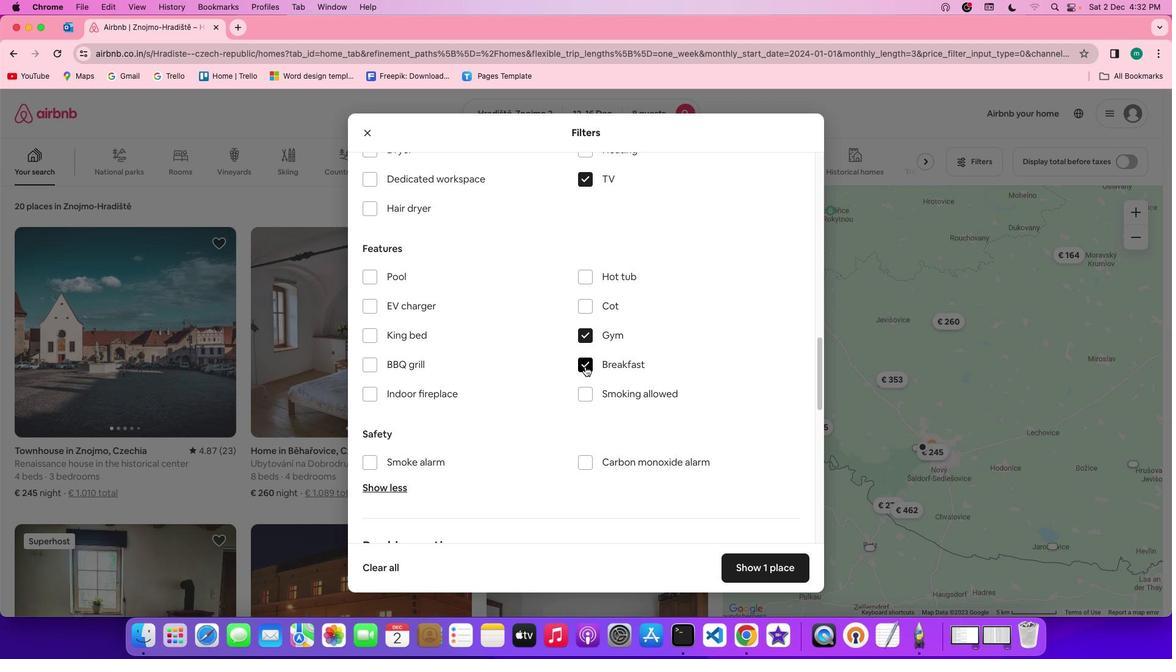 
Action: Mouse moved to (638, 392)
Screenshot: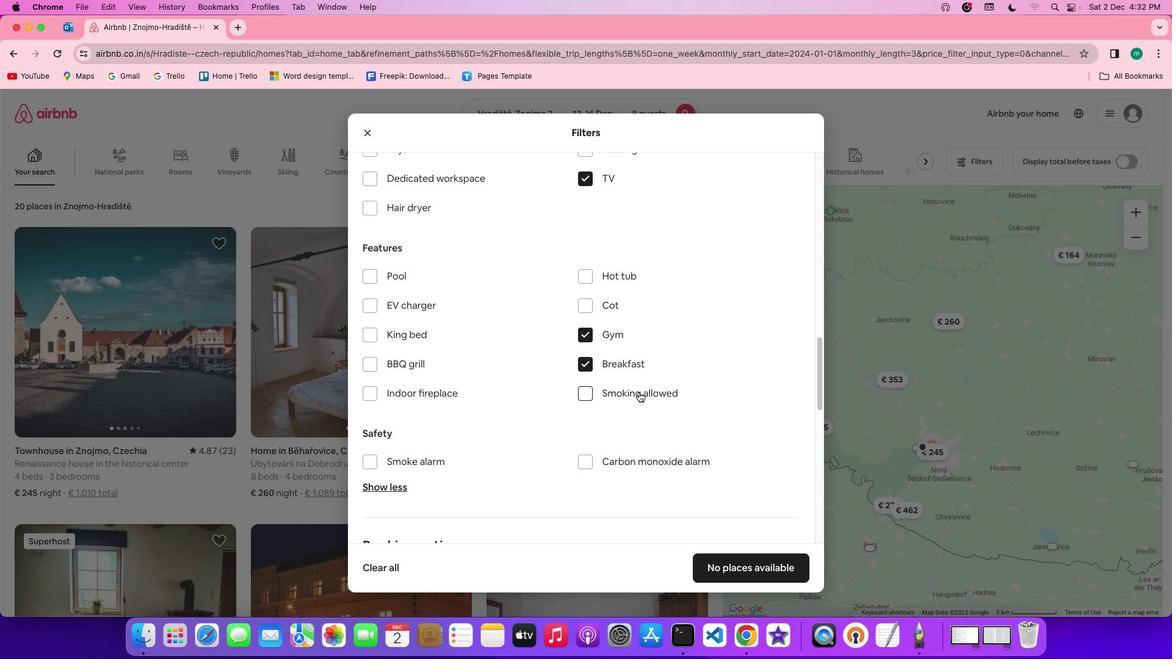 
Action: Mouse scrolled (638, 392) with delta (0, 0)
Screenshot: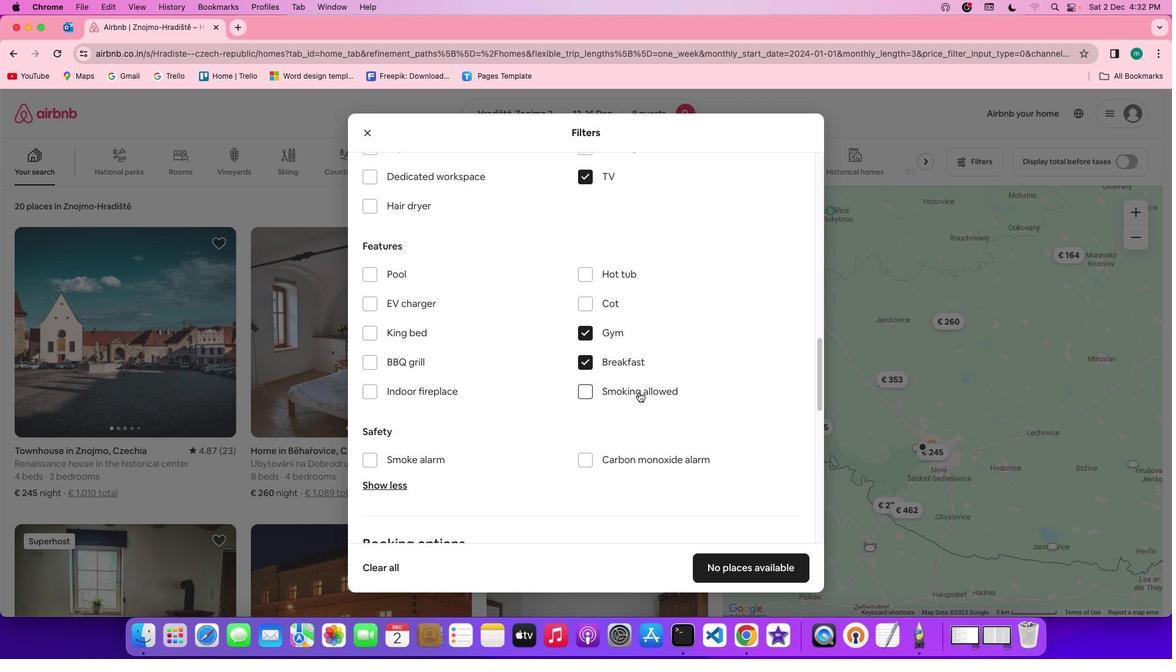 
Action: Mouse scrolled (638, 392) with delta (0, 0)
Screenshot: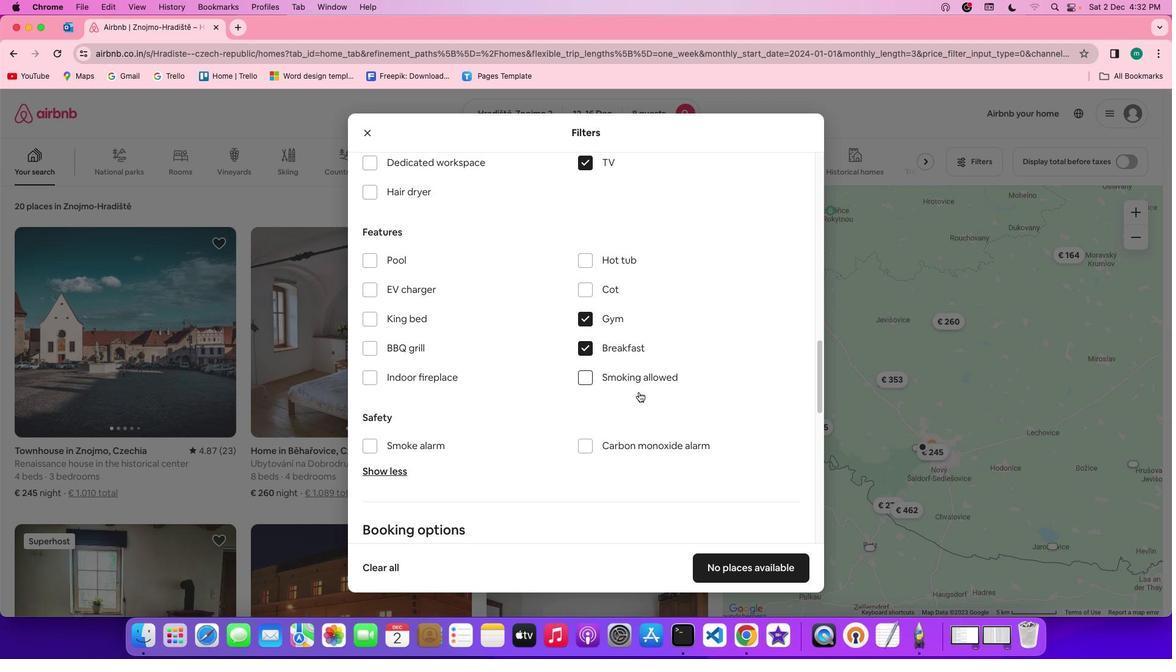 
Action: Mouse scrolled (638, 392) with delta (0, -1)
Screenshot: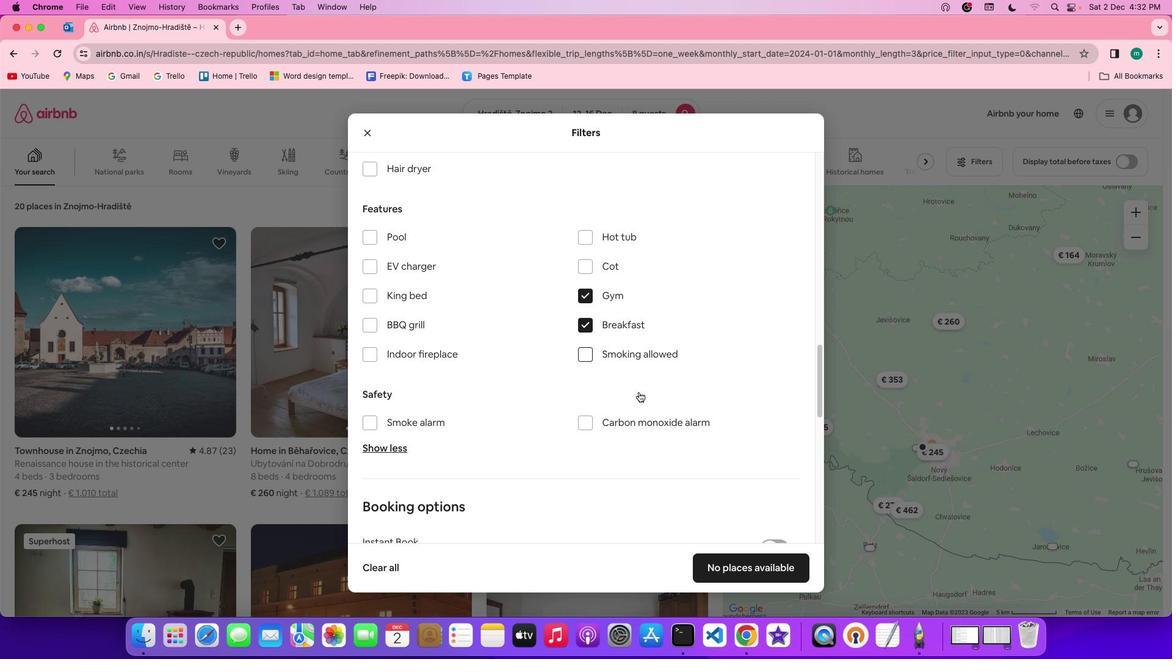 
Action: Mouse moved to (638, 395)
Screenshot: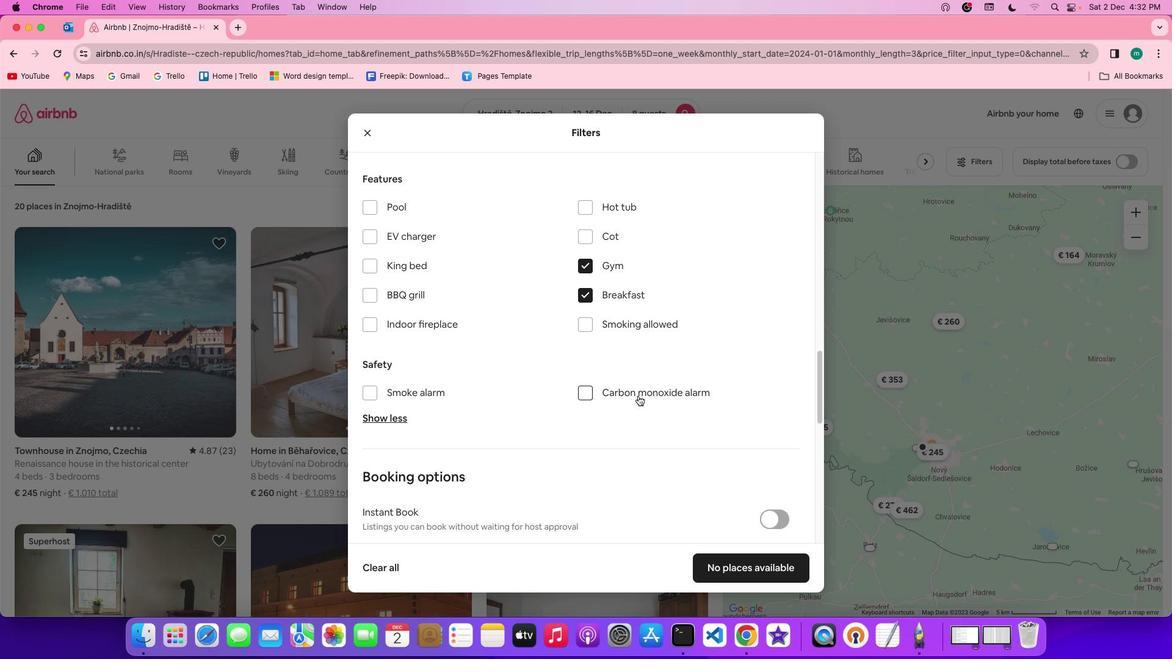 
Action: Mouse scrolled (638, 395) with delta (0, 0)
Screenshot: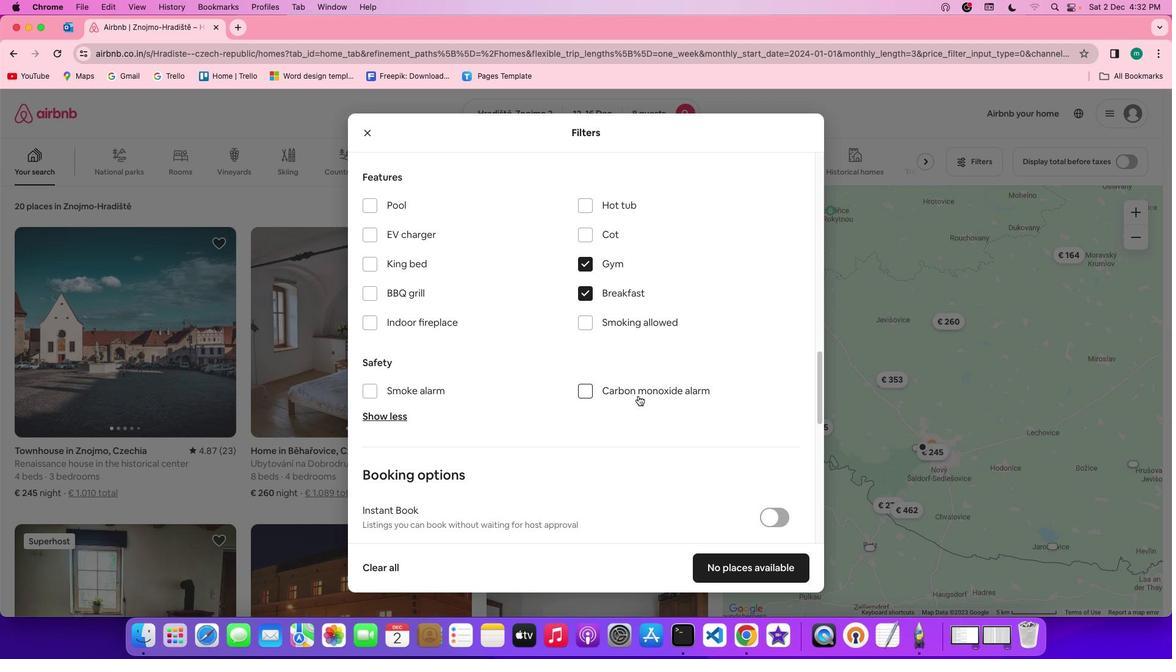 
Action: Mouse scrolled (638, 395) with delta (0, 0)
Screenshot: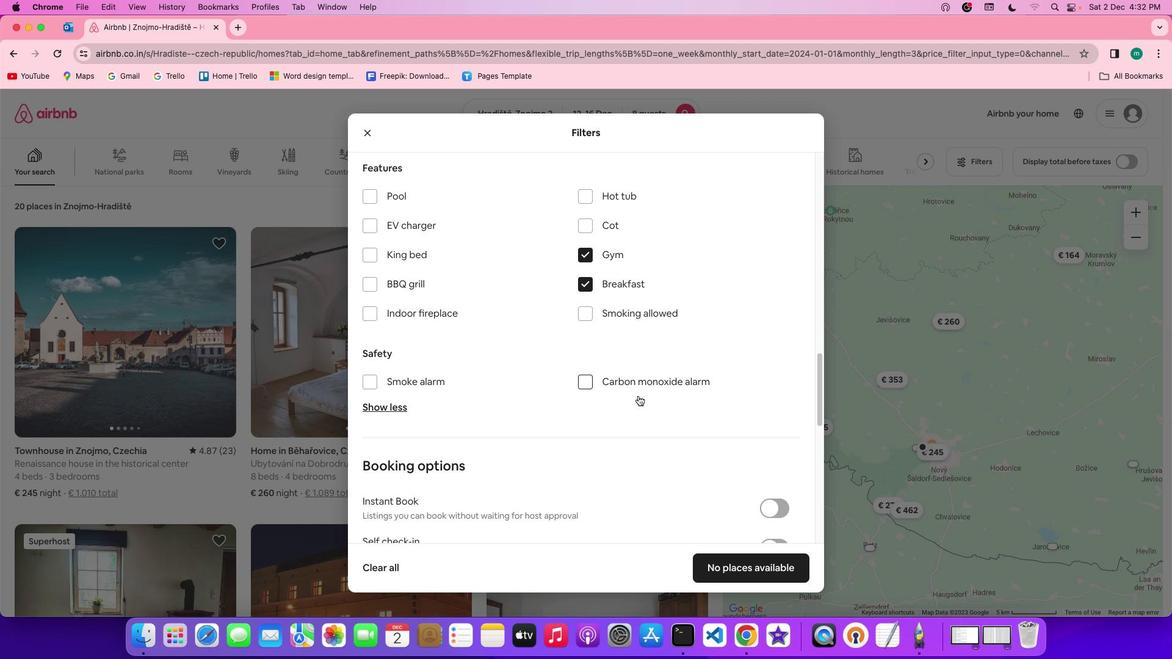 
Action: Mouse scrolled (638, 395) with delta (0, 0)
Screenshot: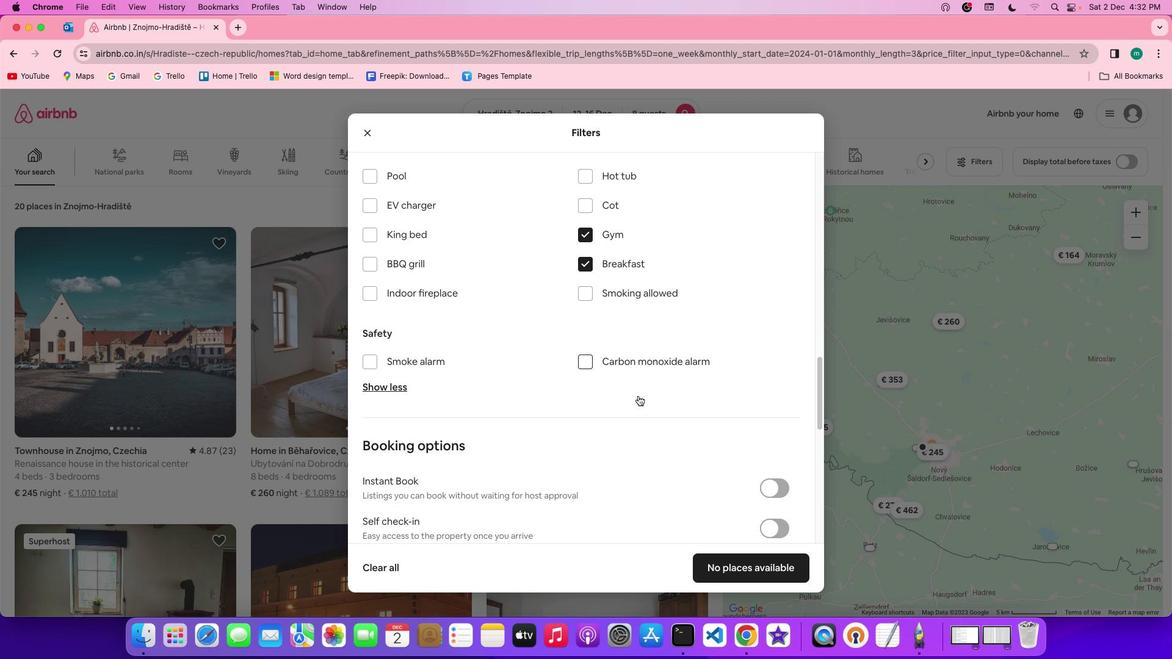 
Action: Mouse scrolled (638, 395) with delta (0, 0)
Screenshot: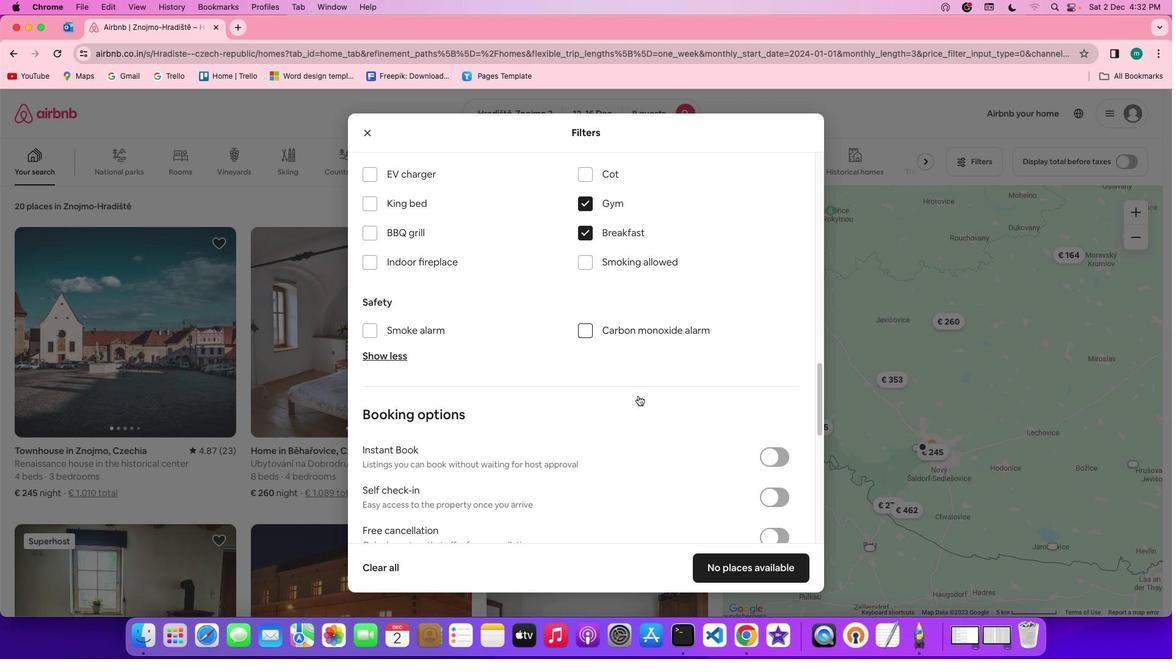 
Action: Mouse scrolled (638, 395) with delta (0, 0)
Screenshot: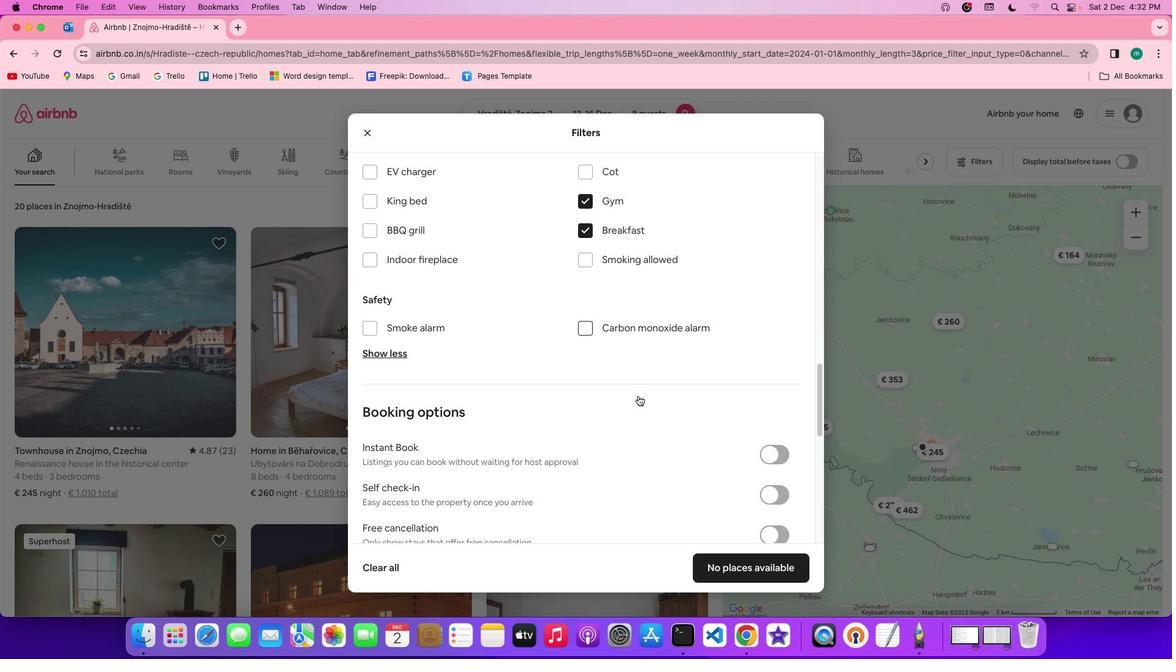 
Action: Mouse scrolled (638, 395) with delta (0, 0)
Screenshot: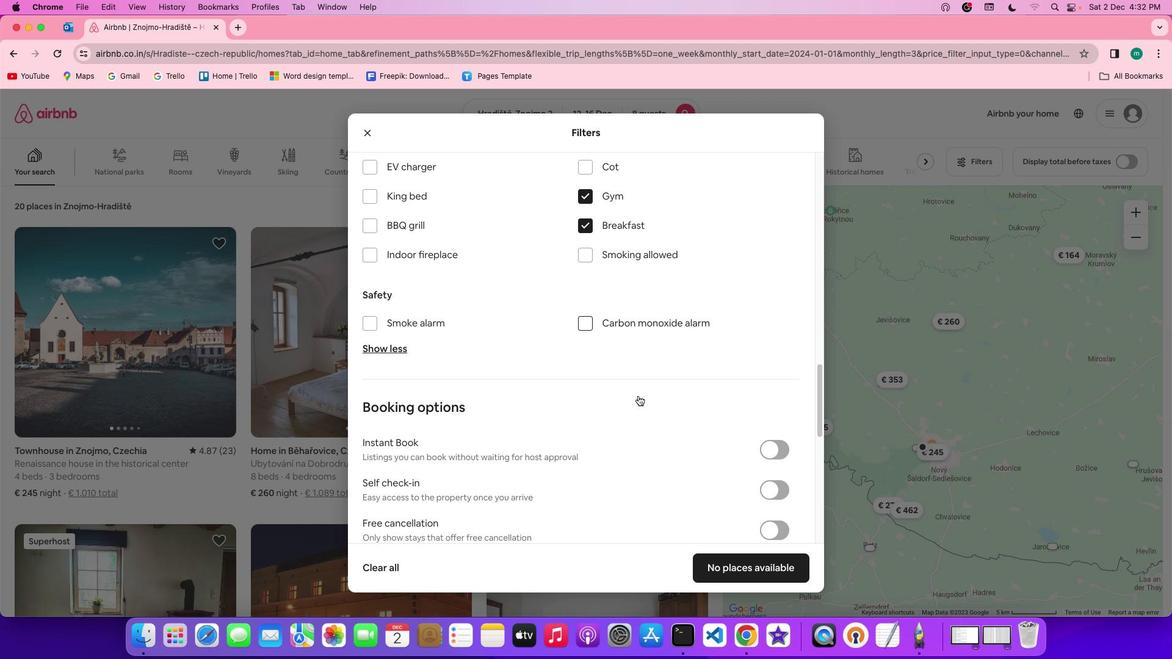 
Action: Mouse scrolled (638, 395) with delta (0, 0)
Screenshot: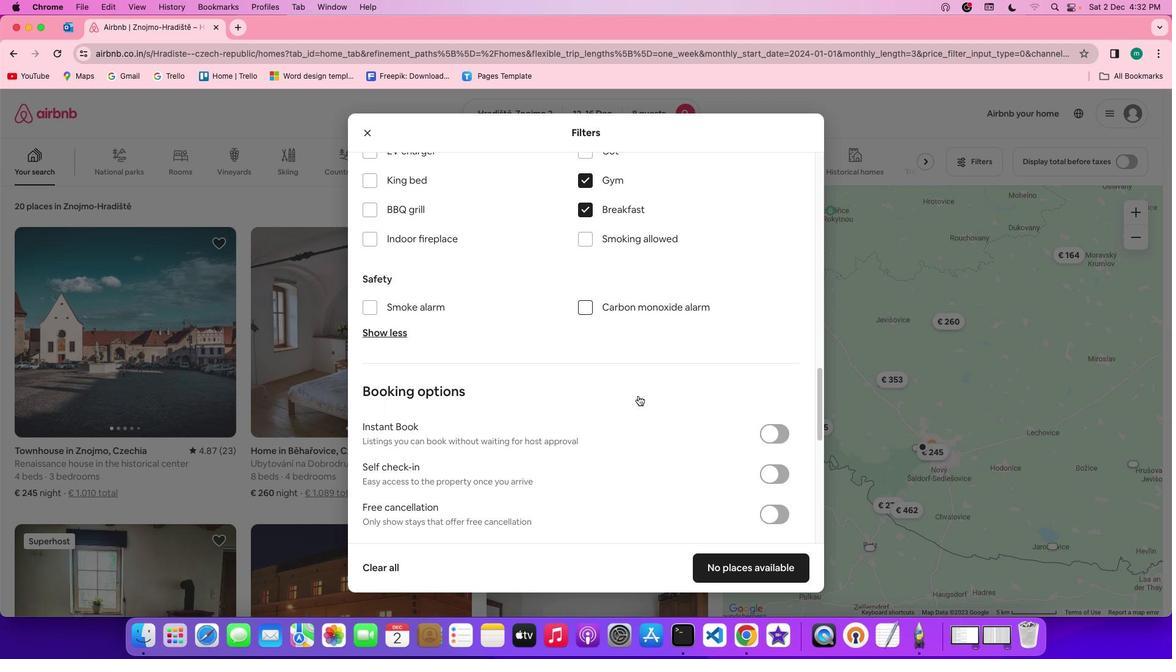 
Action: Mouse scrolled (638, 395) with delta (0, 0)
Screenshot: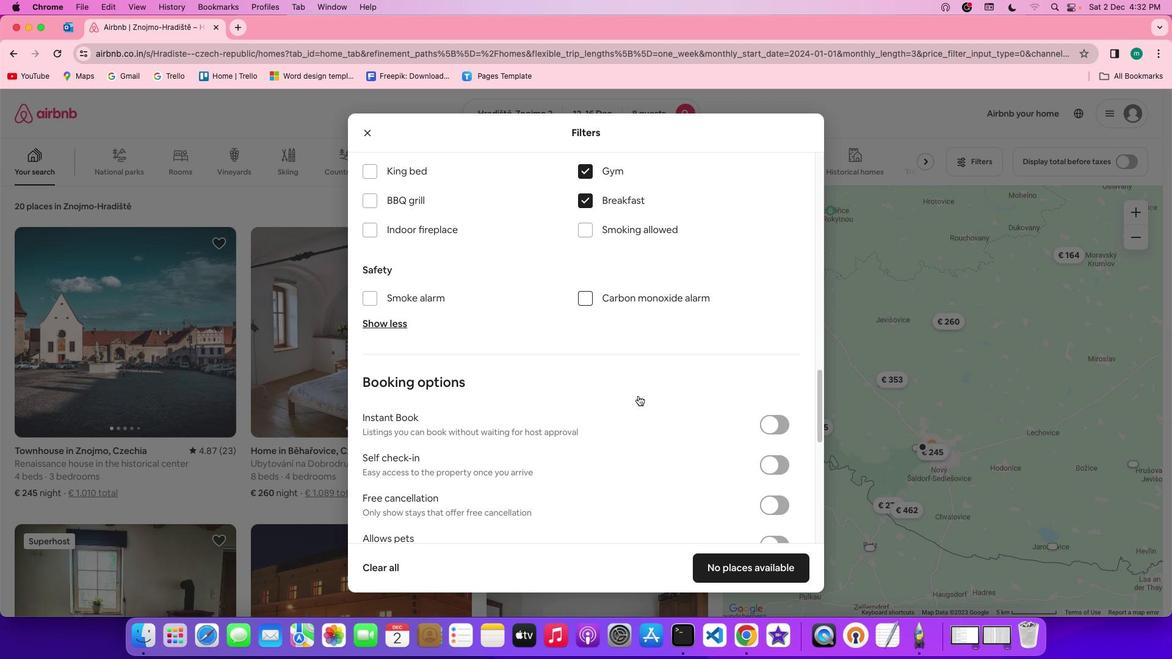 
Action: Mouse scrolled (638, 395) with delta (0, 0)
Screenshot: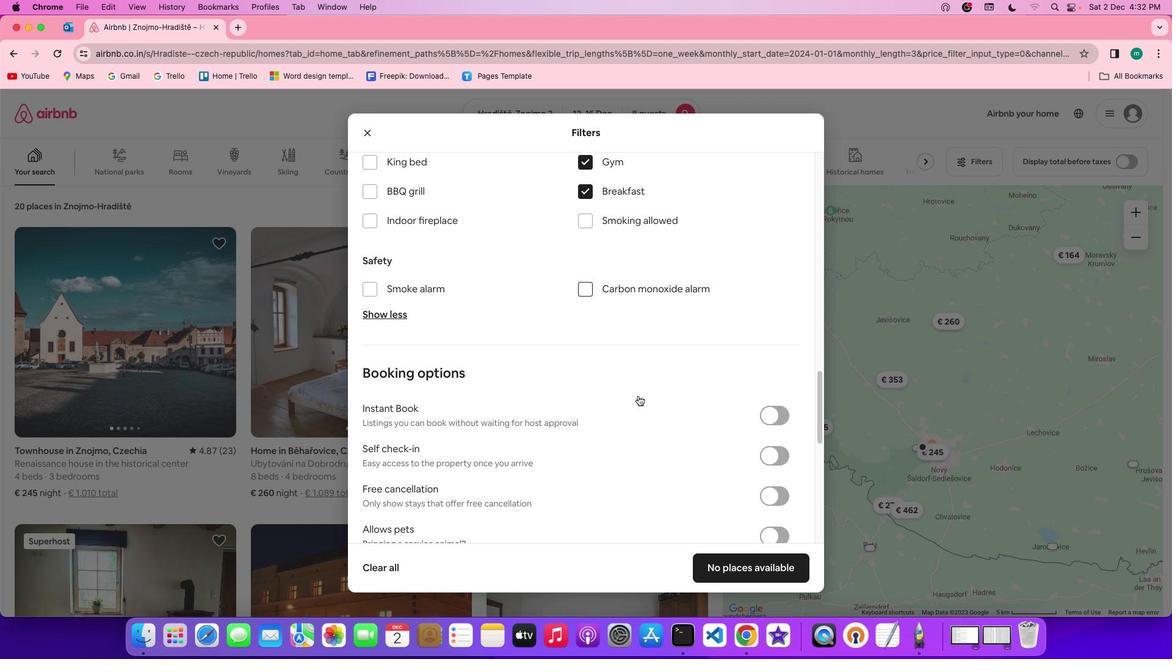 
Action: Mouse scrolled (638, 395) with delta (0, 0)
Screenshot: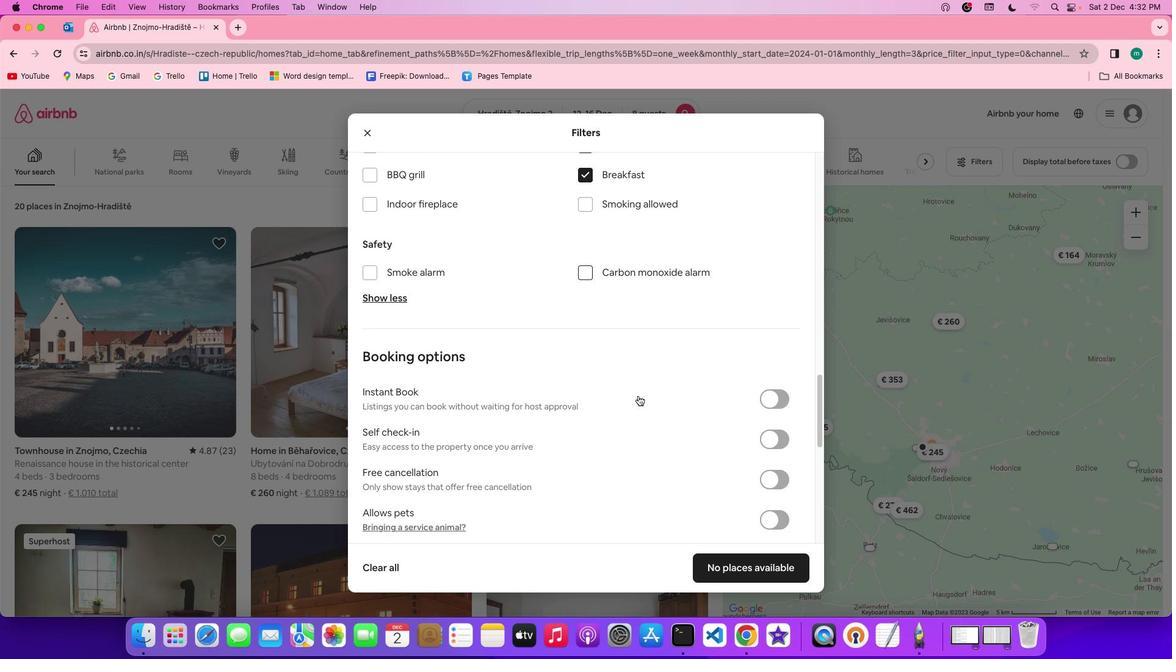 
Action: Mouse scrolled (638, 395) with delta (0, 0)
Screenshot: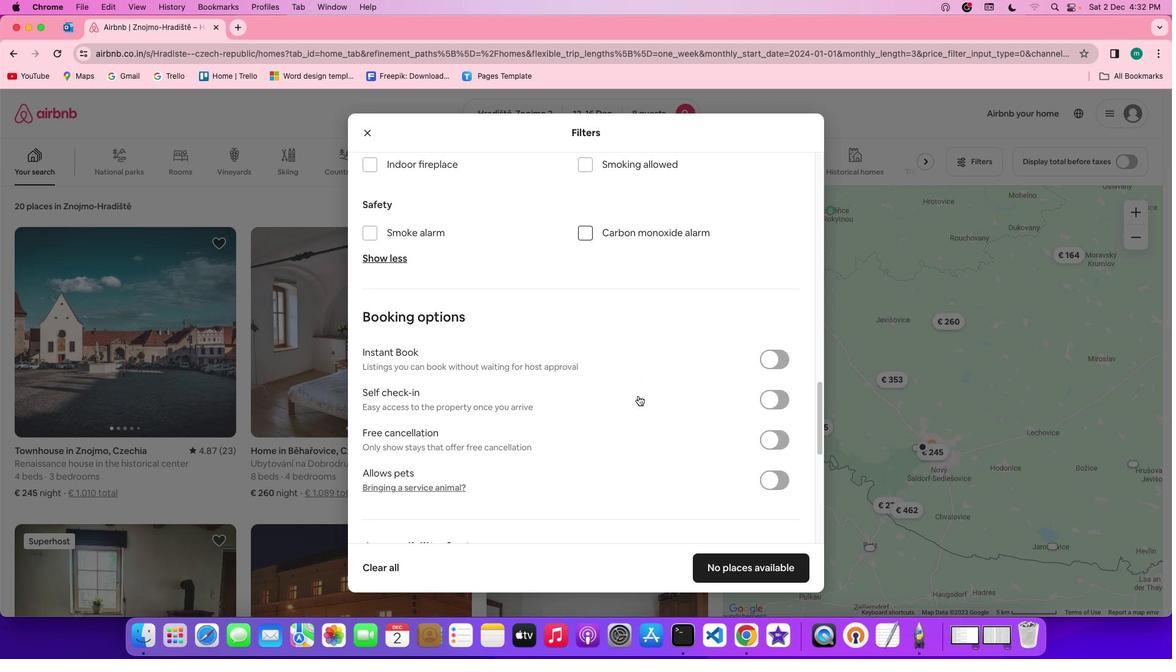 
Action: Mouse scrolled (638, 395) with delta (0, 0)
Screenshot: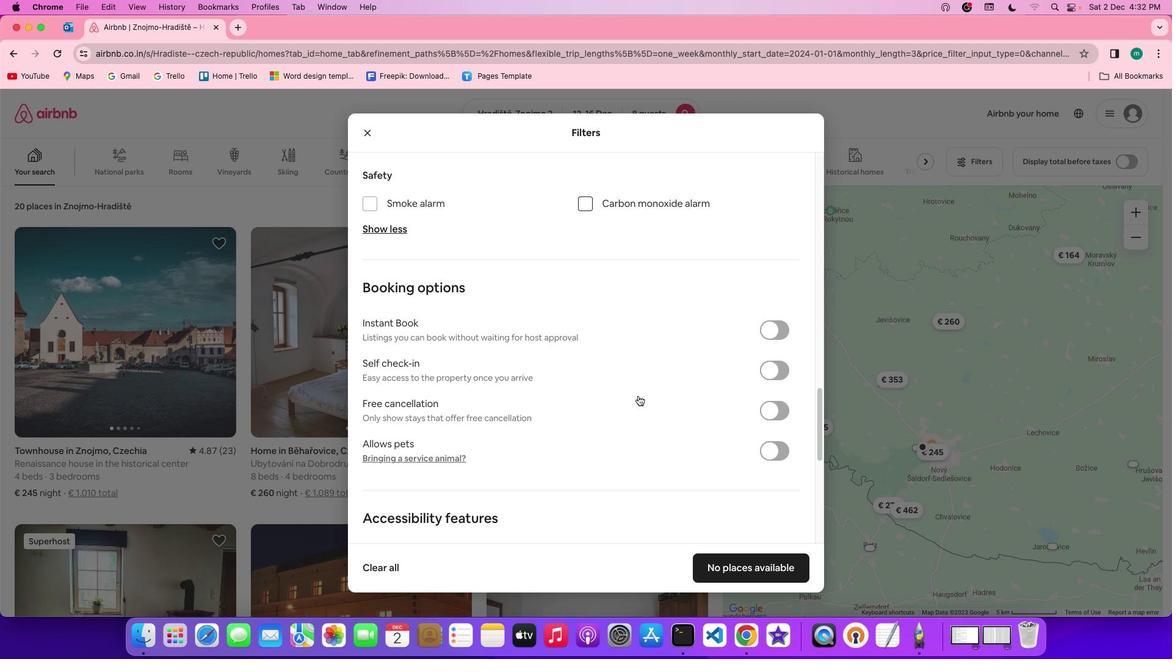 
Action: Mouse scrolled (638, 395) with delta (0, 0)
Screenshot: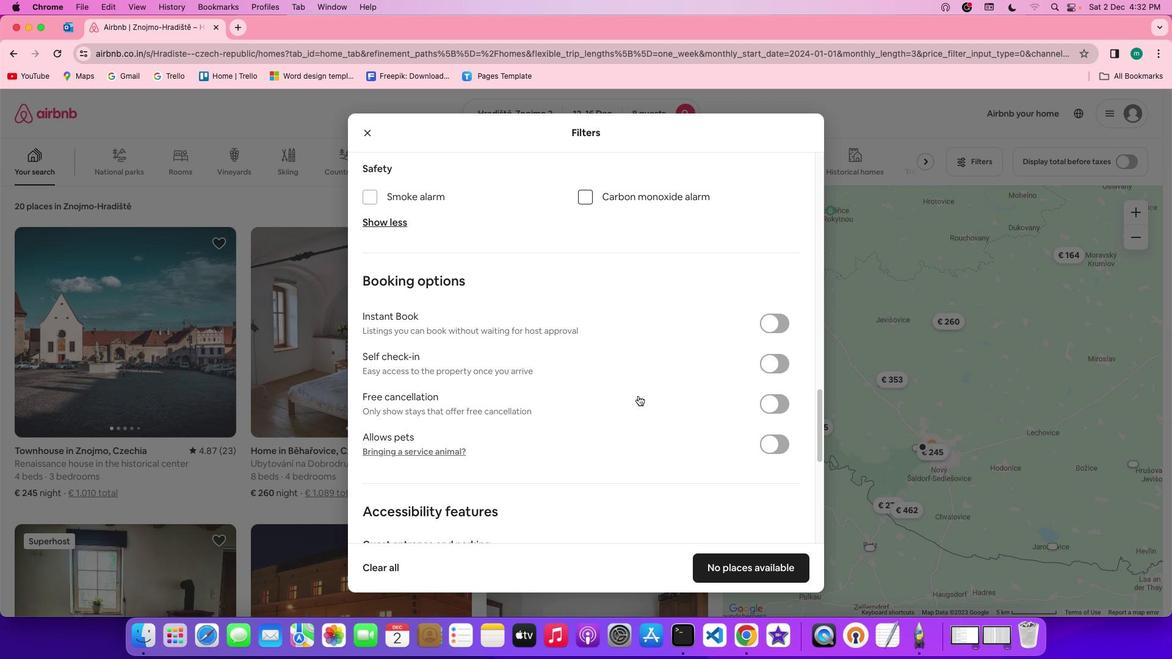 
Action: Mouse scrolled (638, 395) with delta (0, -1)
Screenshot: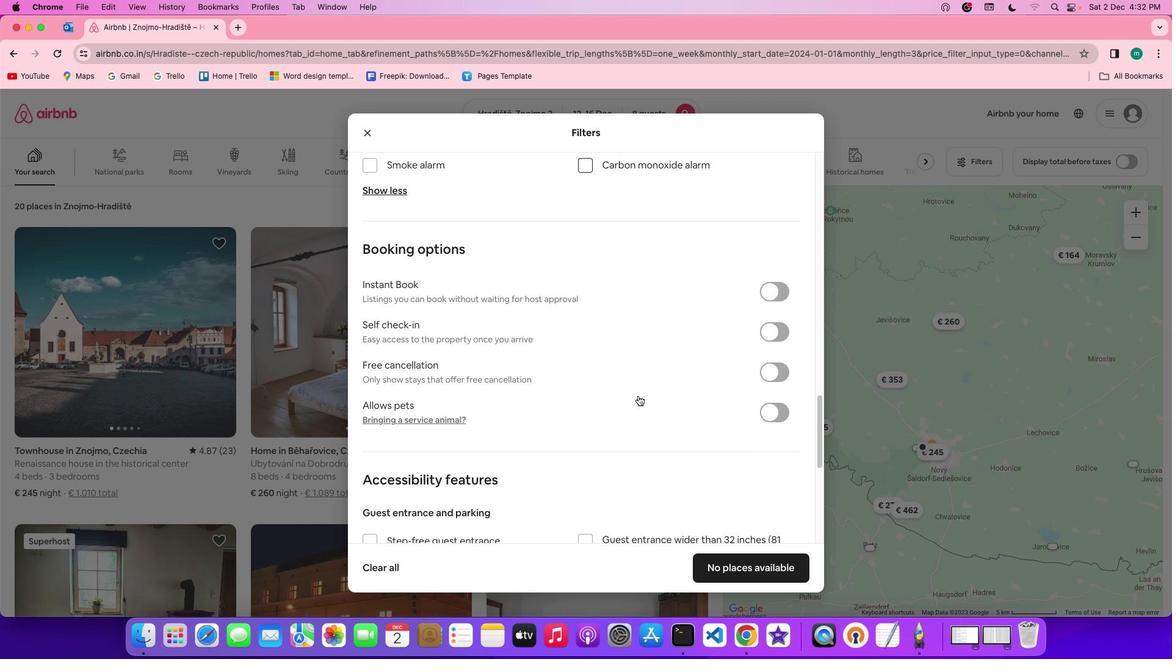 
Action: Mouse scrolled (638, 395) with delta (0, -1)
Screenshot: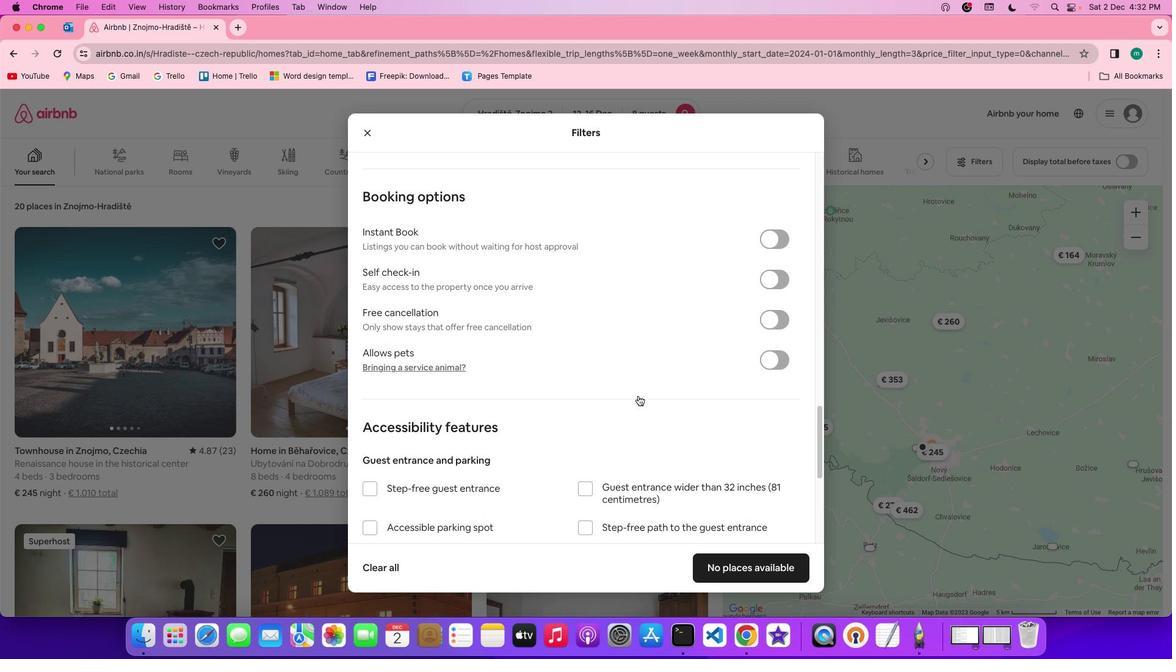 
Action: Mouse scrolled (638, 395) with delta (0, 0)
Screenshot: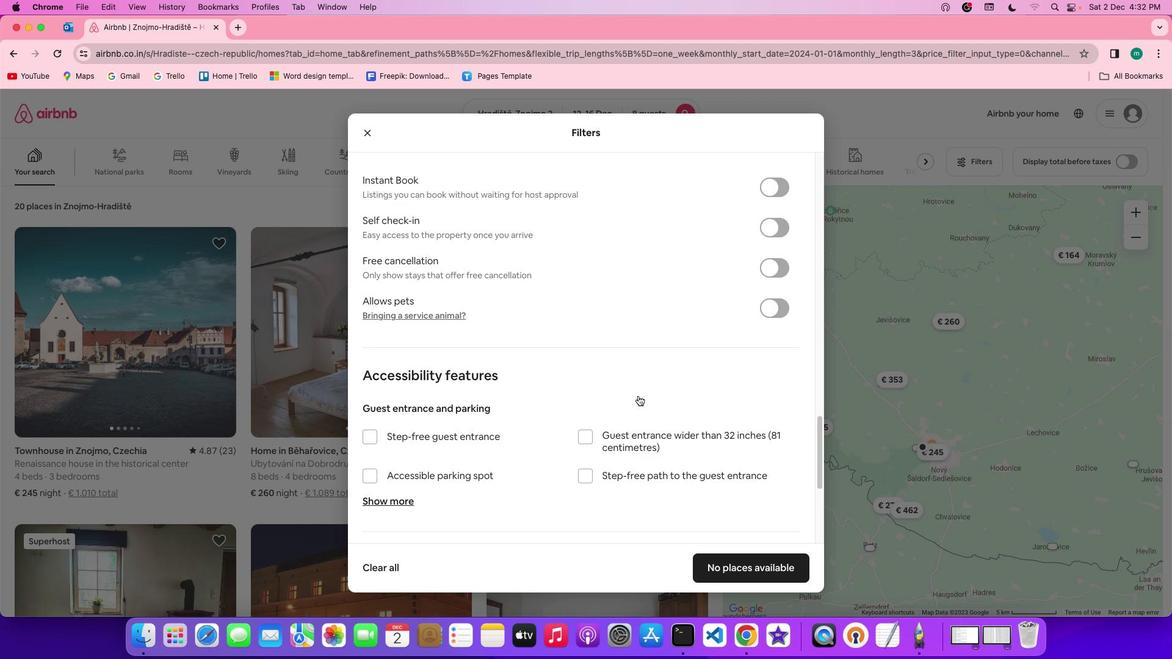 
Action: Mouse scrolled (638, 395) with delta (0, 0)
Screenshot: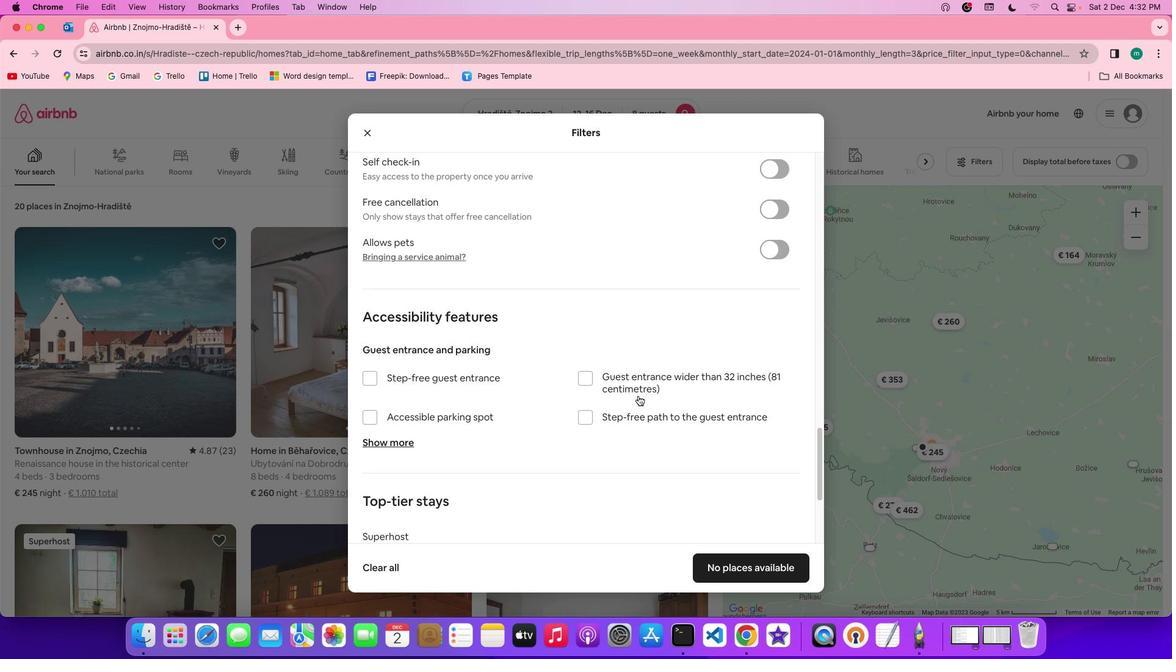 
Action: Mouse scrolled (638, 395) with delta (0, -1)
Screenshot: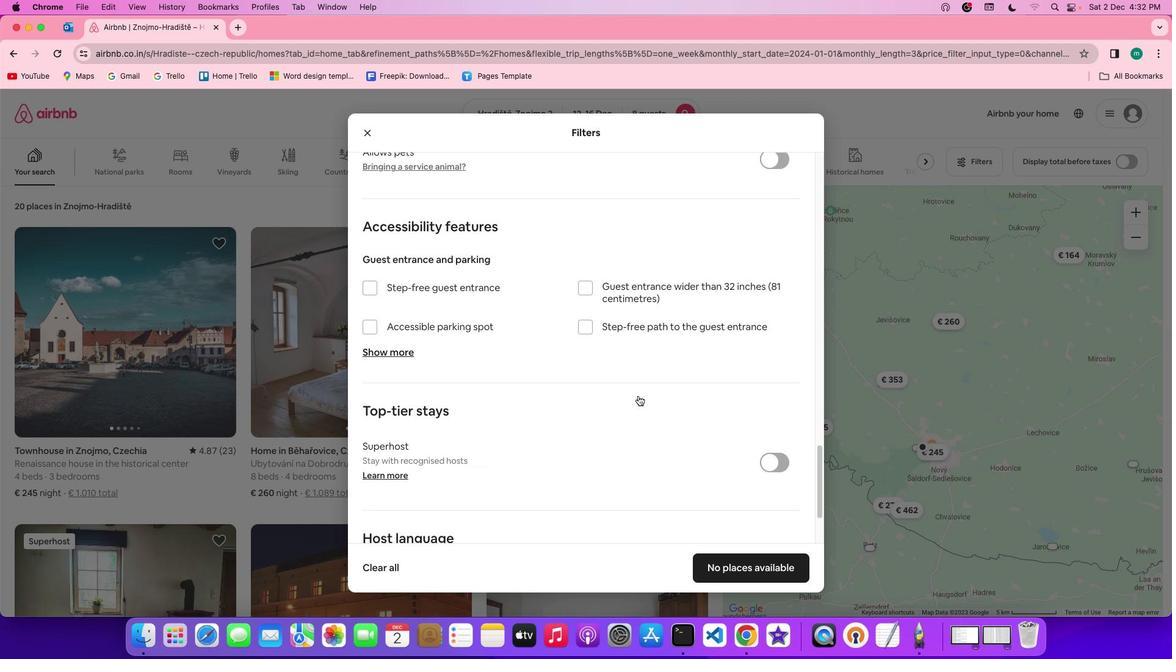 
Action: Mouse scrolled (638, 395) with delta (0, -3)
Screenshot: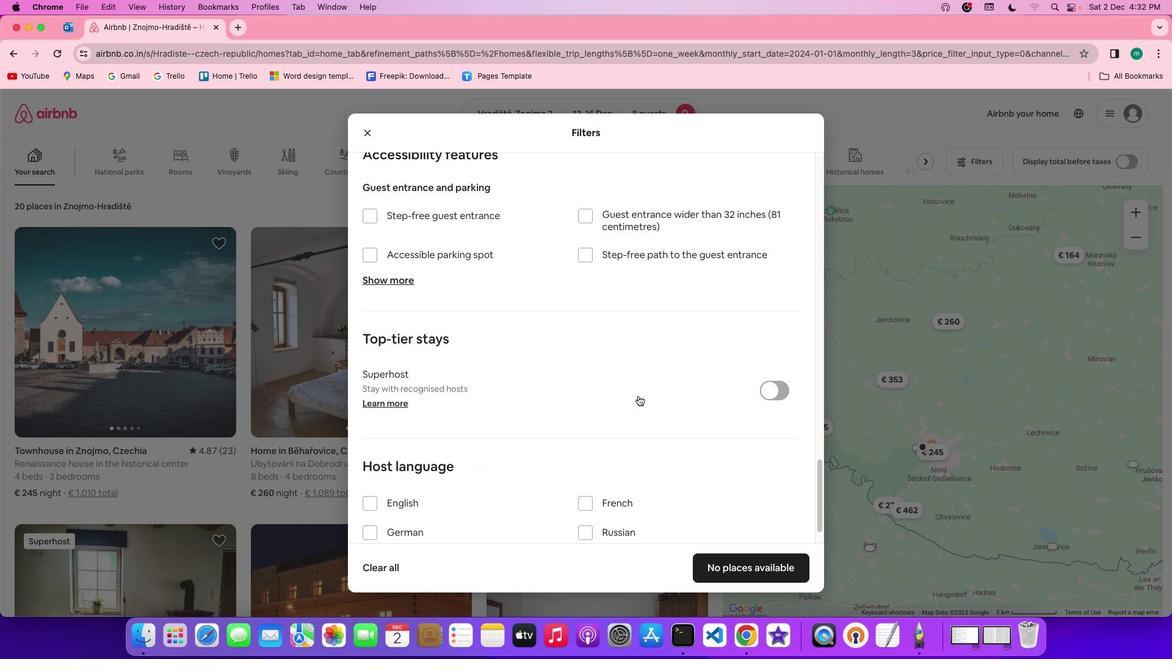 
Action: Mouse scrolled (638, 395) with delta (0, -3)
Screenshot: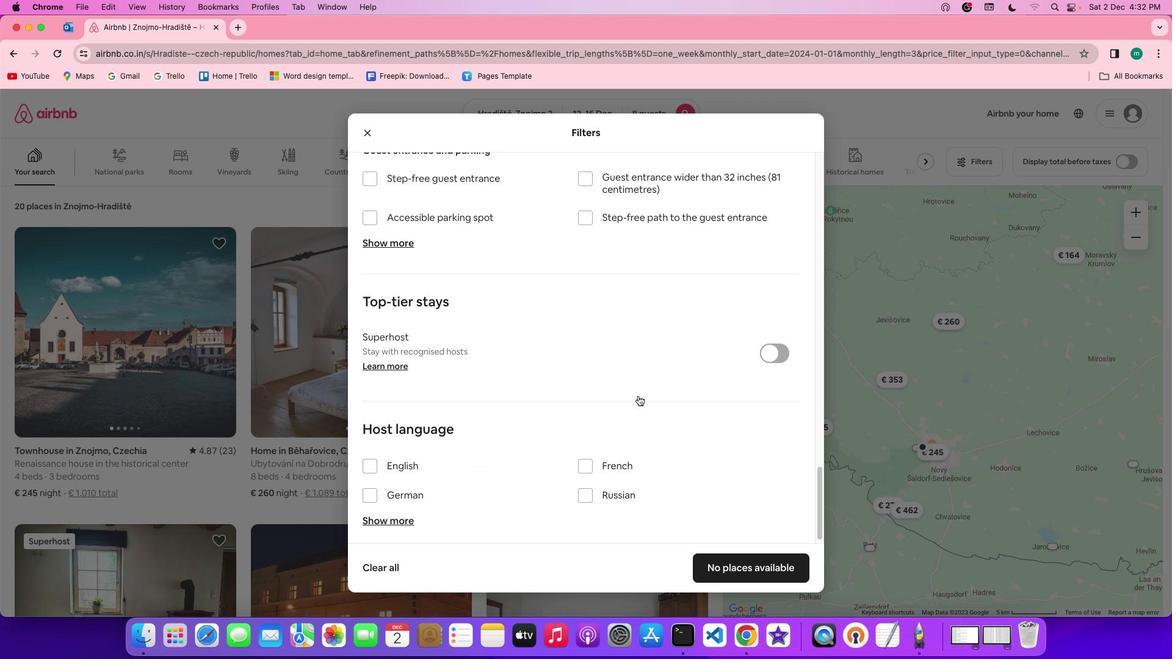 
Action: Mouse scrolled (638, 395) with delta (0, 0)
Screenshot: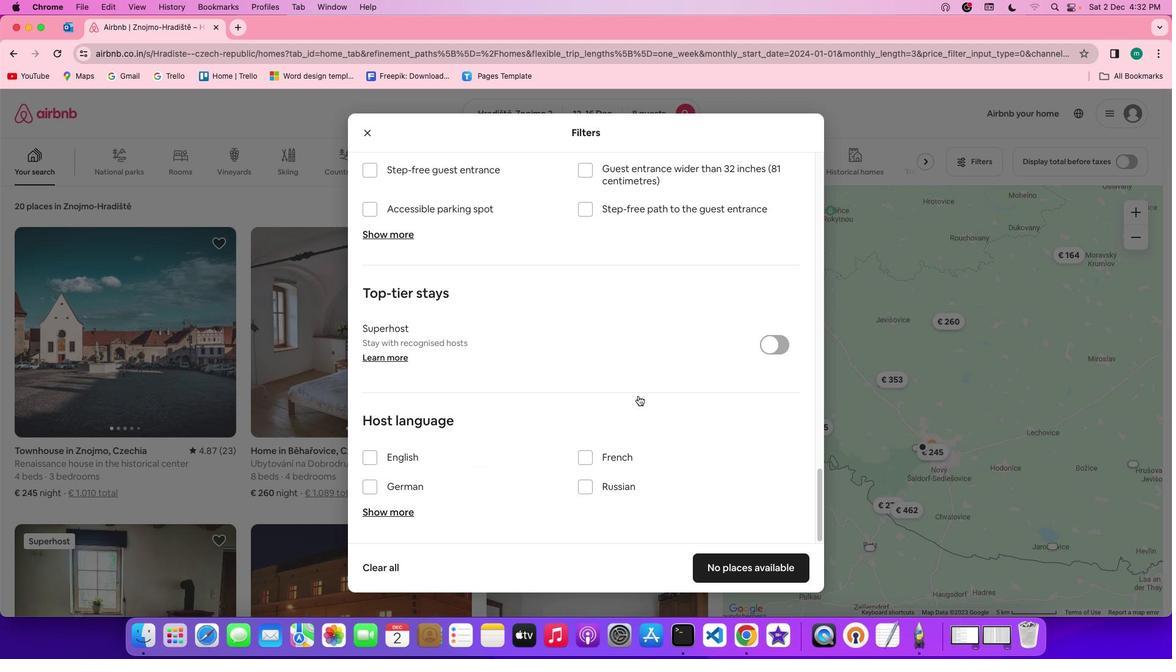 
Action: Mouse scrolled (638, 395) with delta (0, 0)
Screenshot: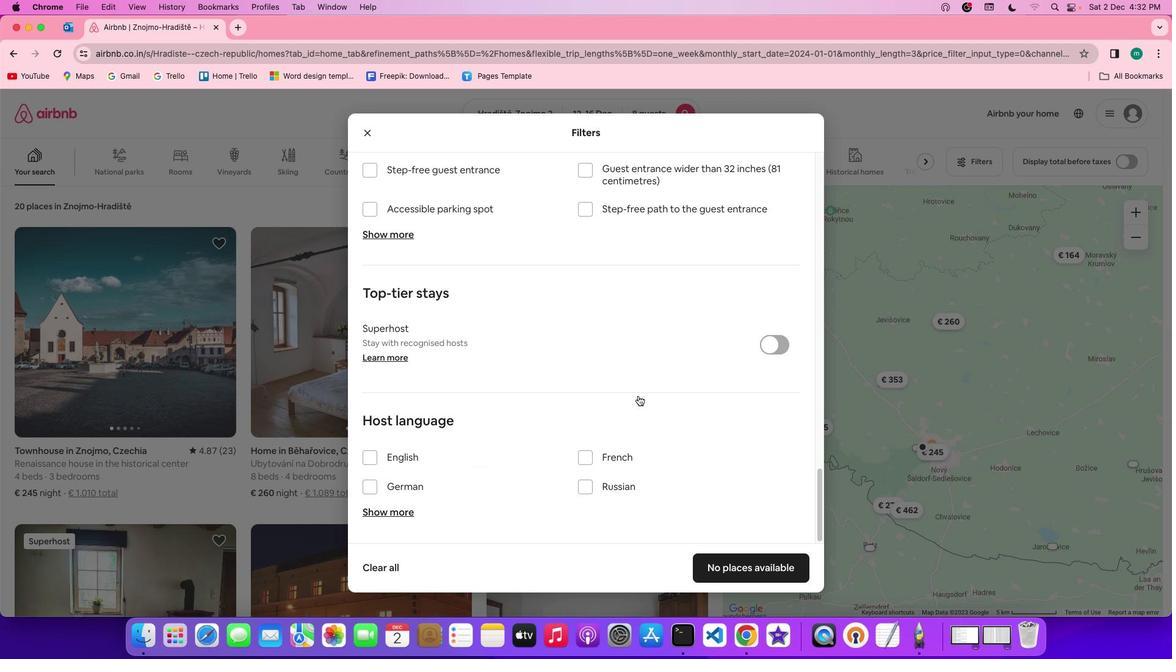 
Action: Mouse scrolled (638, 395) with delta (0, -1)
Screenshot: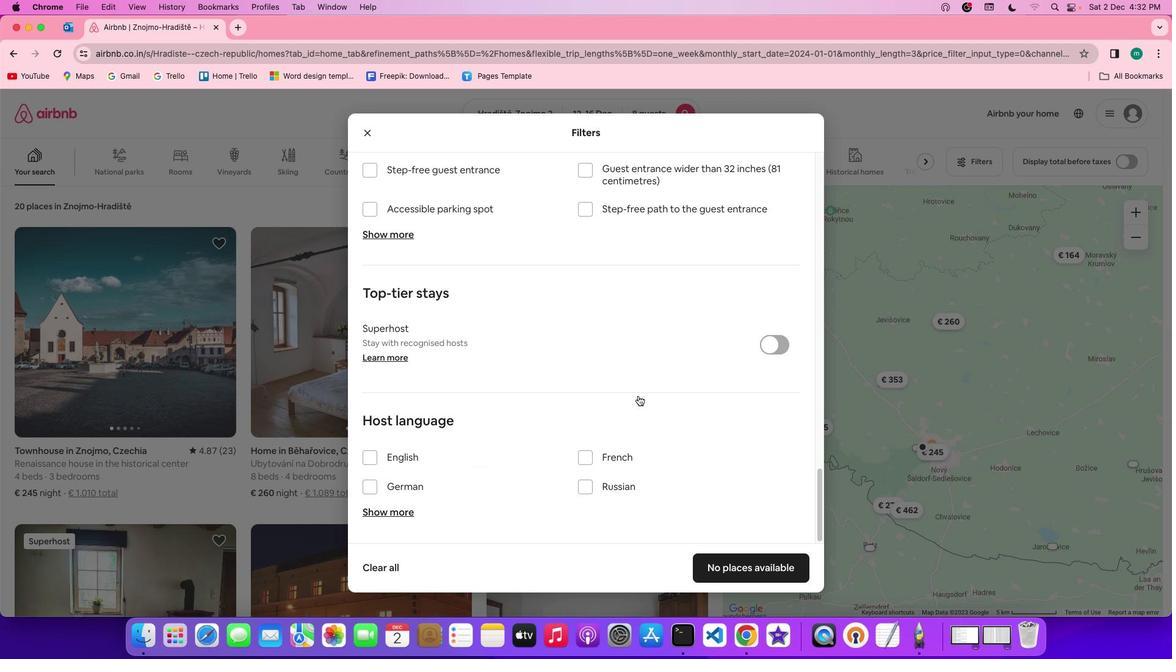 
Action: Mouse scrolled (638, 395) with delta (0, -3)
Screenshot: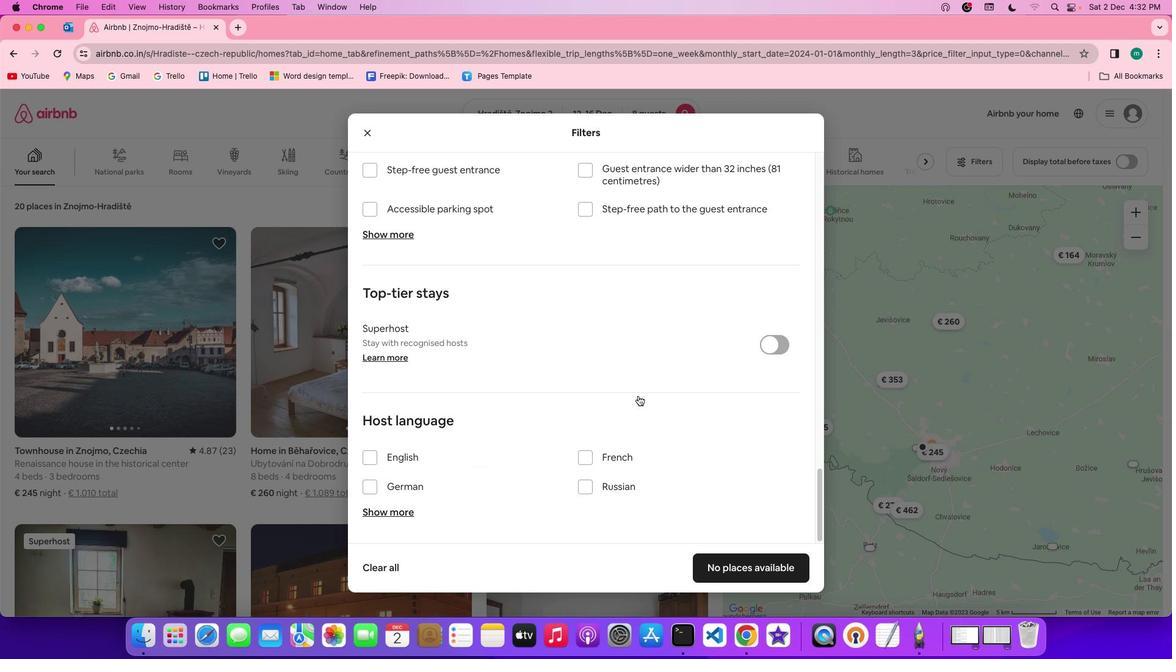 
Action: Mouse scrolled (638, 395) with delta (0, -3)
Screenshot: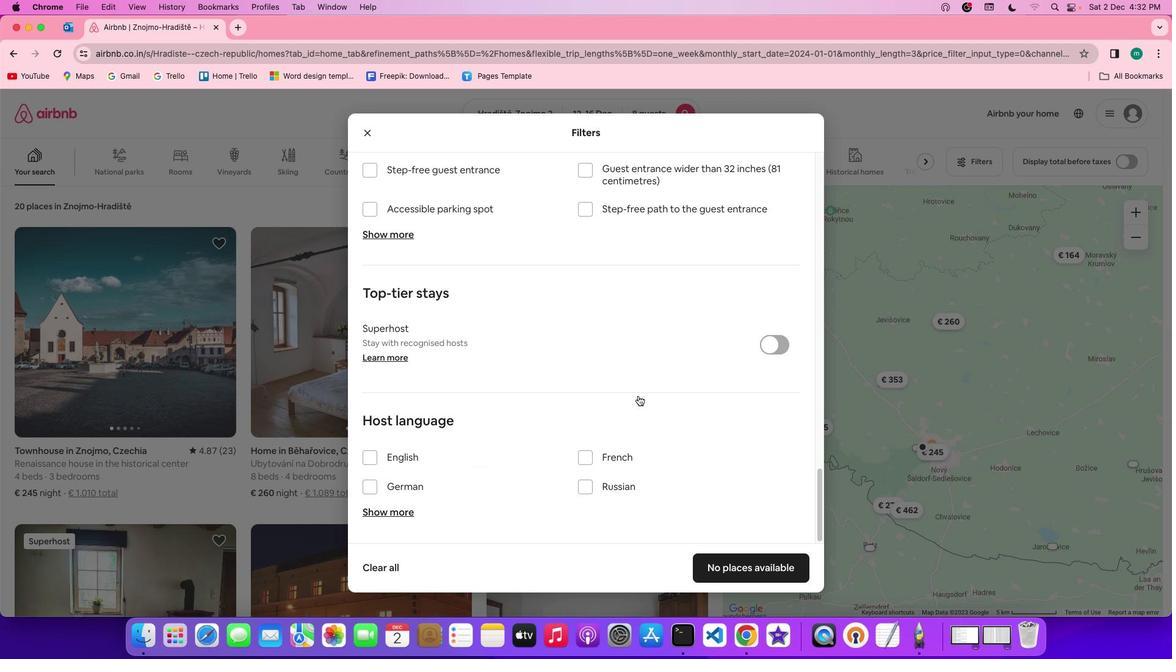 
Action: Mouse moved to (638, 395)
Screenshot: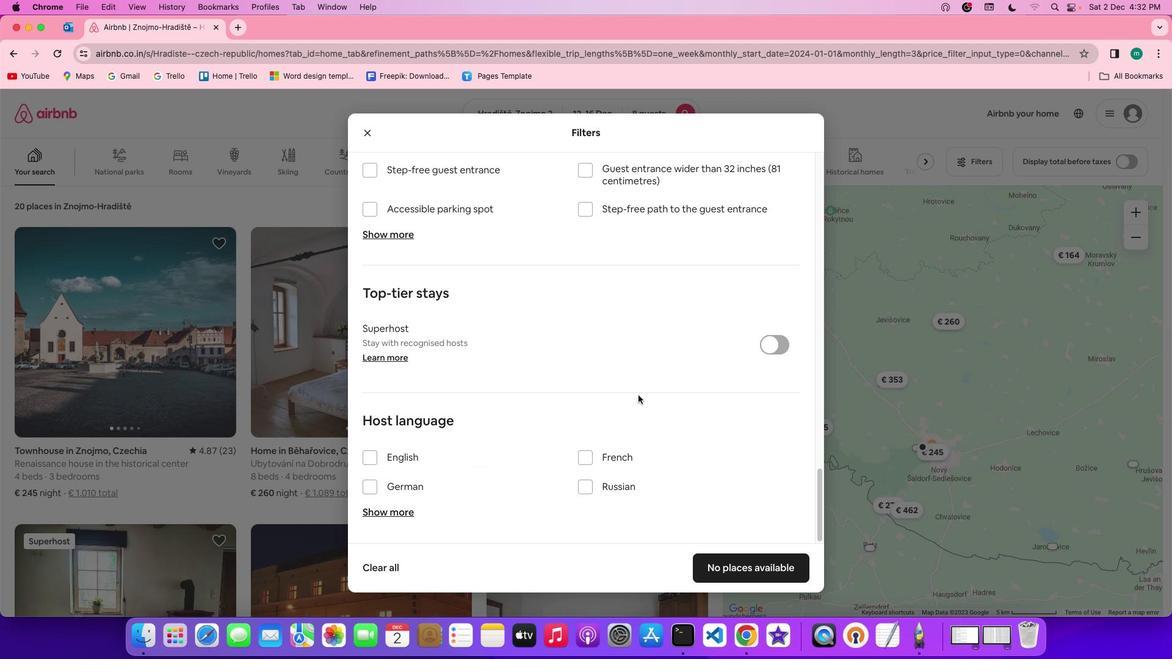 
Action: Mouse scrolled (638, 395) with delta (0, 0)
Screenshot: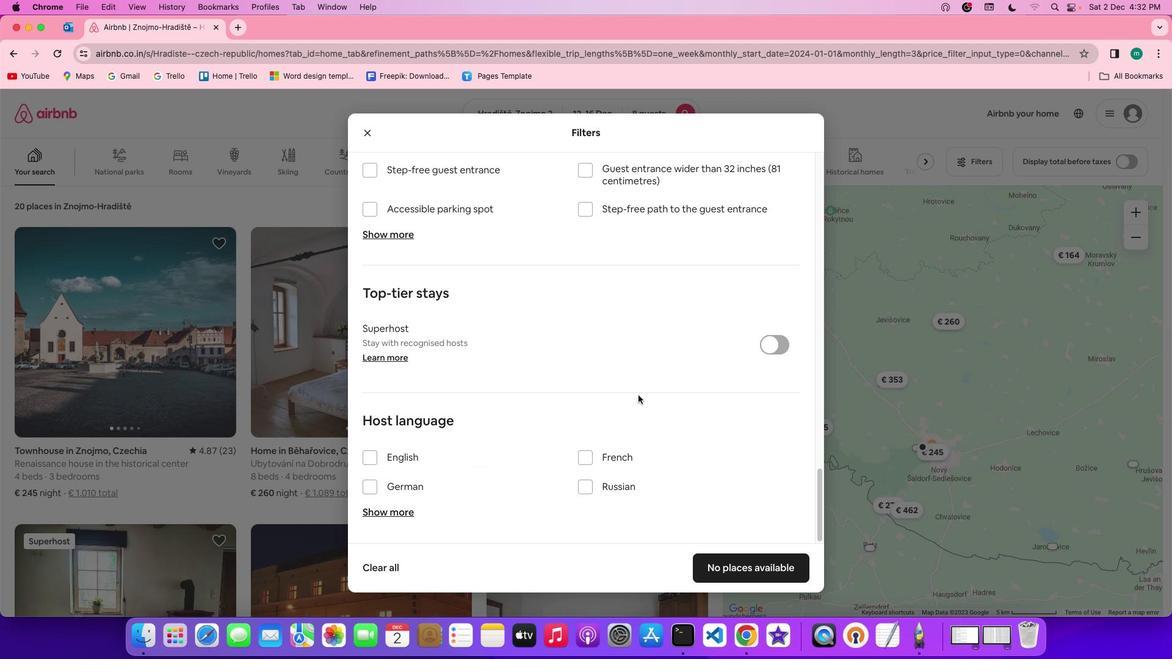 
Action: Mouse scrolled (638, 395) with delta (0, 0)
Screenshot: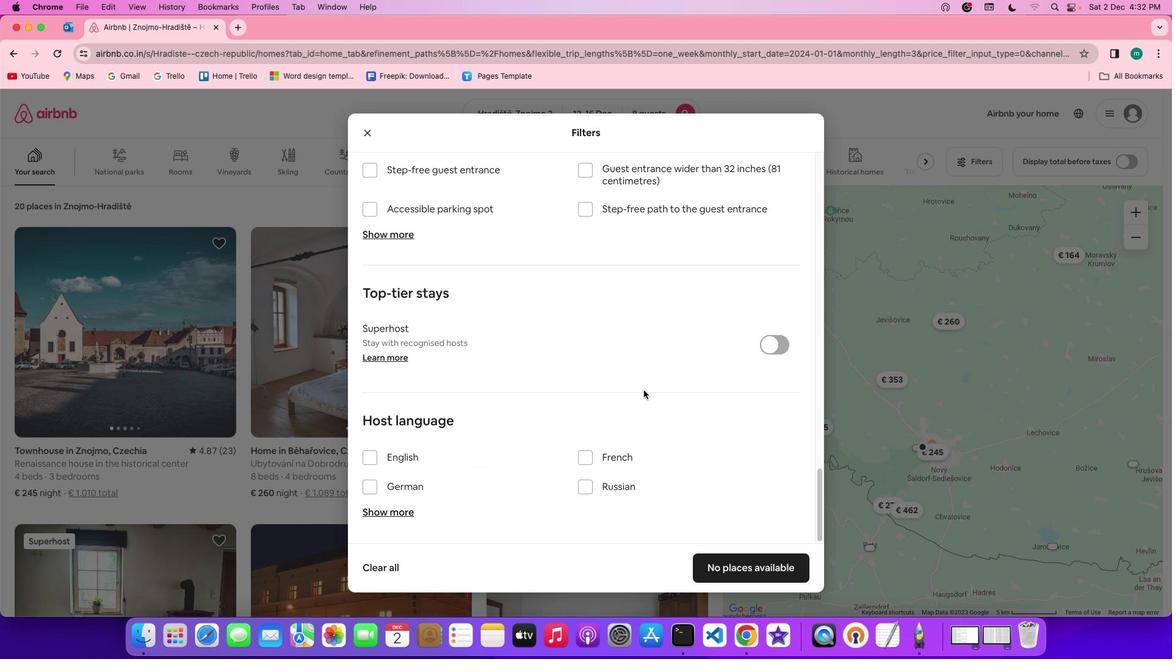 
Action: Mouse scrolled (638, 395) with delta (0, -1)
Screenshot: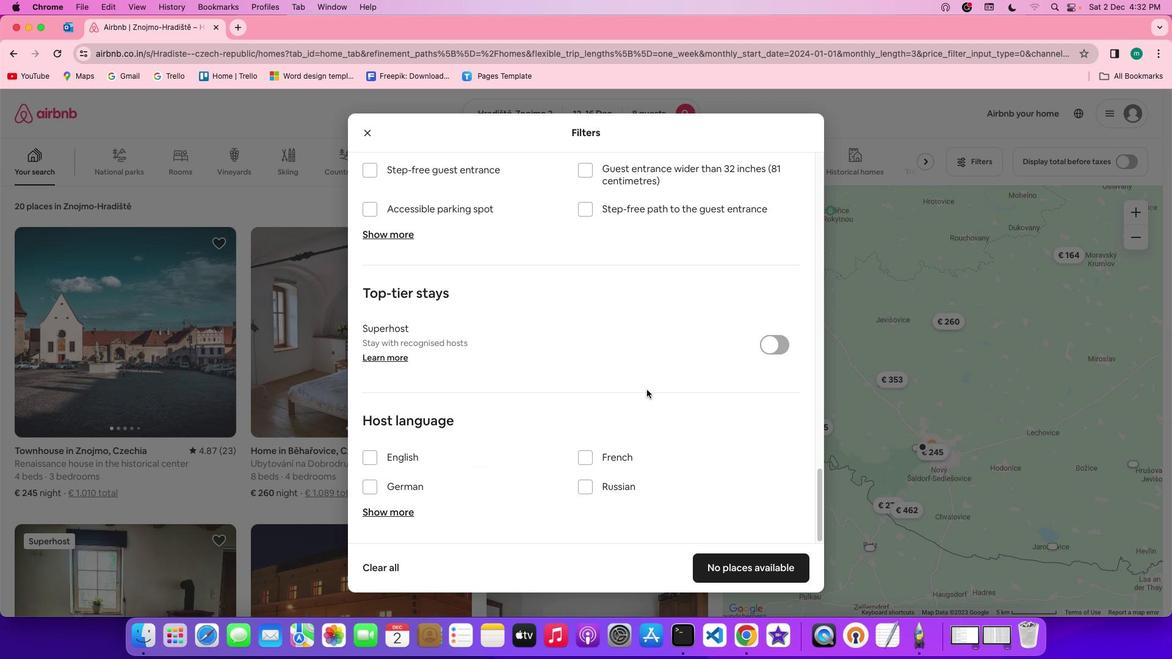 
Action: Mouse scrolled (638, 395) with delta (0, -3)
Screenshot: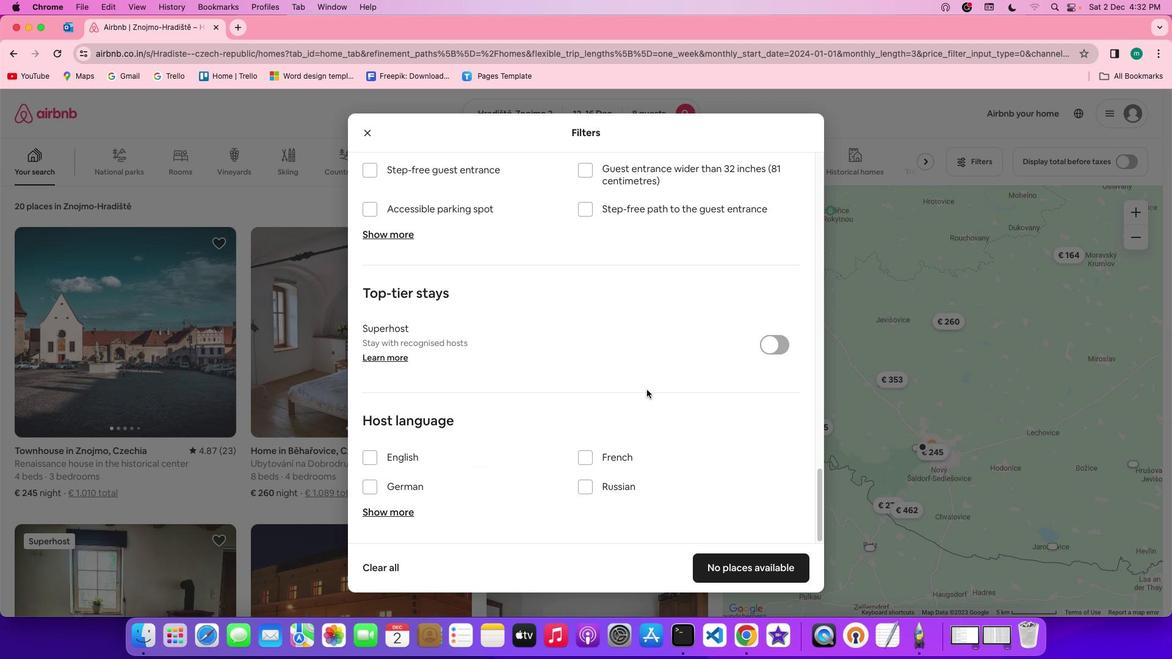 
Action: Mouse scrolled (638, 395) with delta (0, -3)
Screenshot: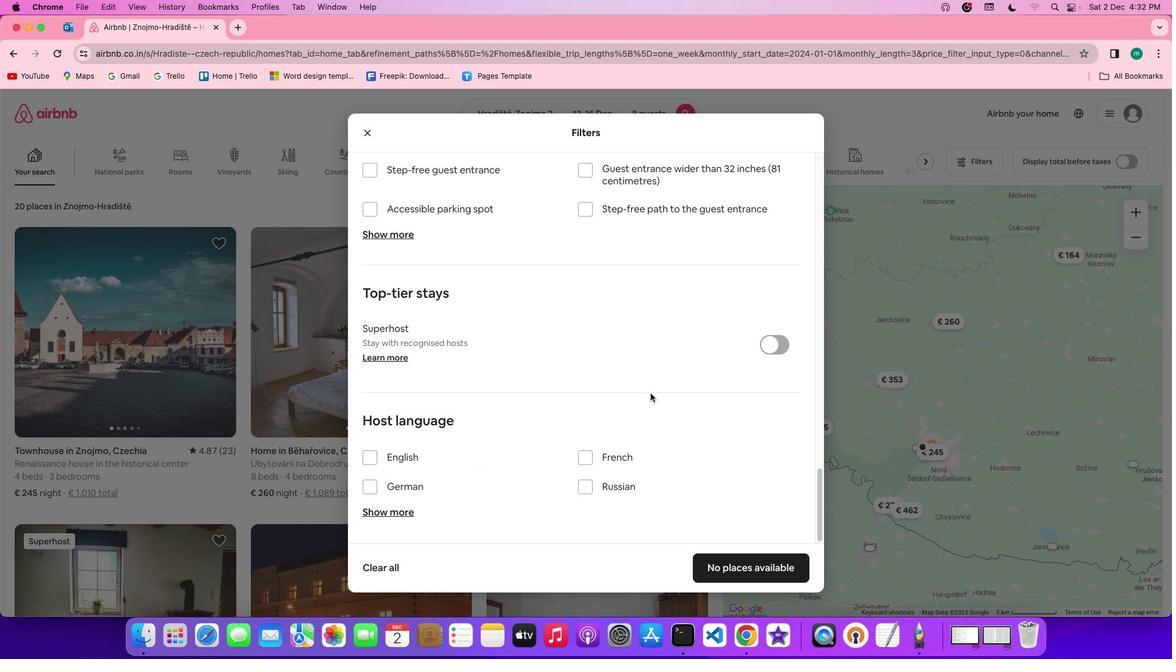 
Action: Mouse moved to (756, 572)
Screenshot: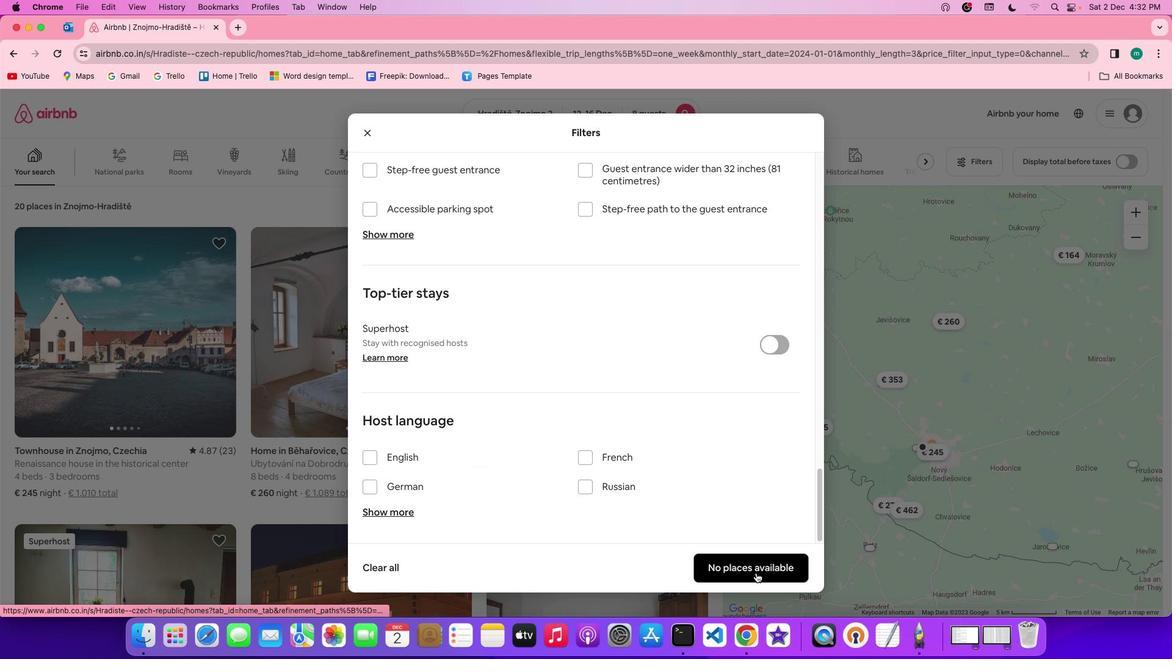 
Action: Mouse pressed left at (756, 572)
Screenshot: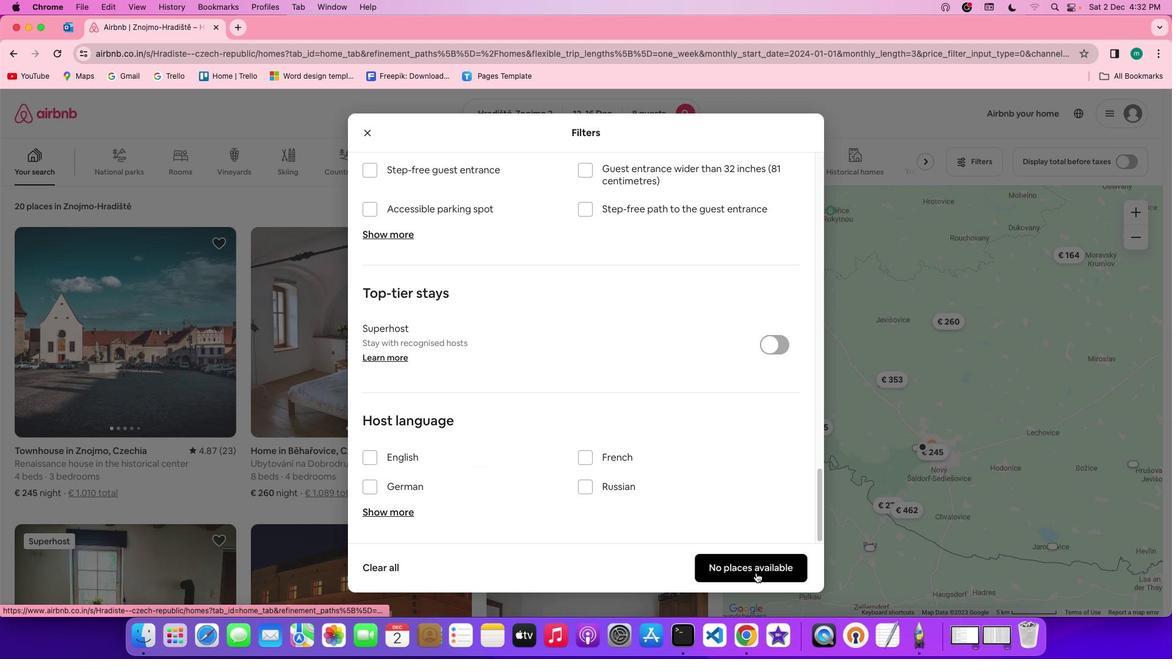 
Action: Mouse moved to (344, 350)
Screenshot: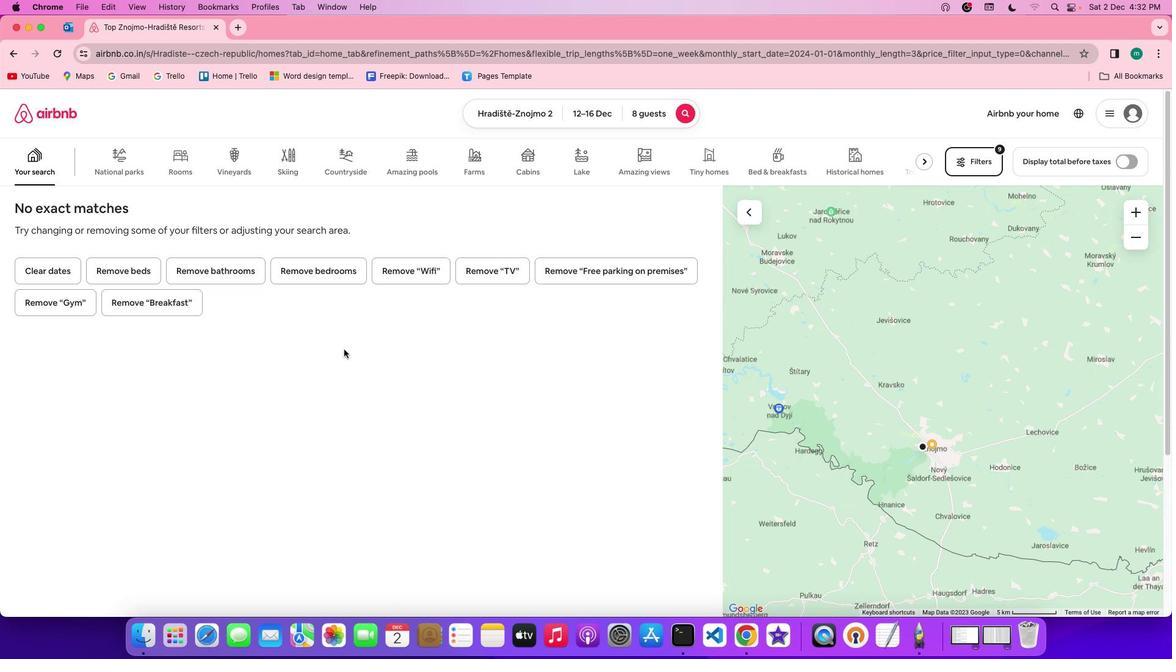 
